 Task: Find and add a laptop to your cart on Amazon.
Action: Mouse moved to (326, 68)
Screenshot: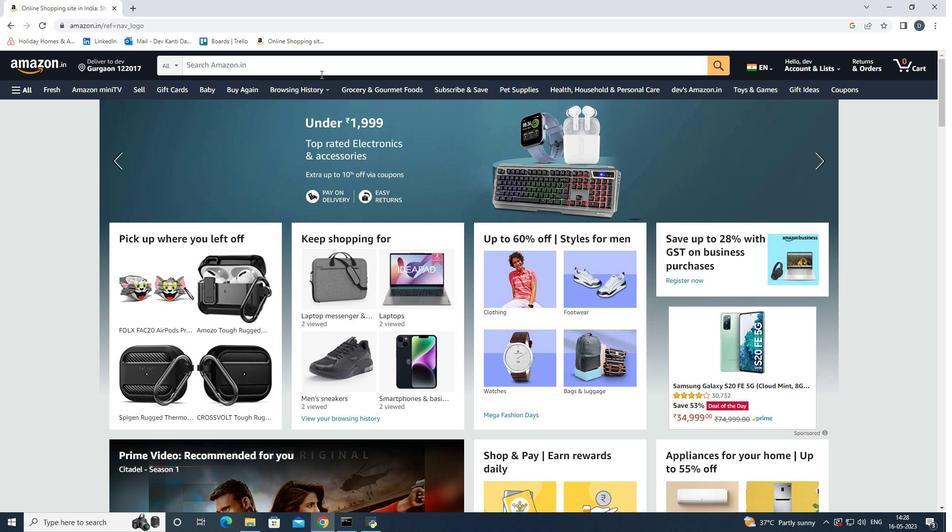 
Action: Mouse pressed left at (326, 68)
Screenshot: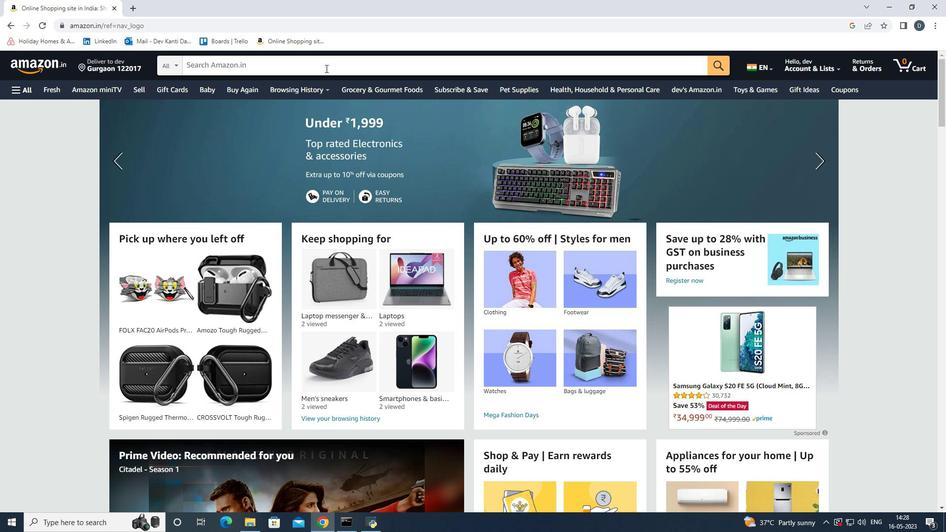 
Action: Key pressed <Key.down><Key.enter>
Screenshot: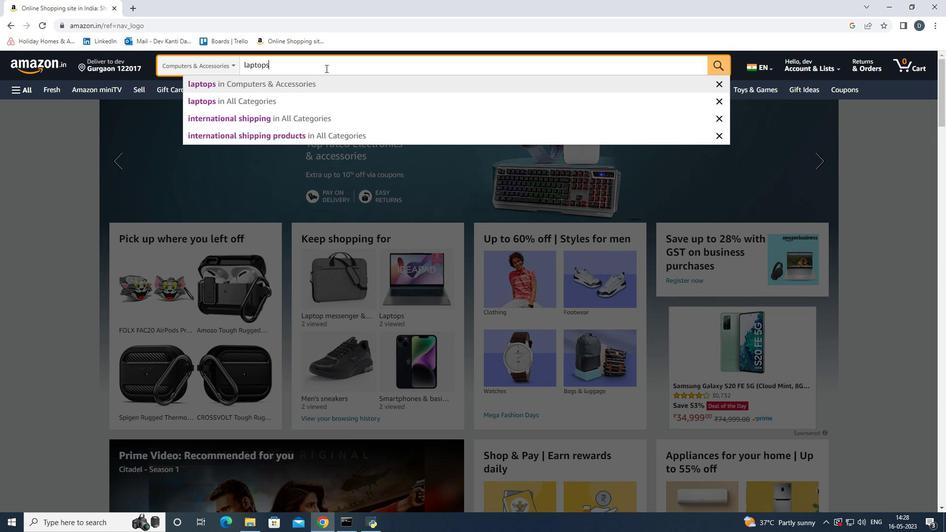 
Action: Mouse moved to (824, 297)
Screenshot: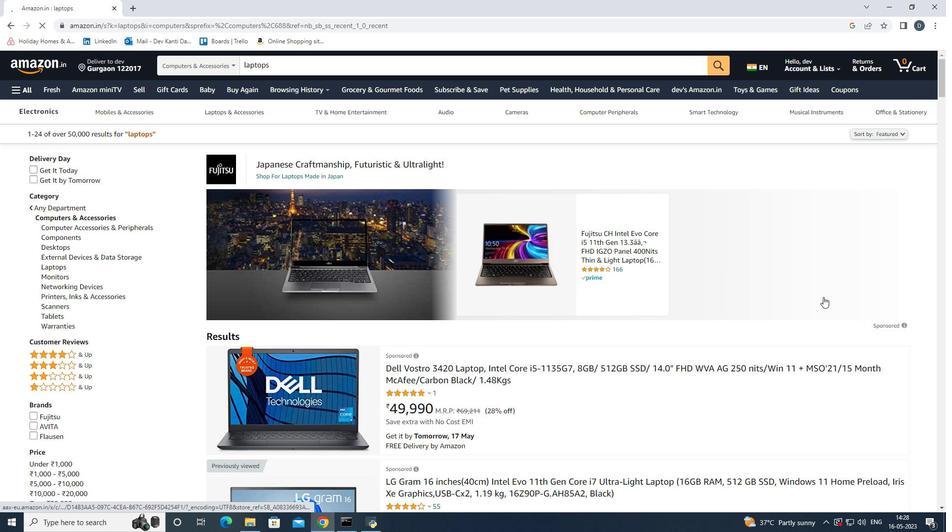 
Action: Mouse scrolled (824, 297) with delta (0, 0)
Screenshot: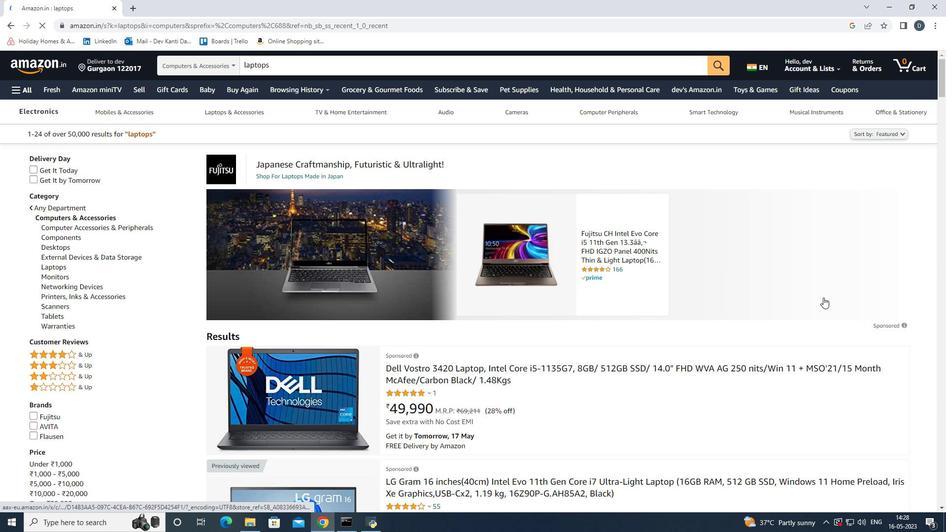 
Action: Mouse scrolled (824, 297) with delta (0, 0)
Screenshot: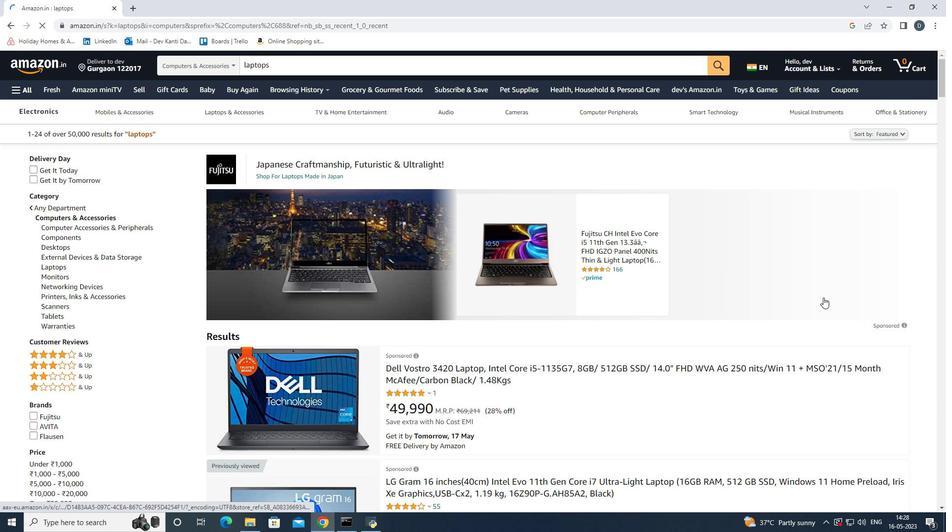 
Action: Mouse scrolled (824, 297) with delta (0, 0)
Screenshot: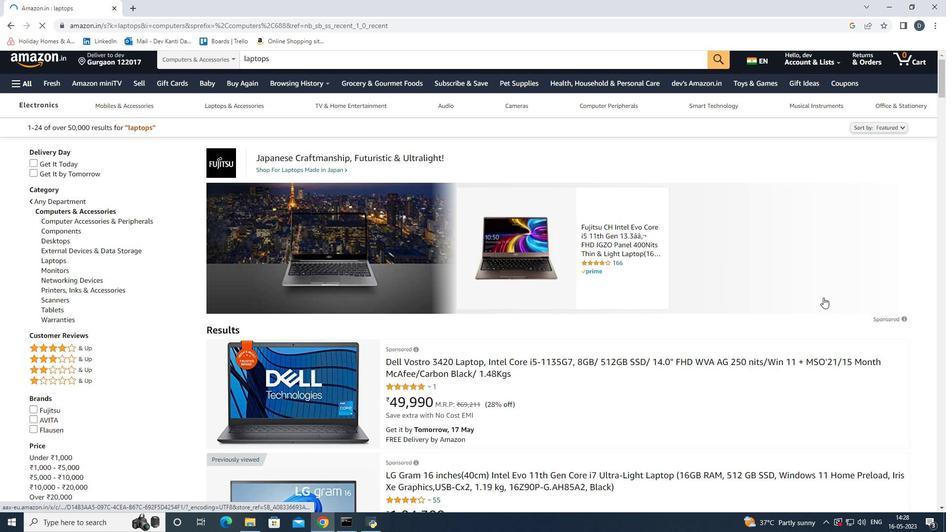 
Action: Mouse scrolled (824, 297) with delta (0, 0)
Screenshot: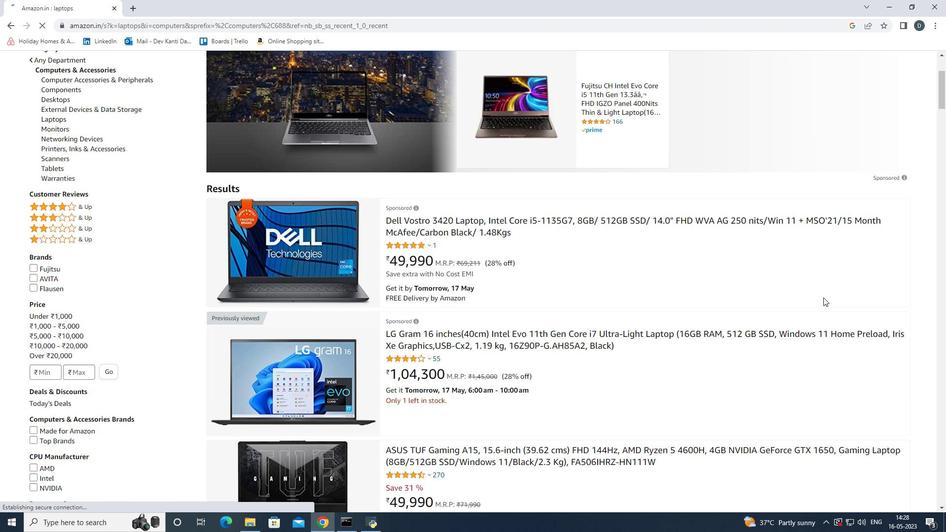 
Action: Mouse scrolled (824, 297) with delta (0, 0)
Screenshot: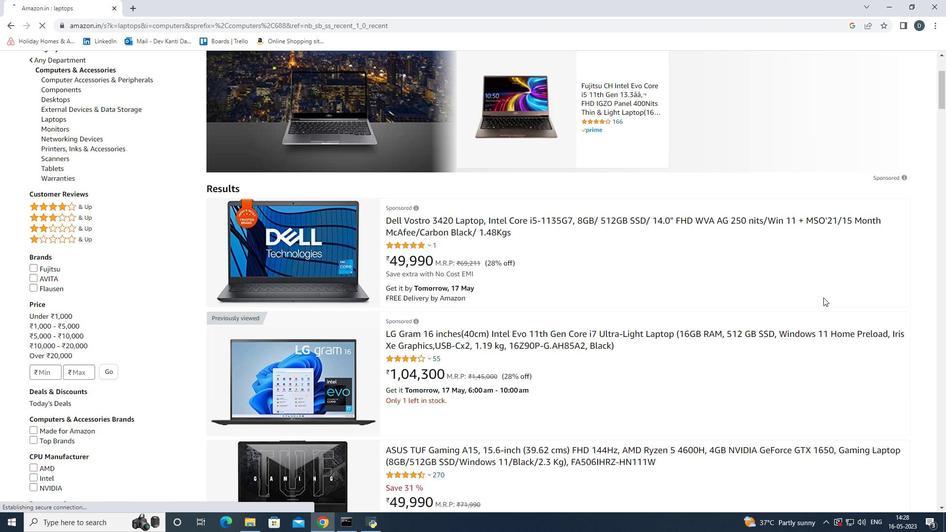 
Action: Mouse scrolled (824, 297) with delta (0, 0)
Screenshot: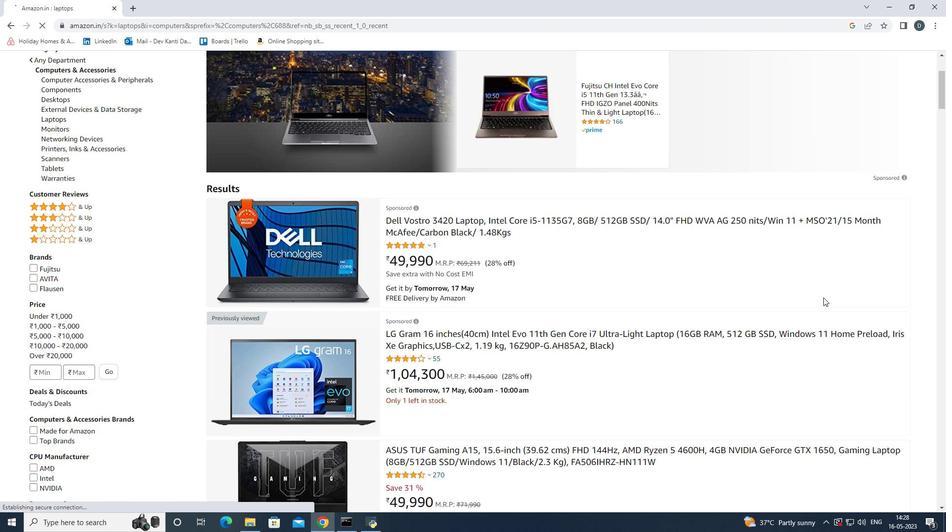 
Action: Mouse scrolled (824, 297) with delta (0, 0)
Screenshot: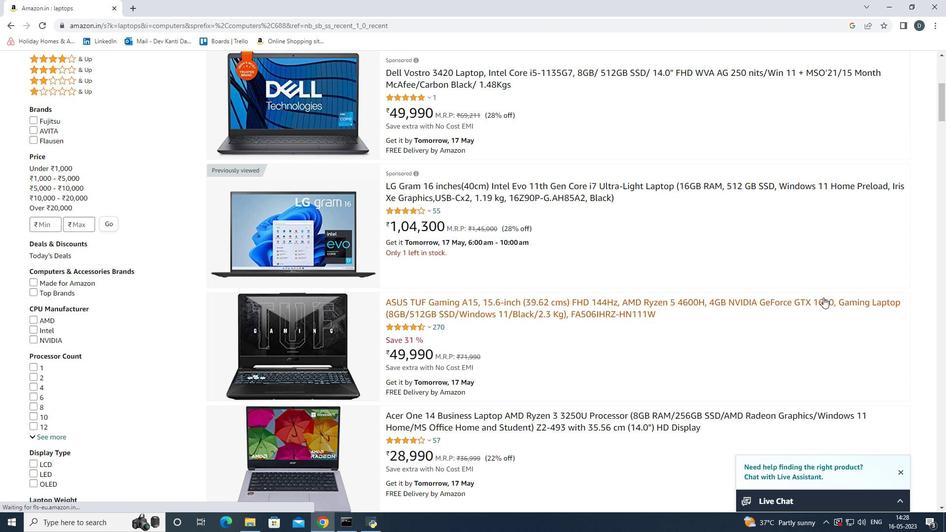 
Action: Mouse scrolled (824, 297) with delta (0, 0)
Screenshot: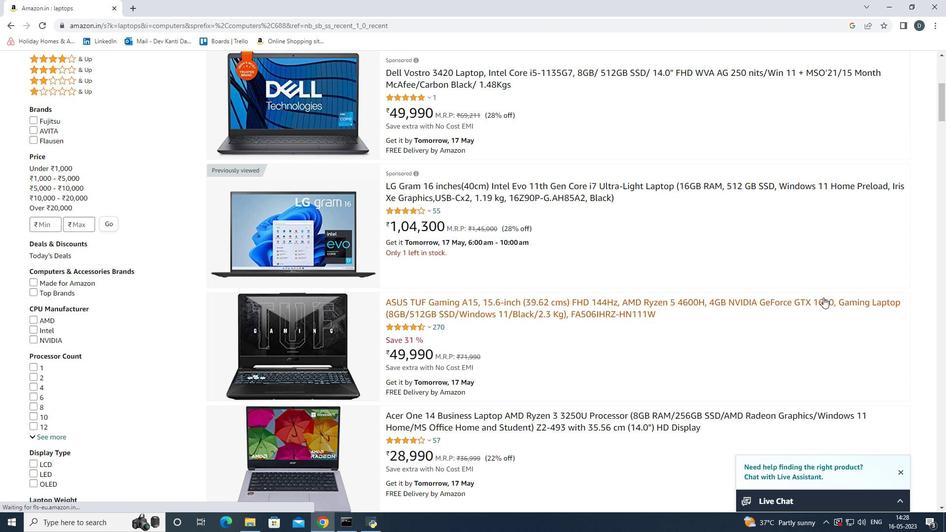 
Action: Mouse scrolled (824, 297) with delta (0, 0)
Screenshot: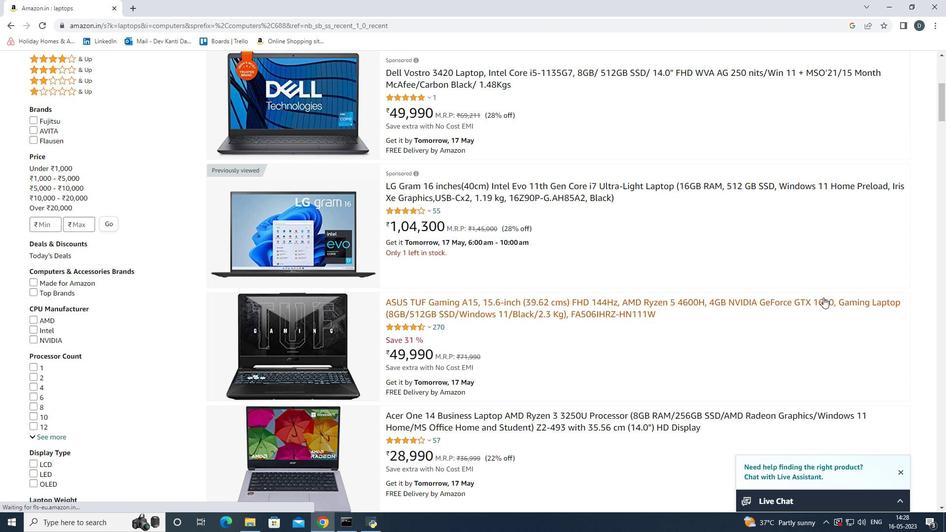 
Action: Mouse scrolled (824, 297) with delta (0, 0)
Screenshot: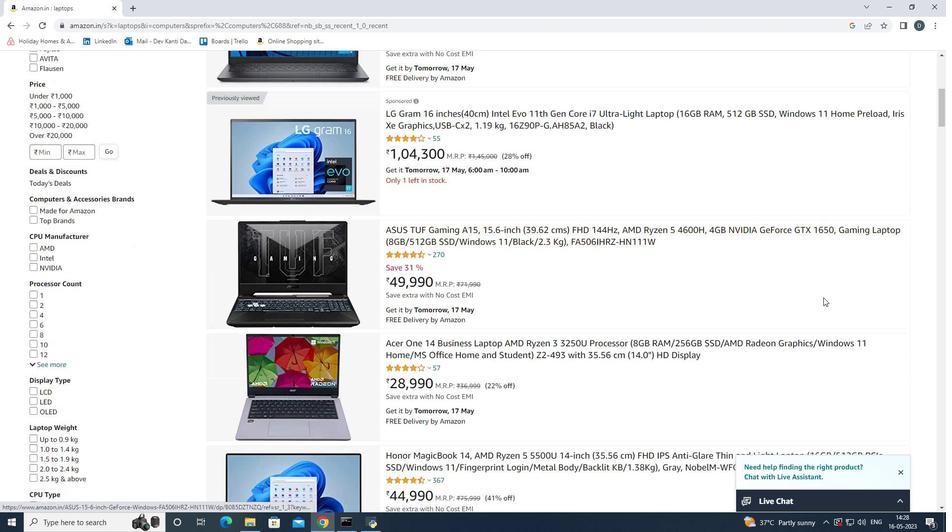 
Action: Mouse scrolled (824, 297) with delta (0, 0)
Screenshot: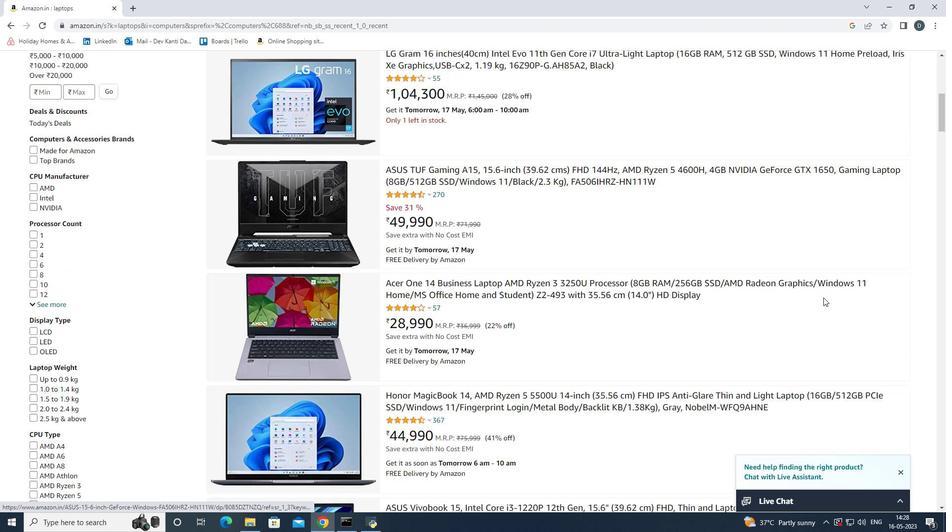 
Action: Mouse scrolled (824, 297) with delta (0, 0)
Screenshot: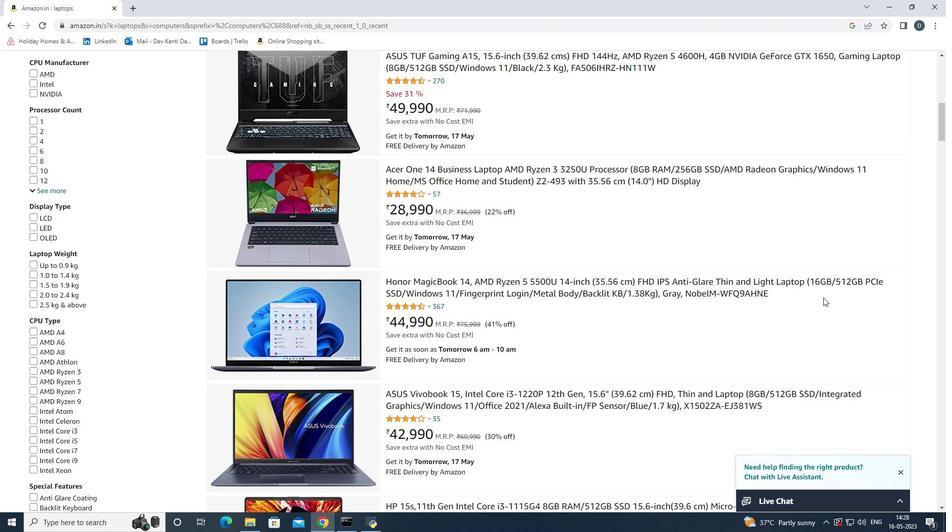 
Action: Mouse scrolled (824, 297) with delta (0, 0)
Screenshot: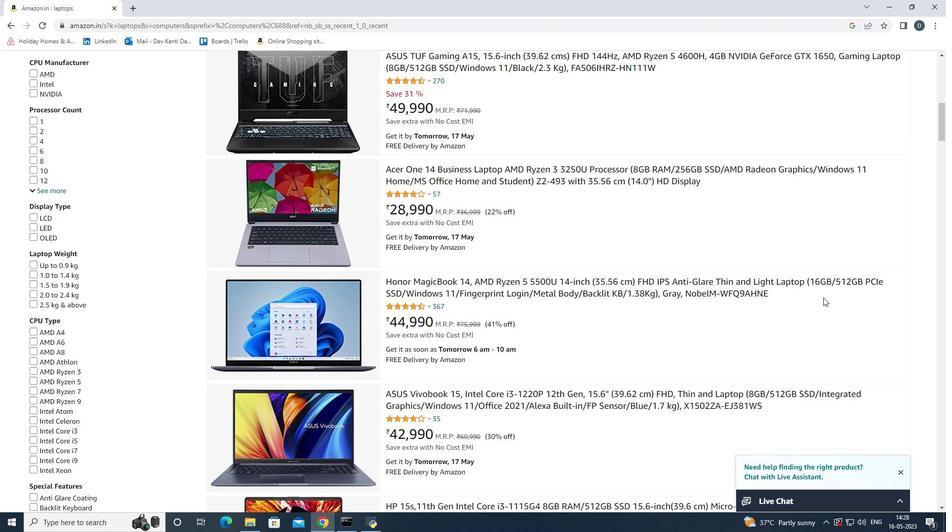 
Action: Mouse scrolled (824, 297) with delta (0, 0)
Screenshot: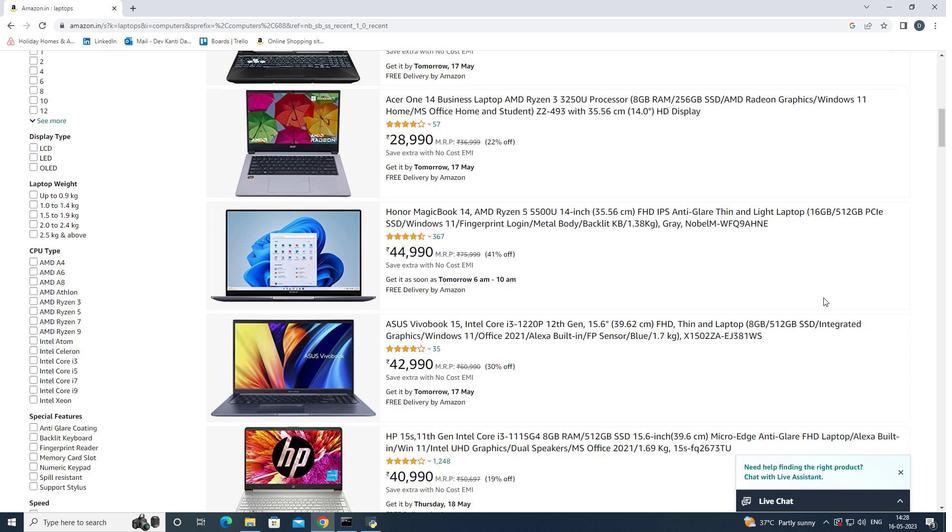 
Action: Mouse scrolled (824, 297) with delta (0, 0)
Screenshot: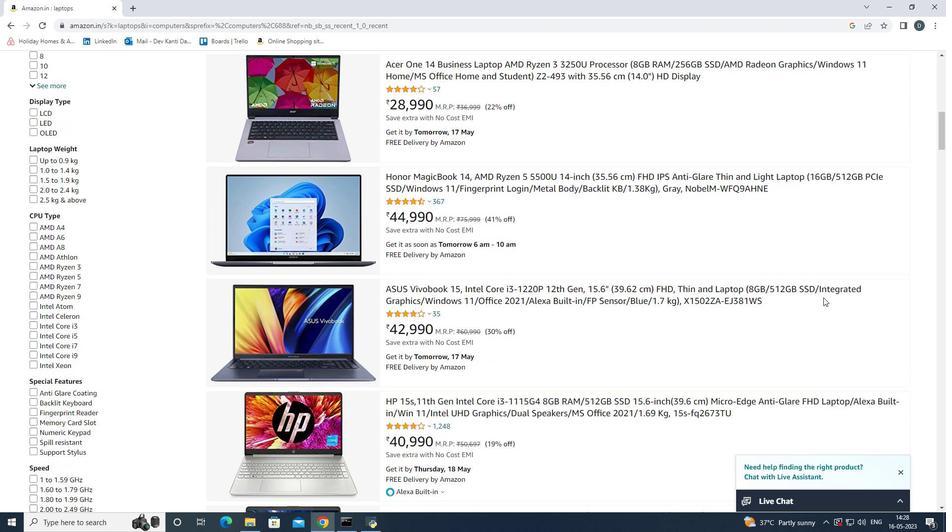 
Action: Mouse scrolled (824, 297) with delta (0, 0)
Screenshot: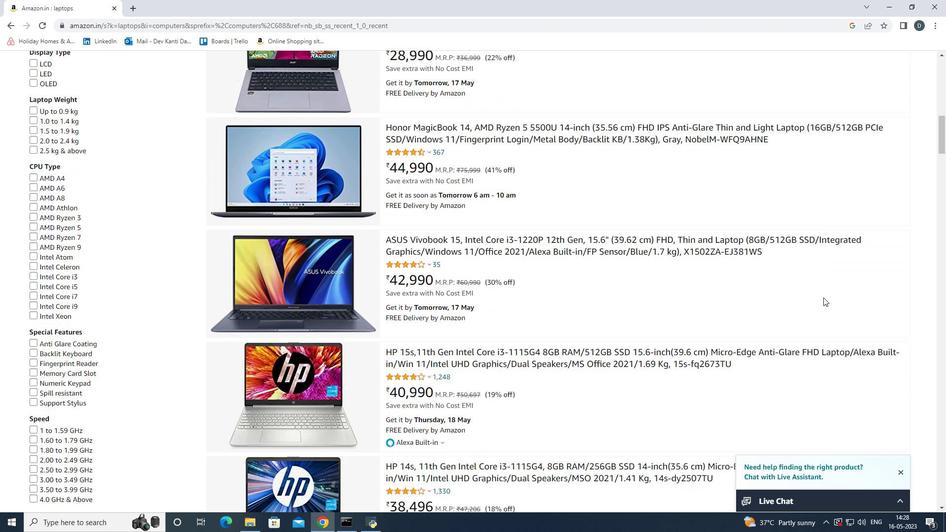 
Action: Mouse scrolled (824, 298) with delta (0, 0)
Screenshot: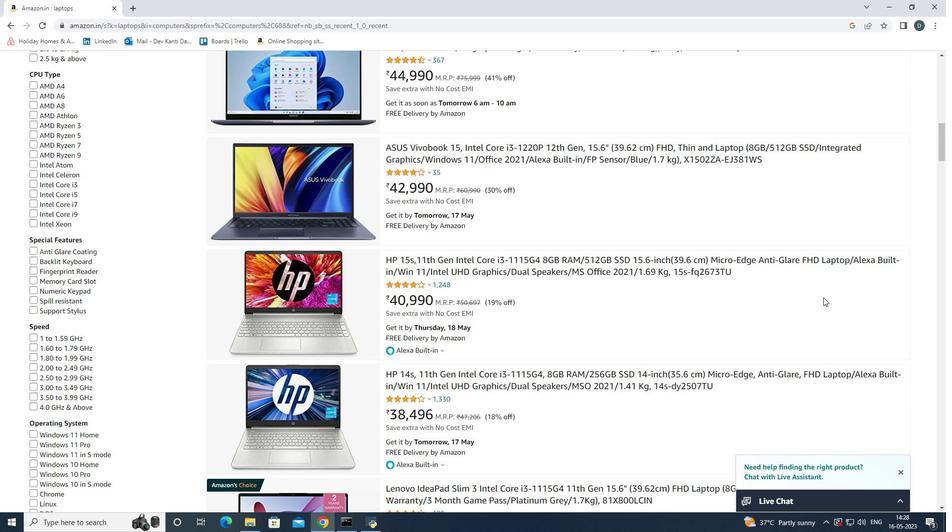 
Action: Mouse scrolled (824, 298) with delta (0, 0)
Screenshot: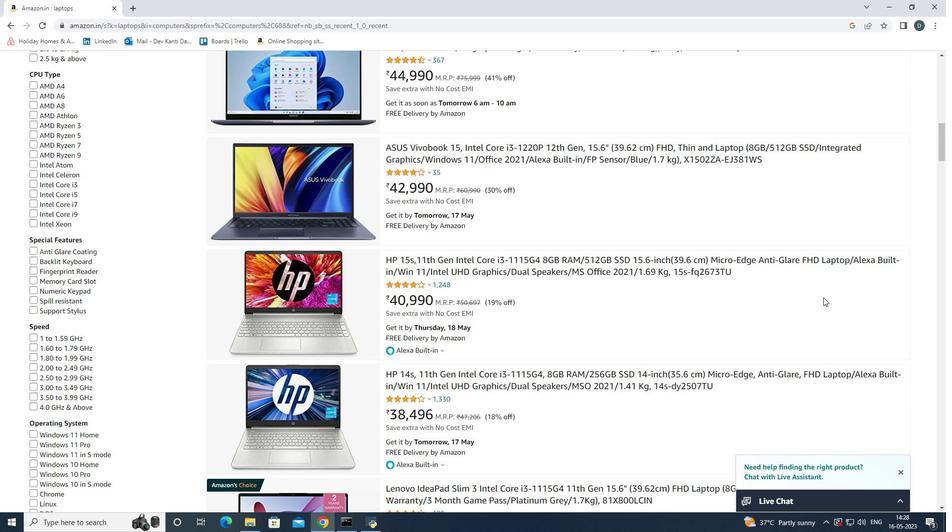 
Action: Mouse scrolled (824, 298) with delta (0, 0)
Screenshot: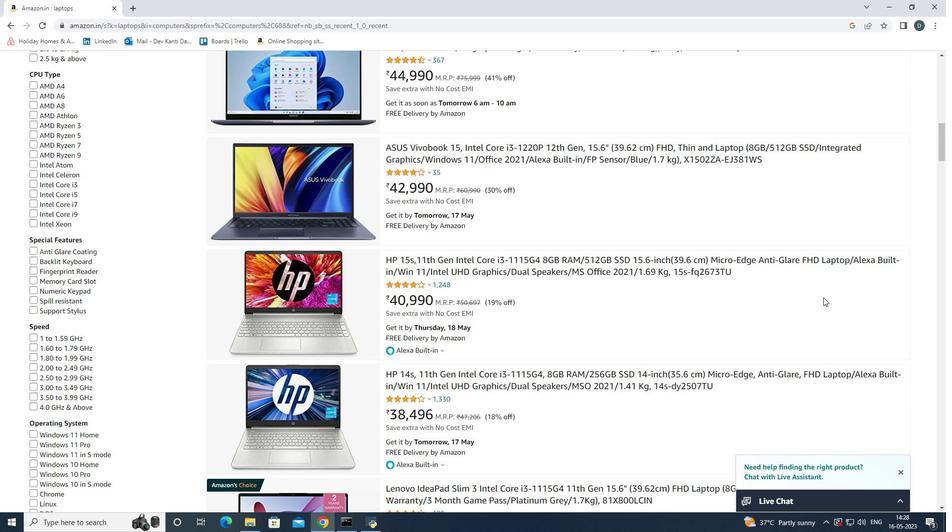 
Action: Mouse scrolled (824, 298) with delta (0, 0)
Screenshot: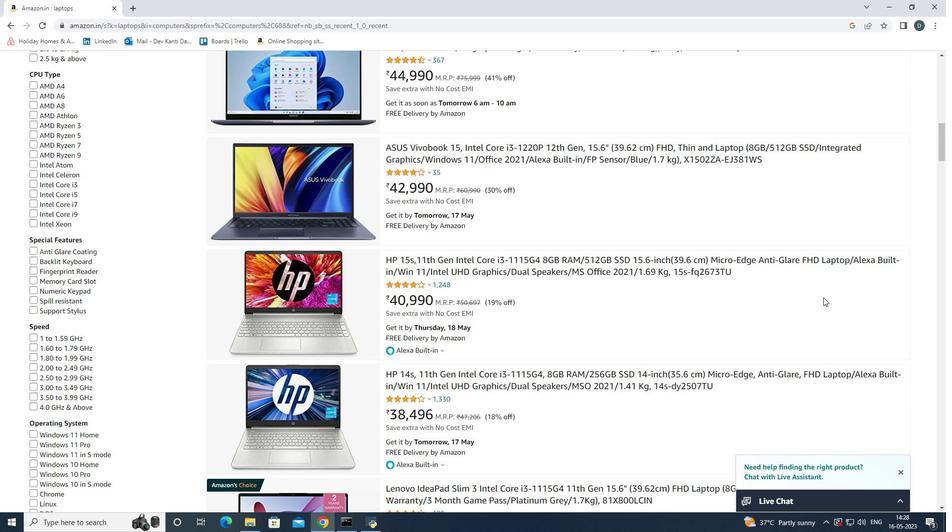 
Action: Mouse scrolled (824, 298) with delta (0, 0)
Screenshot: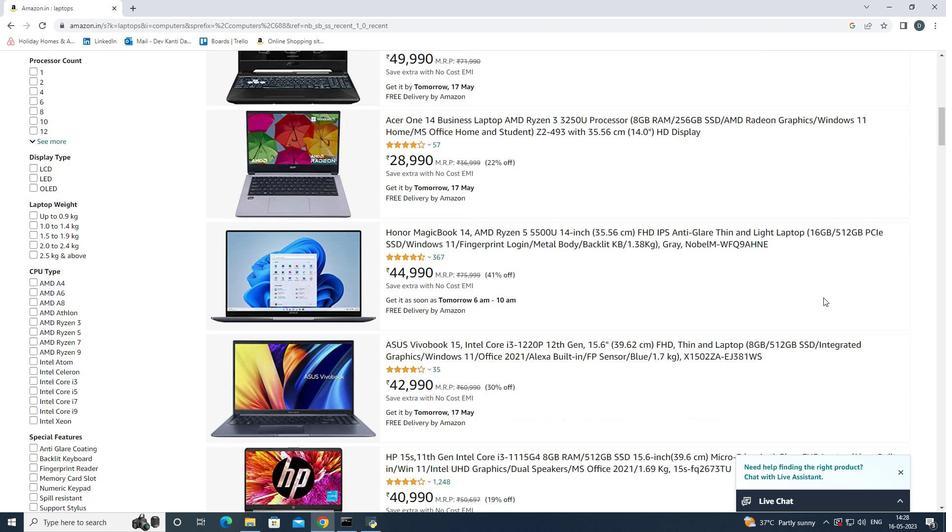 
Action: Mouse scrolled (824, 298) with delta (0, 0)
Screenshot: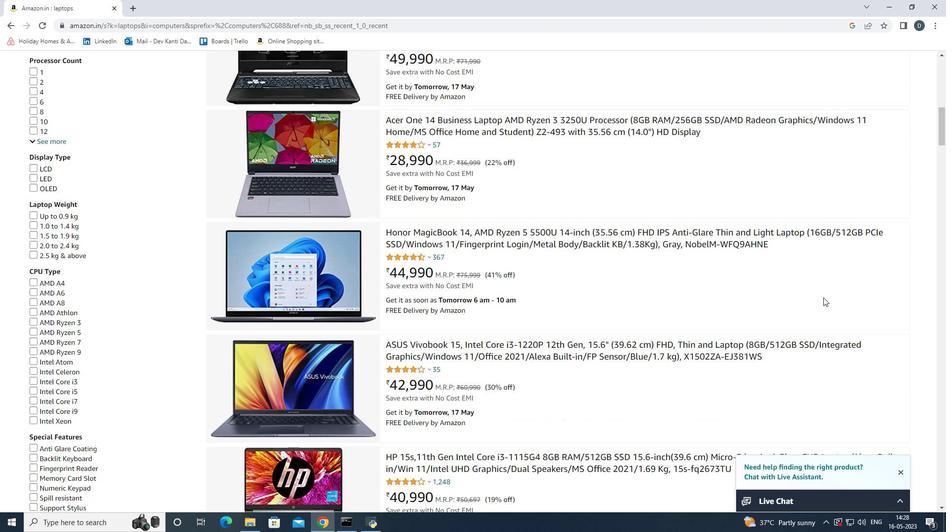 
Action: Mouse scrolled (824, 298) with delta (0, 0)
Screenshot: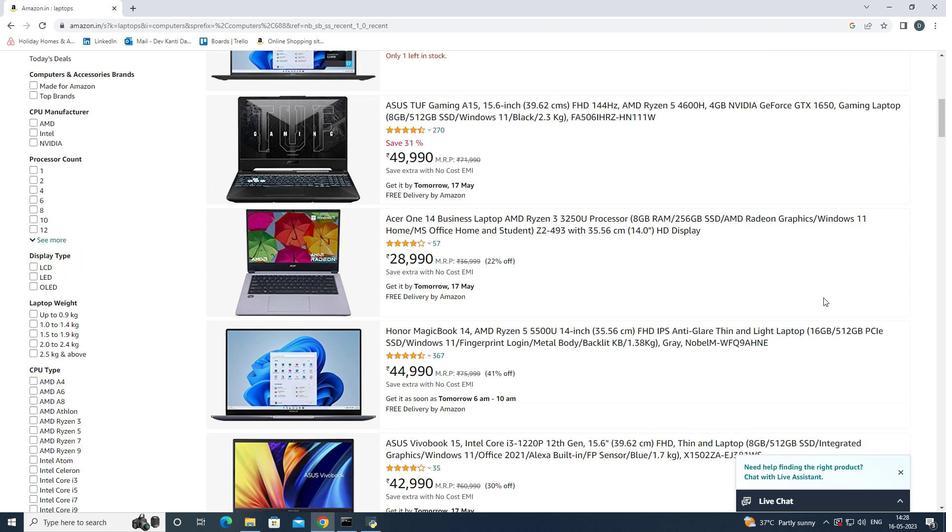 
Action: Mouse scrolled (824, 298) with delta (0, 0)
Screenshot: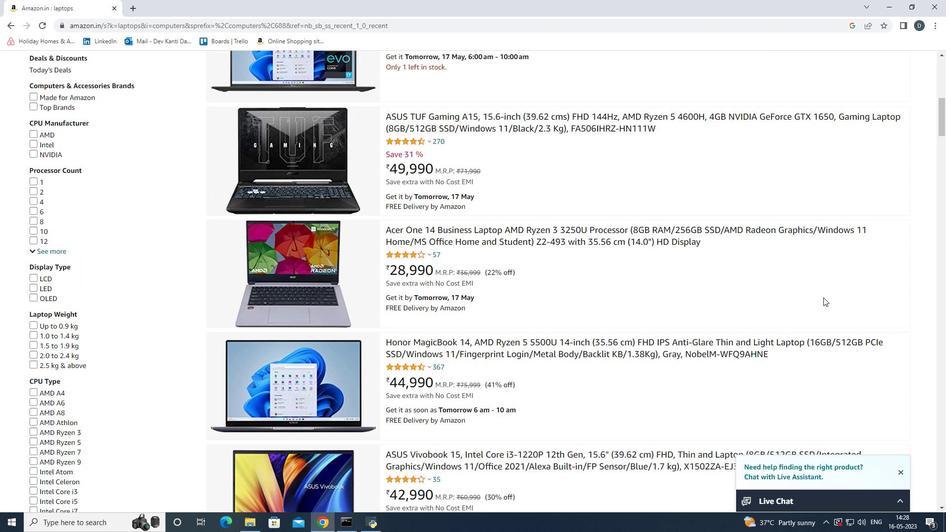 
Action: Mouse scrolled (824, 298) with delta (0, 0)
Screenshot: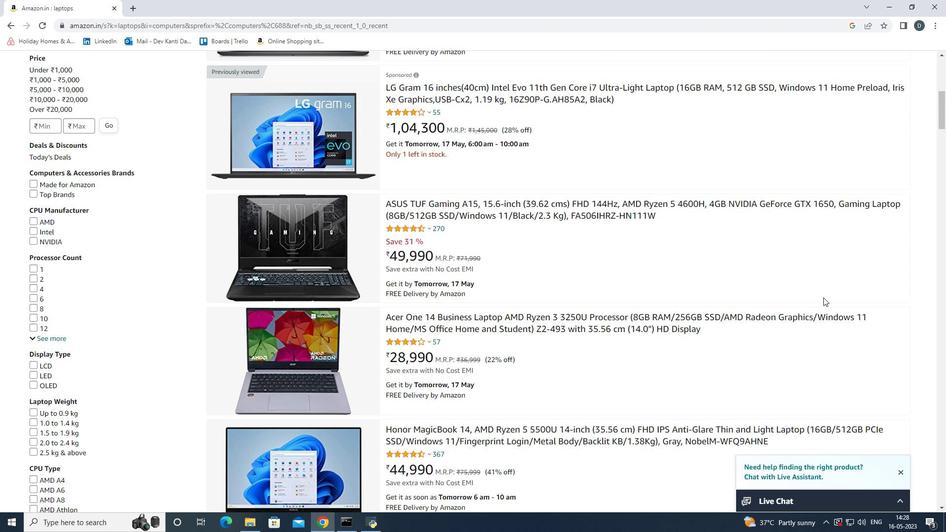 
Action: Mouse scrolled (824, 298) with delta (0, 0)
Screenshot: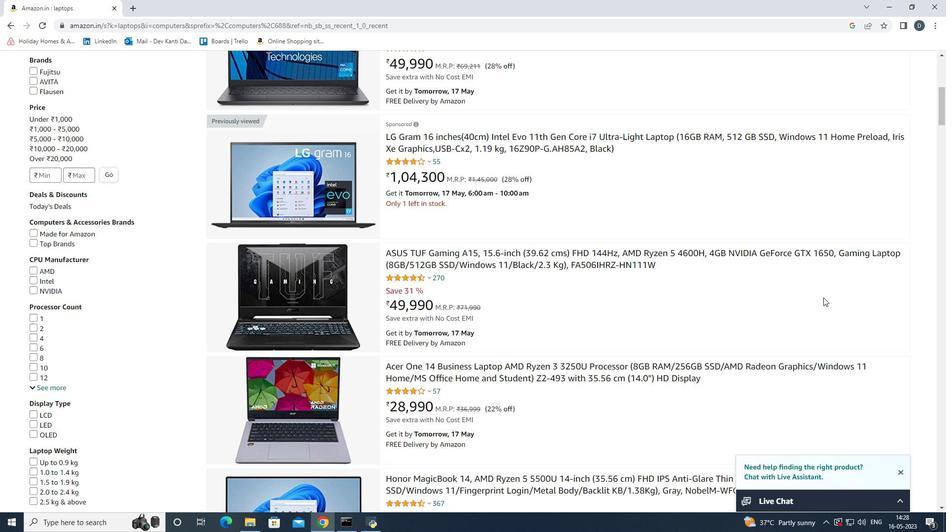 
Action: Mouse scrolled (824, 298) with delta (0, 0)
Screenshot: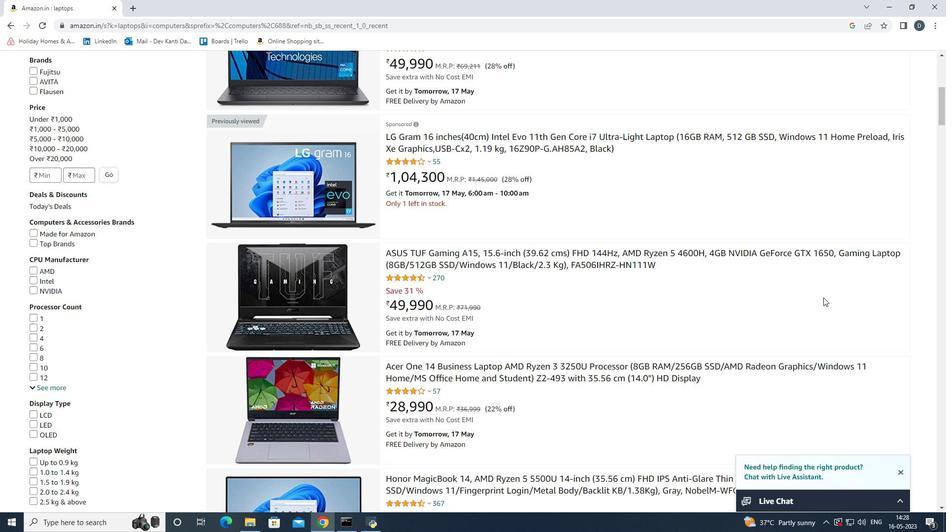 
Action: Mouse moved to (56, 307)
Screenshot: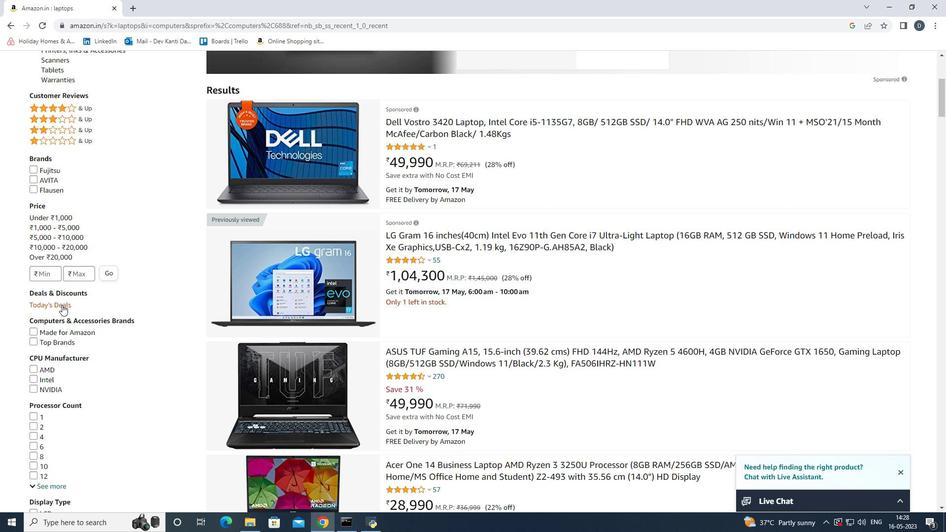 
Action: Mouse pressed left at (56, 307)
Screenshot: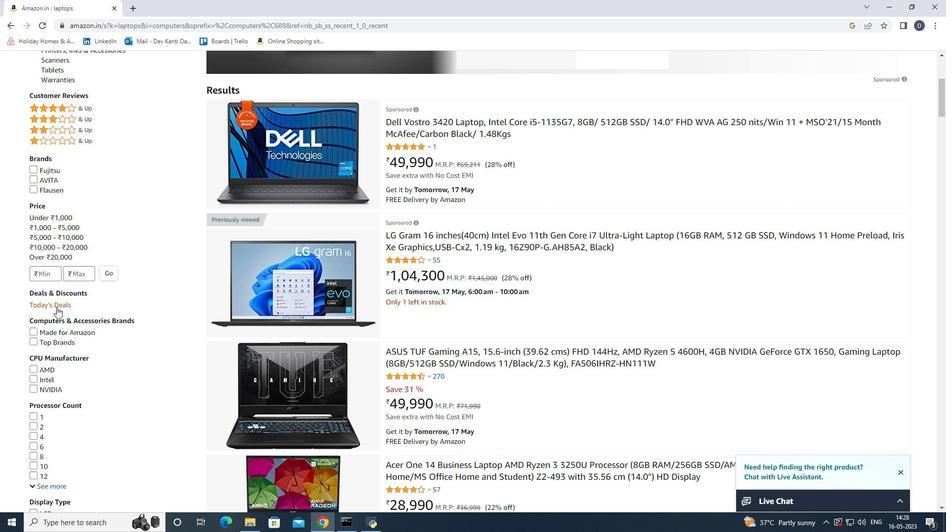 
Action: Mouse moved to (786, 340)
Screenshot: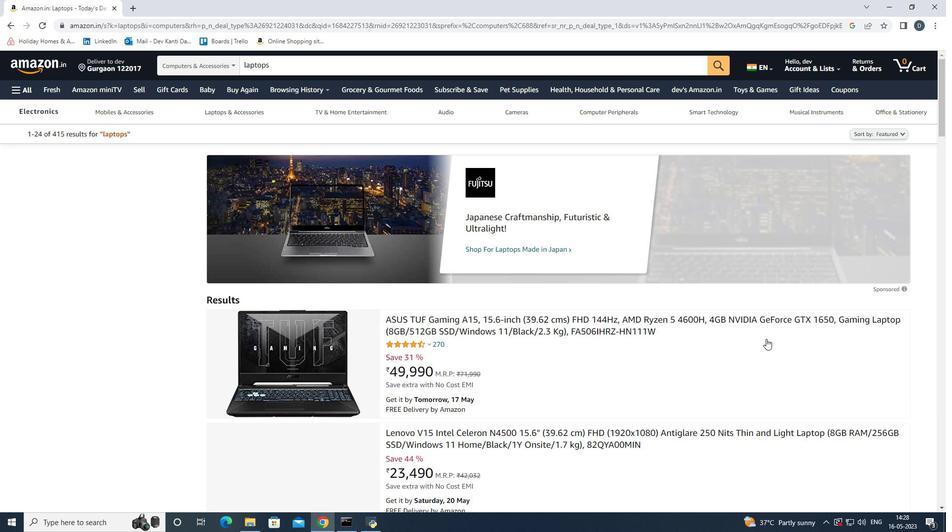 
Action: Mouse scrolled (786, 340) with delta (0, 0)
Screenshot: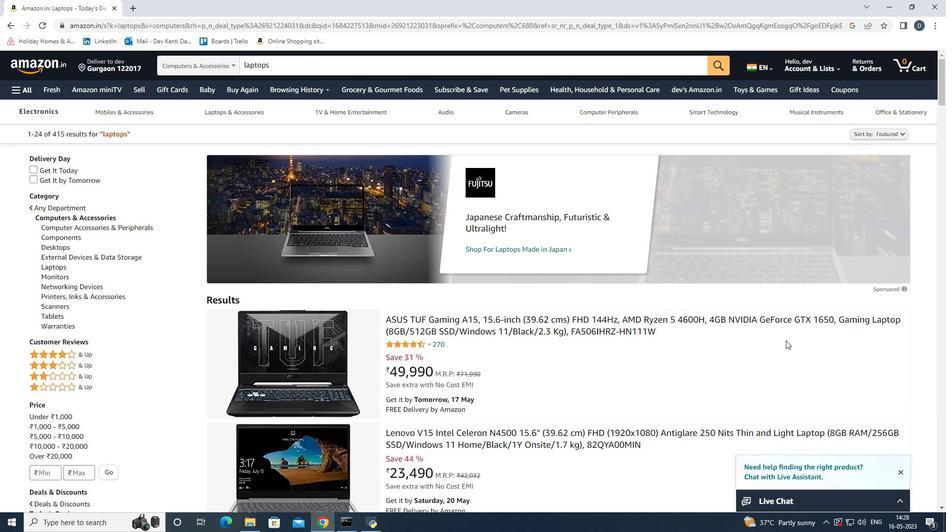 
Action: Mouse scrolled (786, 340) with delta (0, 0)
Screenshot: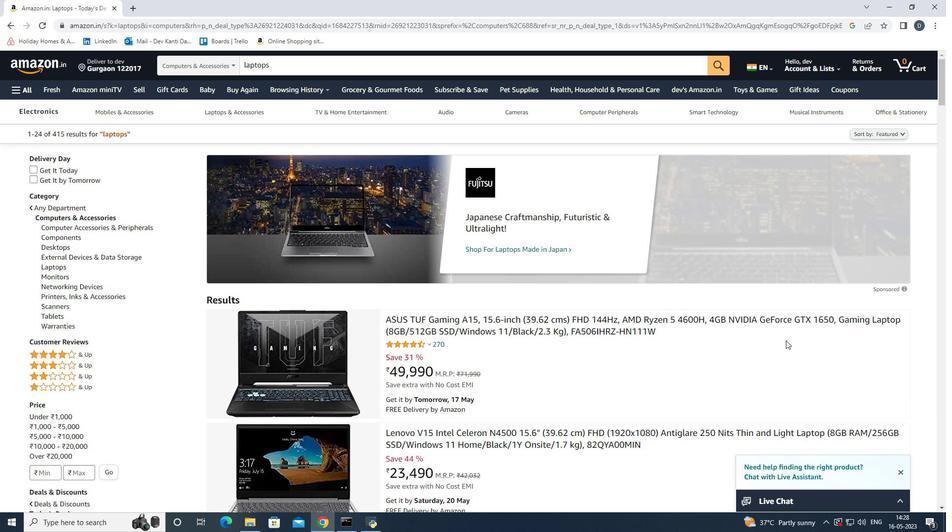 
Action: Mouse scrolled (786, 340) with delta (0, 0)
Screenshot: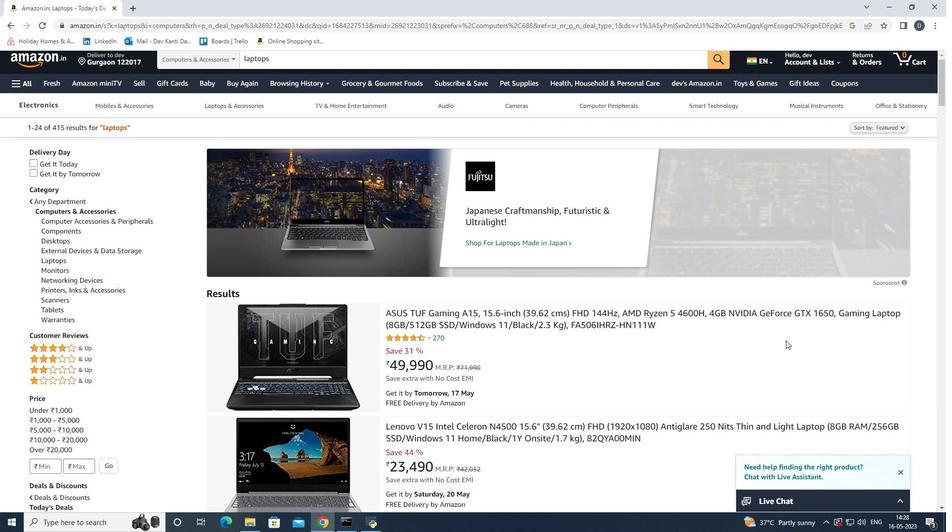 
Action: Mouse scrolled (786, 340) with delta (0, 0)
Screenshot: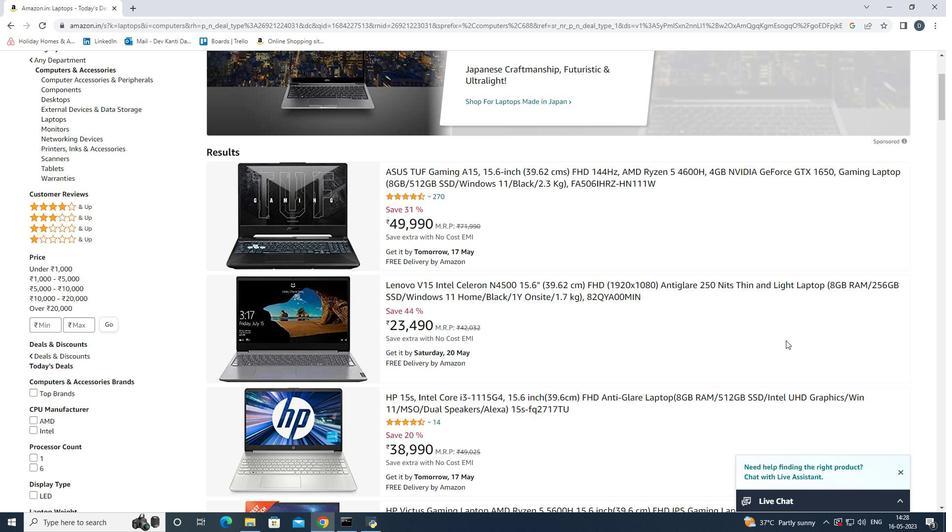 
Action: Mouse scrolled (786, 340) with delta (0, 0)
Screenshot: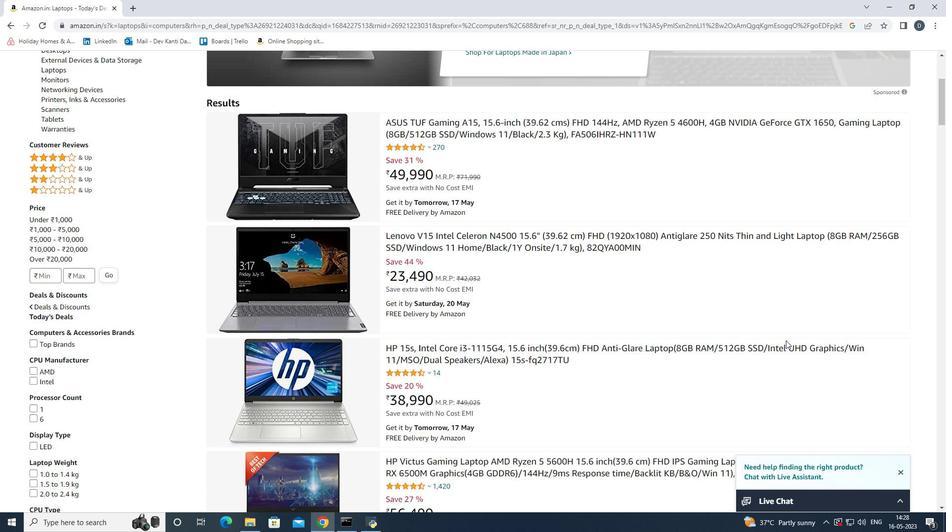 
Action: Mouse scrolled (786, 341) with delta (0, 0)
Screenshot: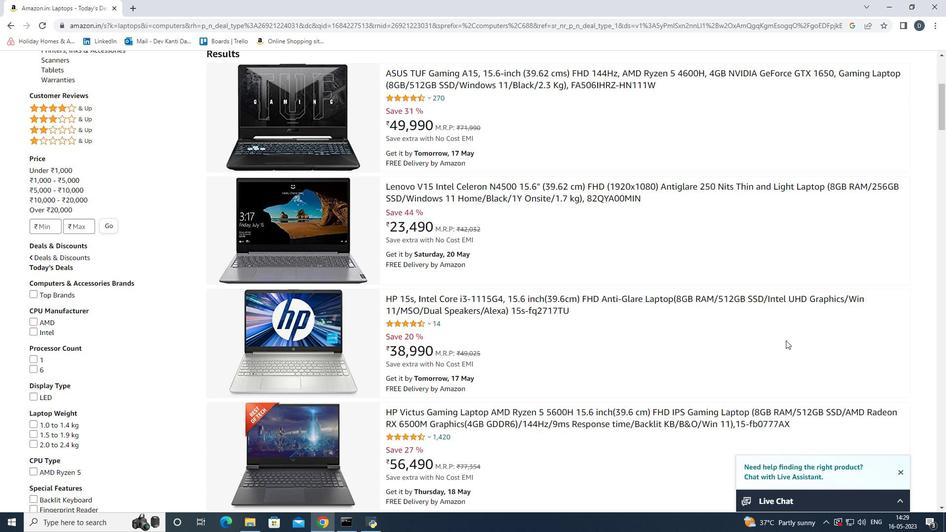 
Action: Mouse moved to (786, 340)
Screenshot: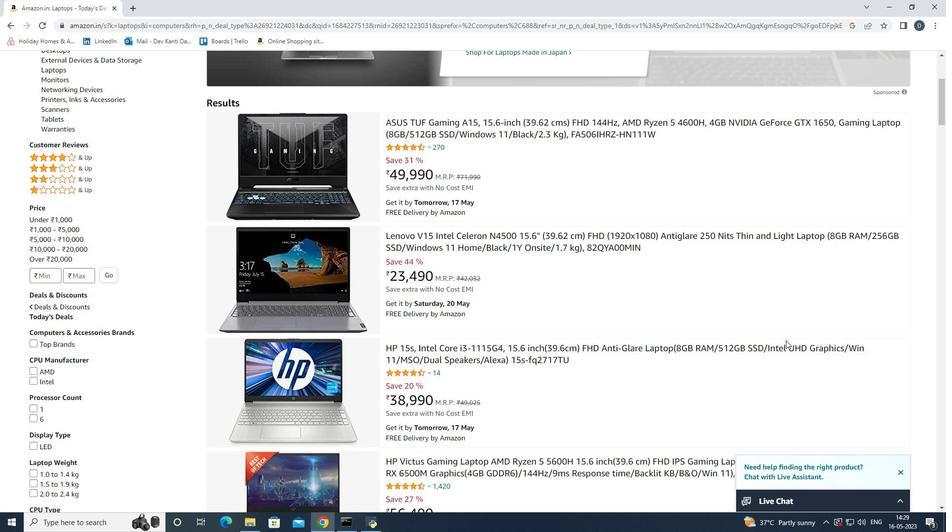 
Action: Mouse scrolled (786, 340) with delta (0, 0)
Screenshot: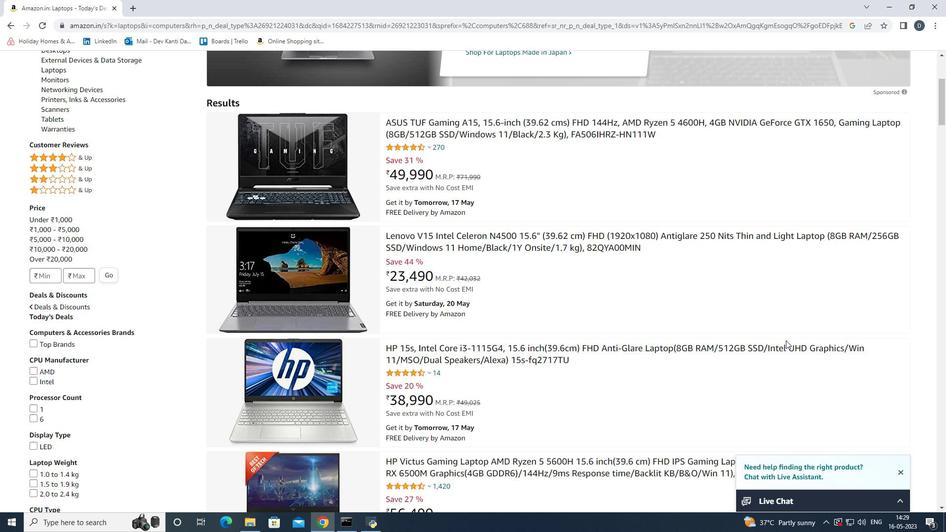 
Action: Mouse scrolled (786, 340) with delta (0, 0)
Screenshot: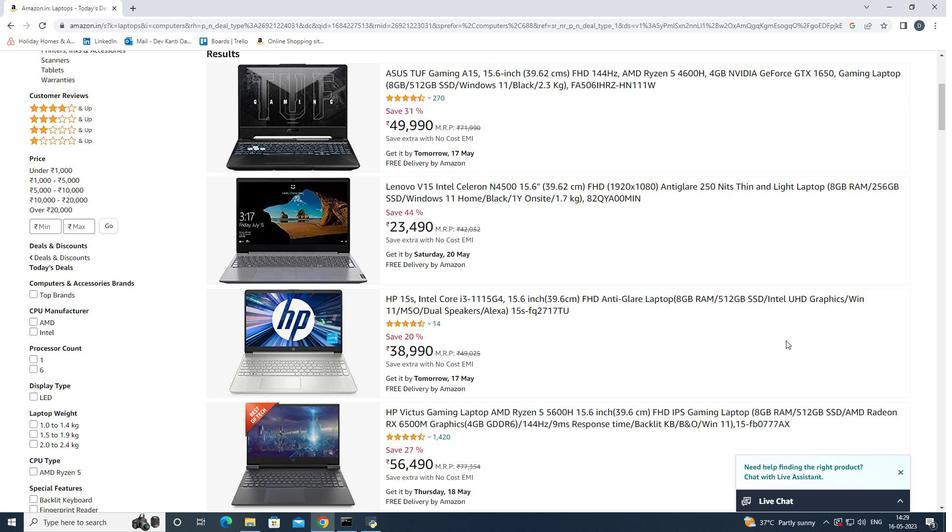 
Action: Mouse scrolled (786, 341) with delta (0, 0)
Screenshot: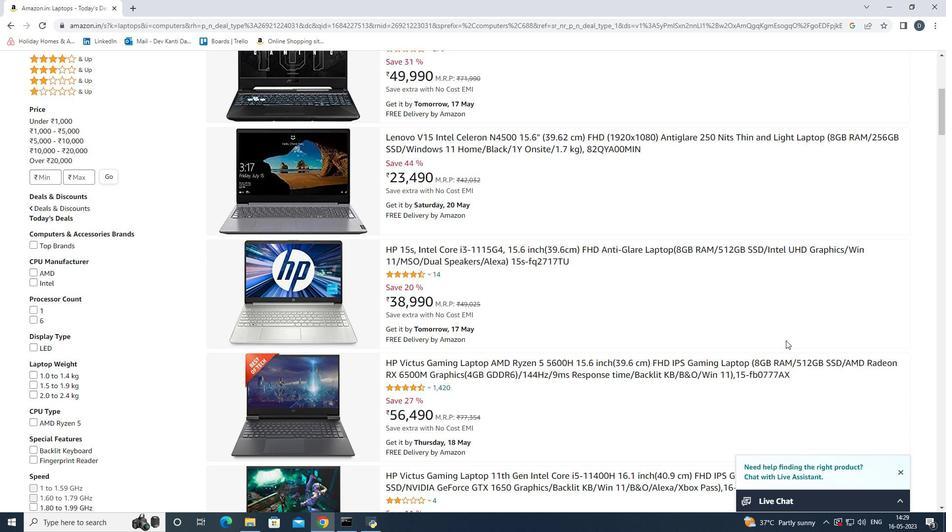 
Action: Mouse moved to (601, 126)
Screenshot: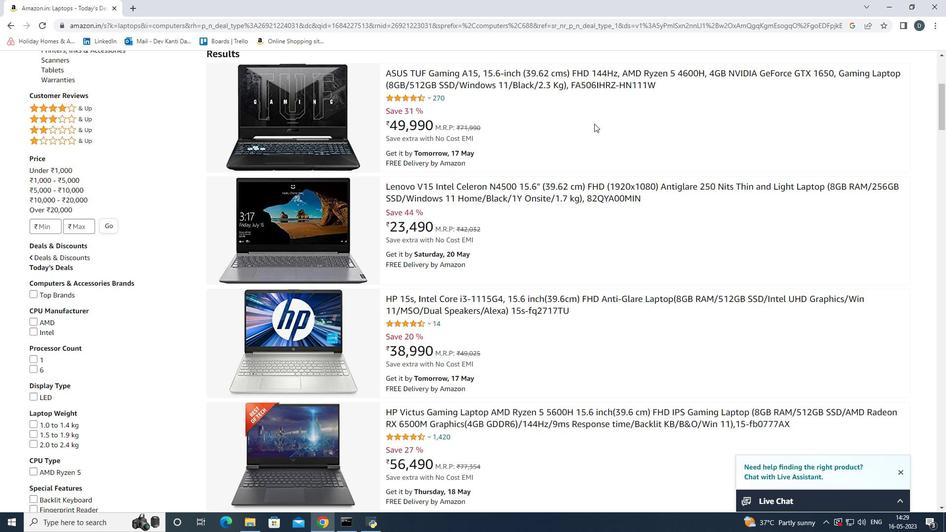 
Action: Mouse scrolled (601, 125) with delta (0, 0)
Screenshot: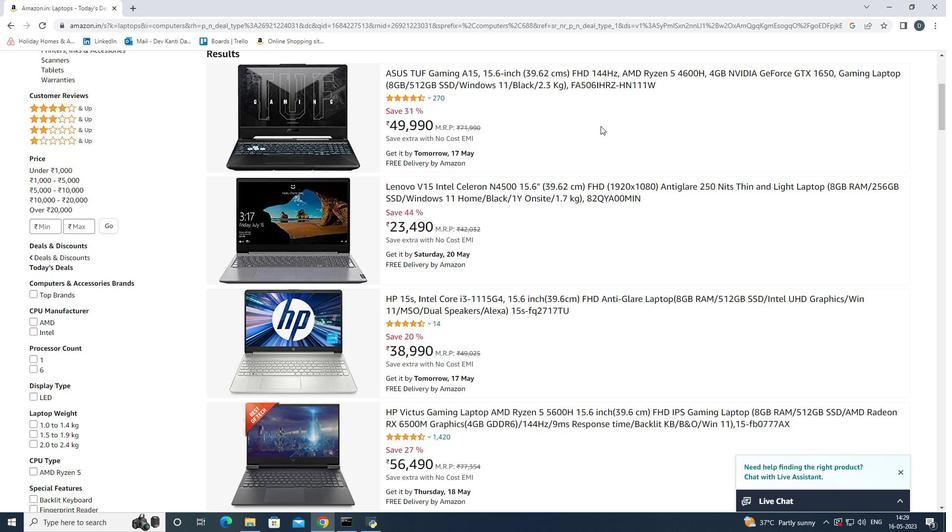 
Action: Mouse moved to (600, 154)
Screenshot: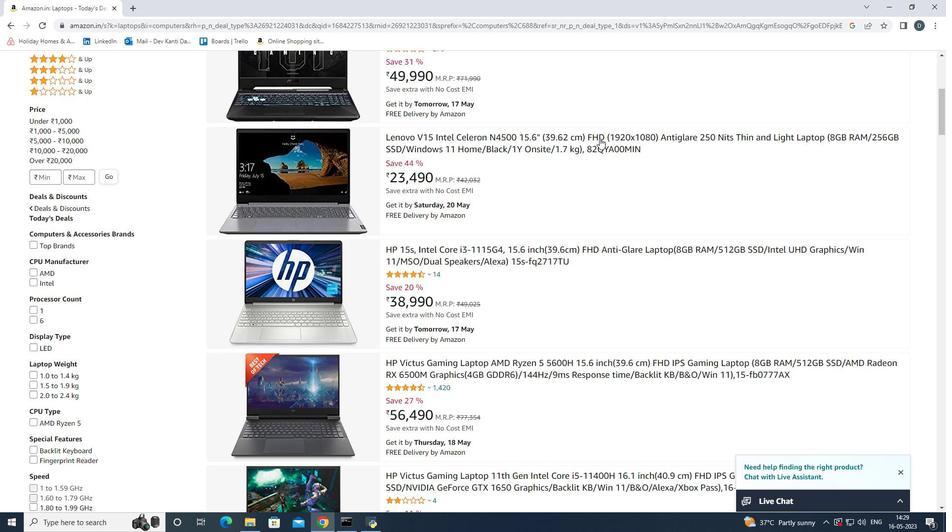 
Action: Mouse scrolled (600, 153) with delta (0, 0)
Screenshot: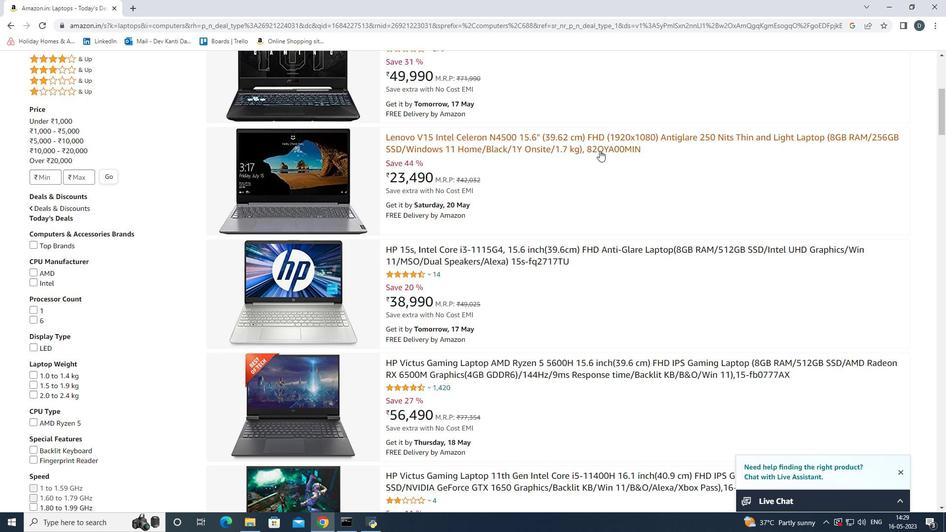 
Action: Mouse scrolled (600, 153) with delta (0, 0)
Screenshot: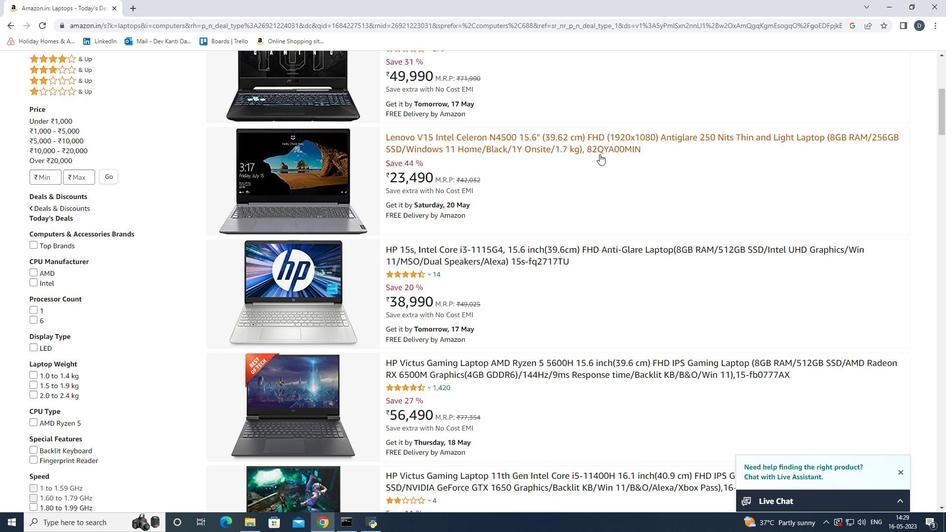 
Action: Mouse moved to (600, 175)
Screenshot: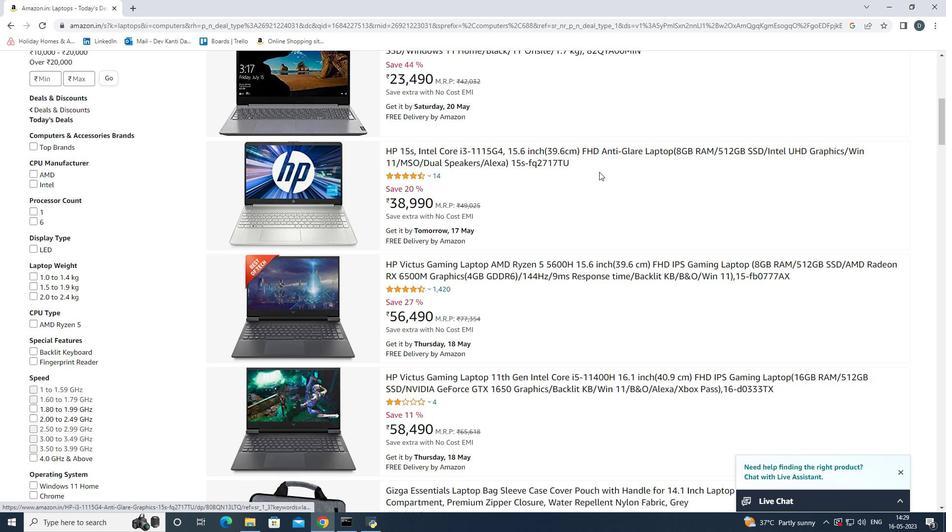 
Action: Mouse scrolled (600, 174) with delta (0, 0)
Screenshot: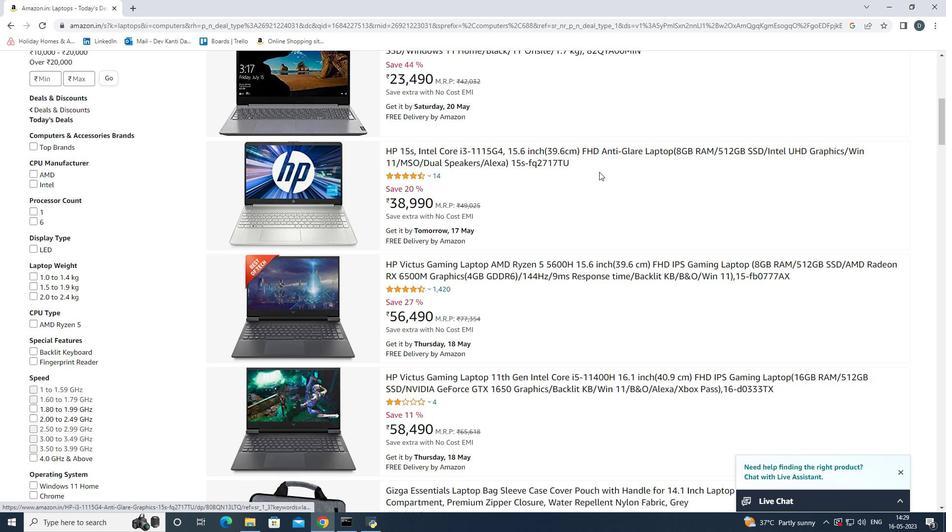 
Action: Mouse moved to (600, 176)
Screenshot: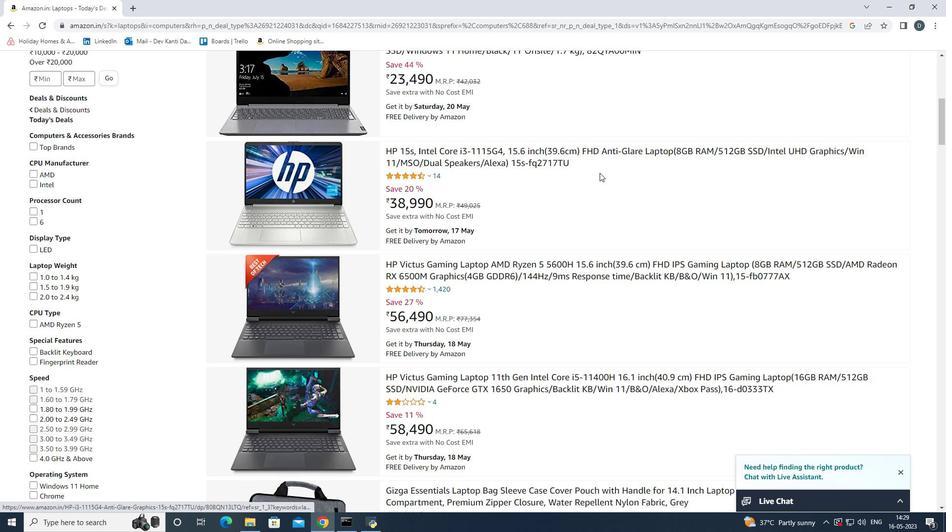 
Action: Mouse scrolled (600, 175) with delta (0, 0)
Screenshot: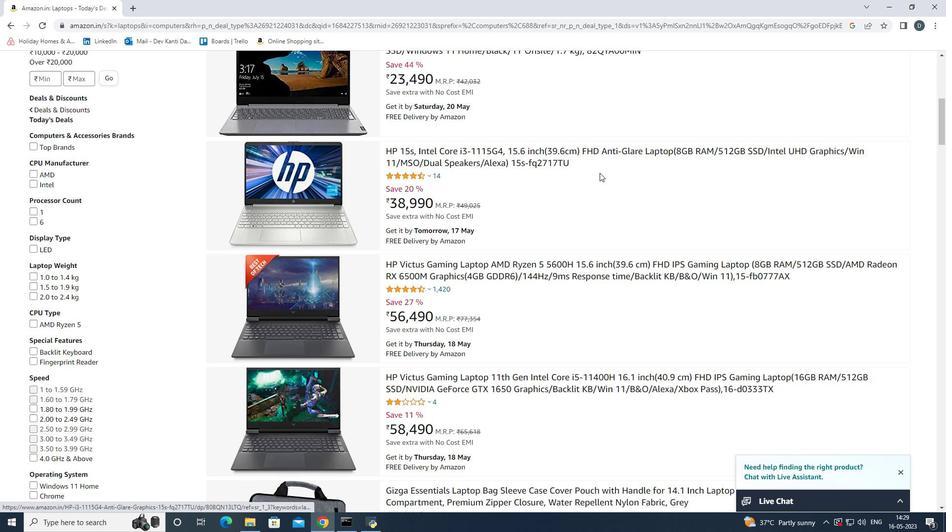 
Action: Mouse moved to (600, 176)
Screenshot: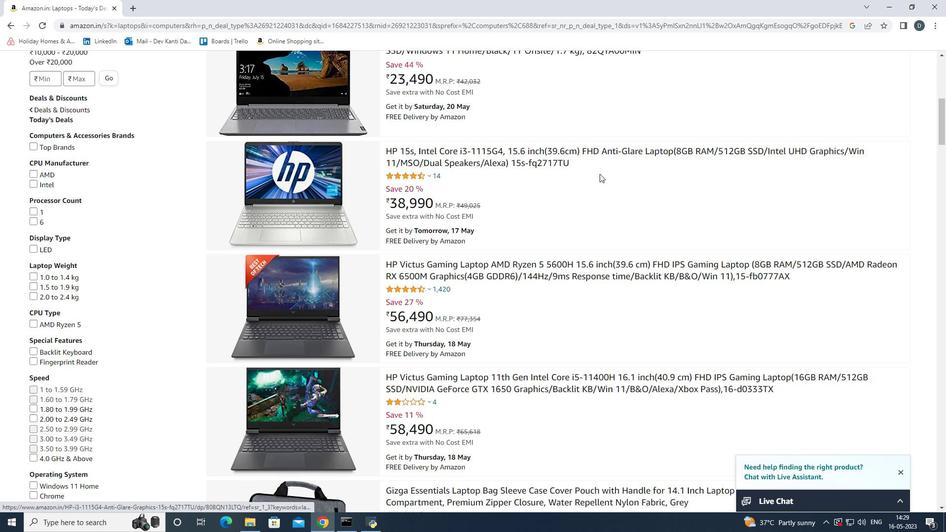 
Action: Mouse scrolled (600, 176) with delta (0, 0)
Screenshot: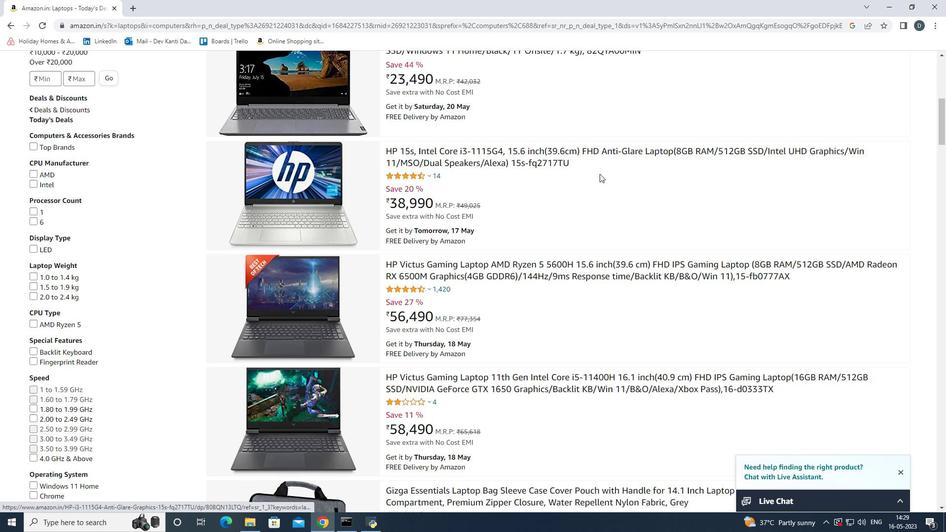 
Action: Mouse moved to (521, 171)
Screenshot: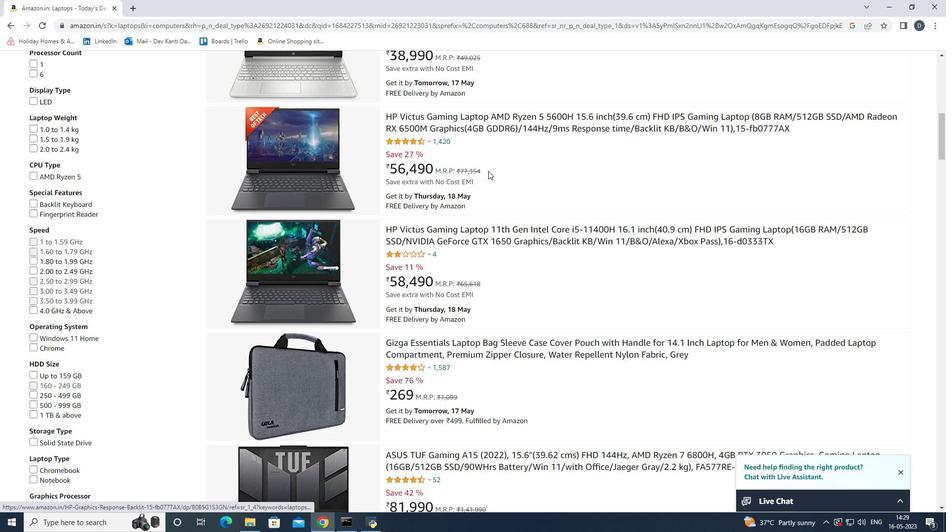 
Action: Mouse scrolled (521, 171) with delta (0, 0)
Screenshot: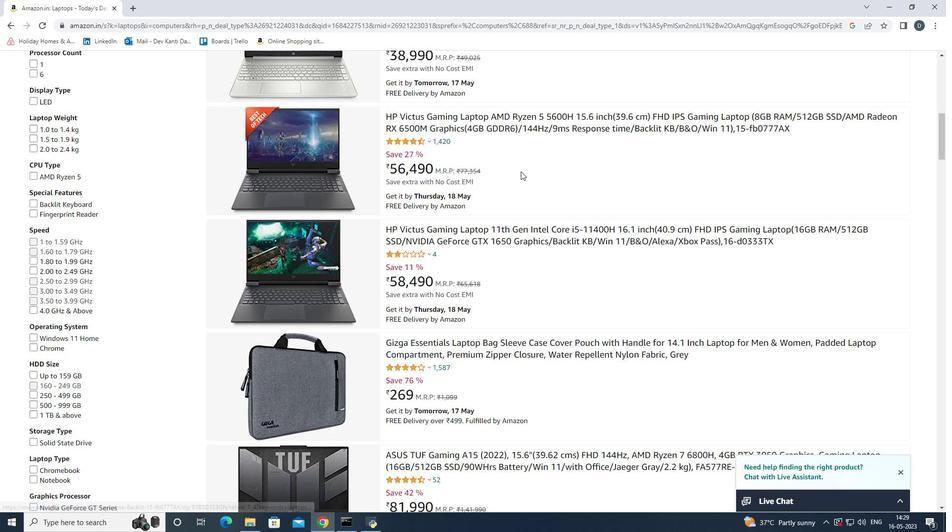 
Action: Mouse scrolled (521, 171) with delta (0, 0)
Screenshot: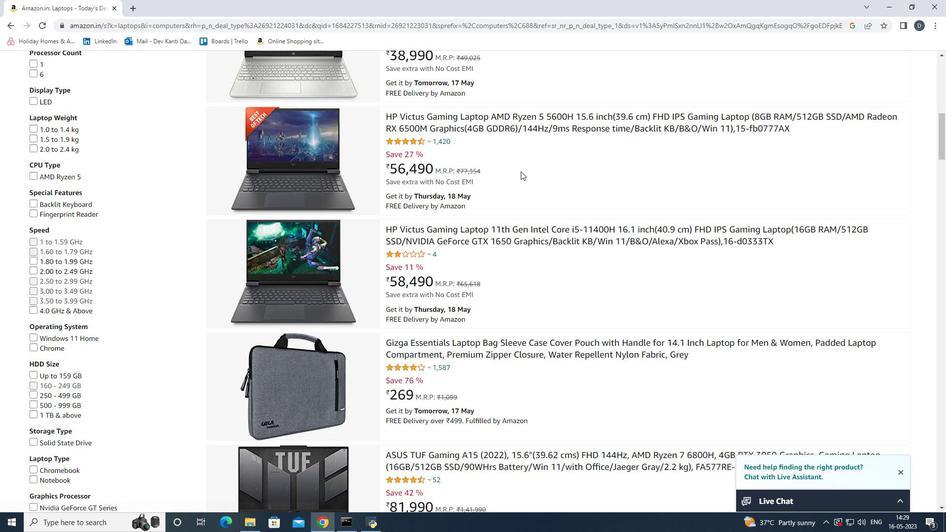 
Action: Mouse scrolled (521, 171) with delta (0, 0)
Screenshot: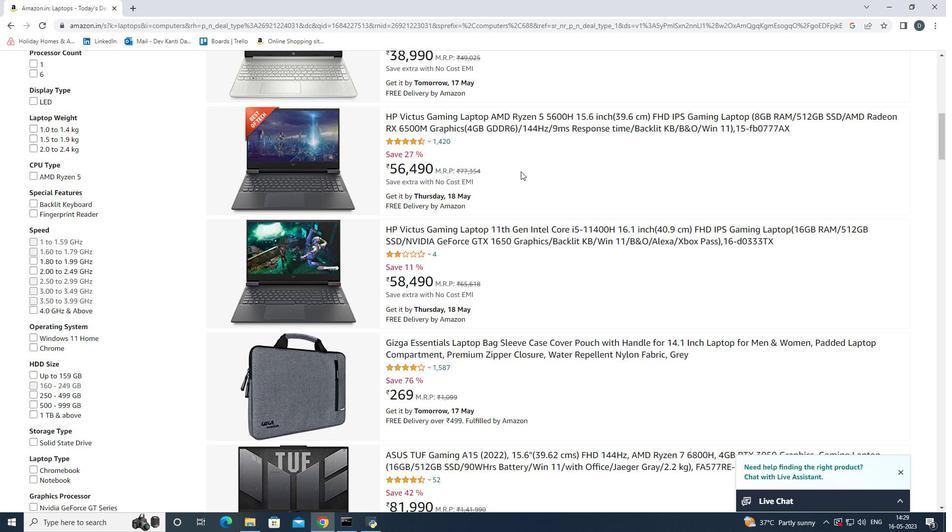 
Action: Mouse scrolled (521, 171) with delta (0, 0)
Screenshot: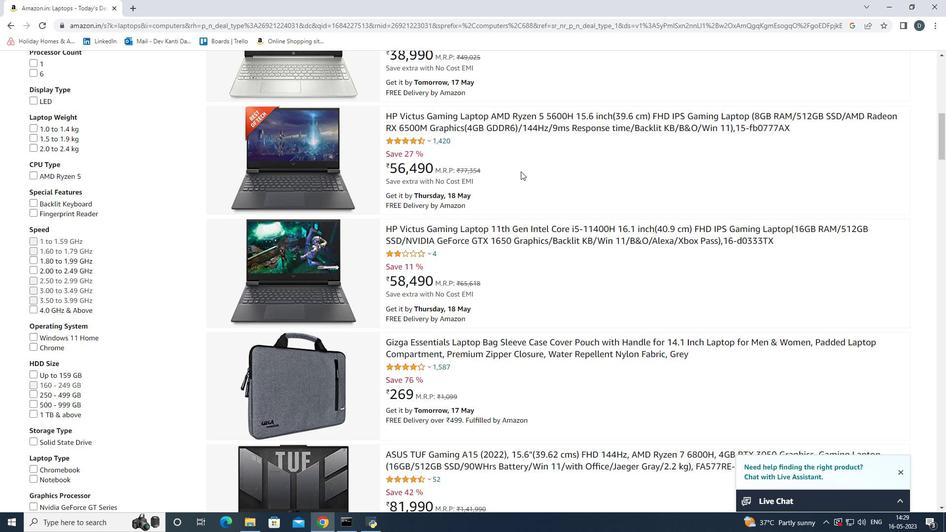 
Action: Mouse scrolled (521, 171) with delta (0, 0)
Screenshot: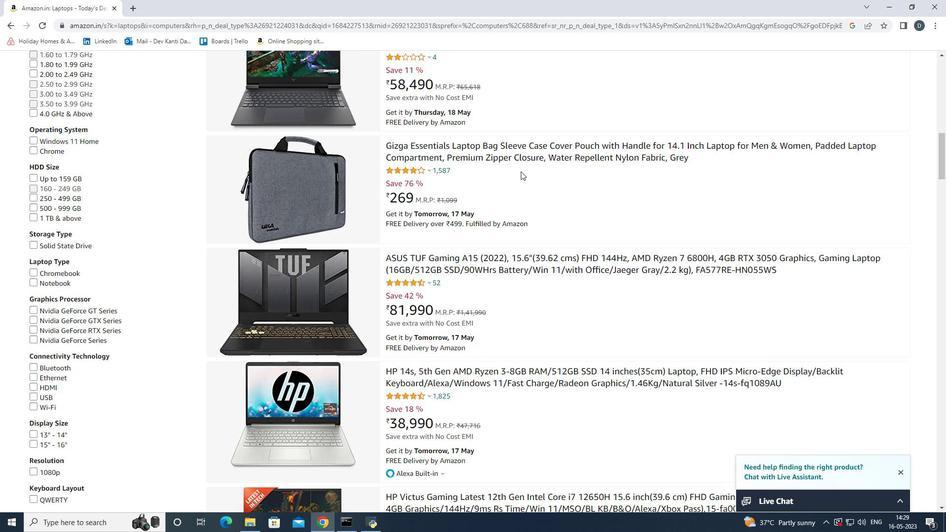 
Action: Mouse scrolled (521, 171) with delta (0, 0)
Screenshot: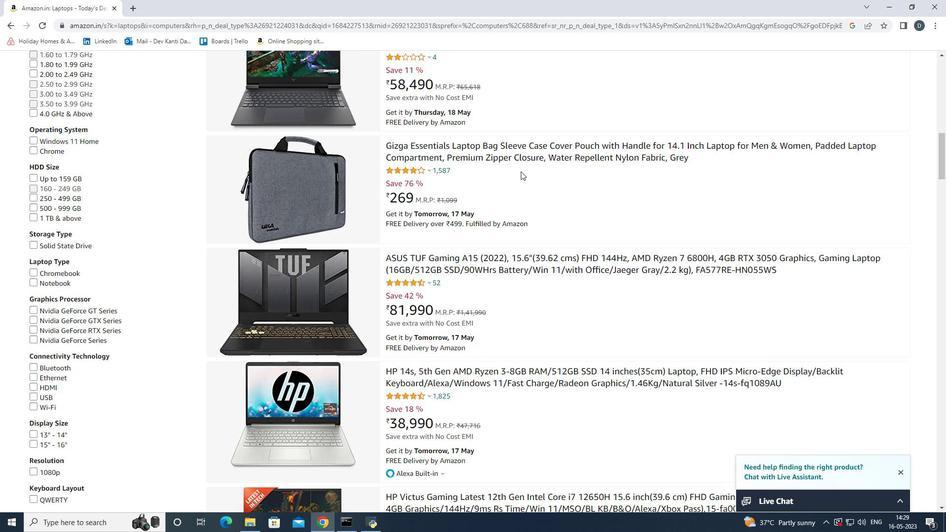 
Action: Mouse scrolled (521, 171) with delta (0, 0)
Screenshot: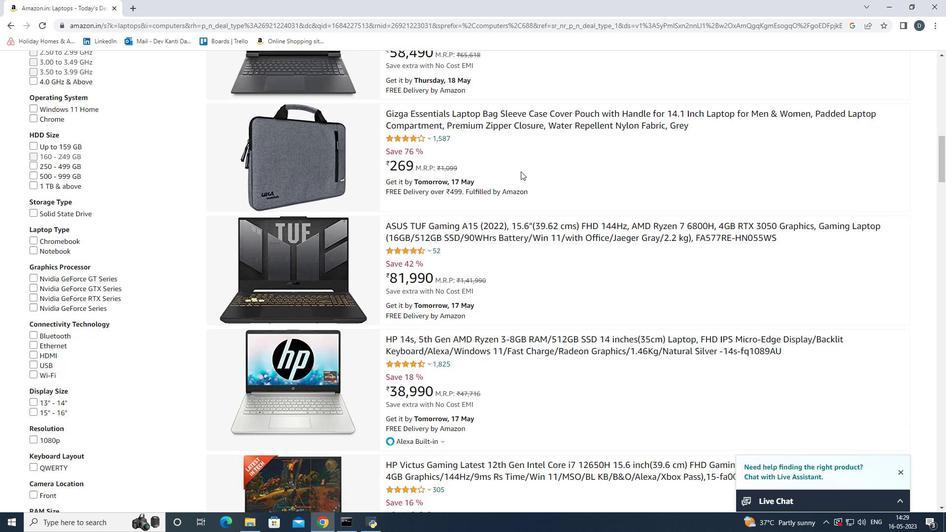 
Action: Mouse scrolled (521, 171) with delta (0, 0)
Screenshot: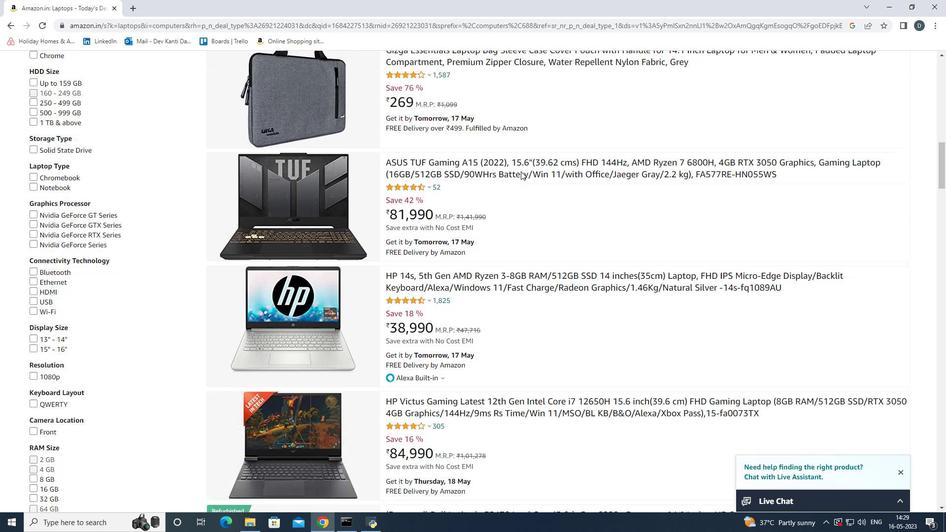
Action: Mouse scrolled (521, 172) with delta (0, 0)
Screenshot: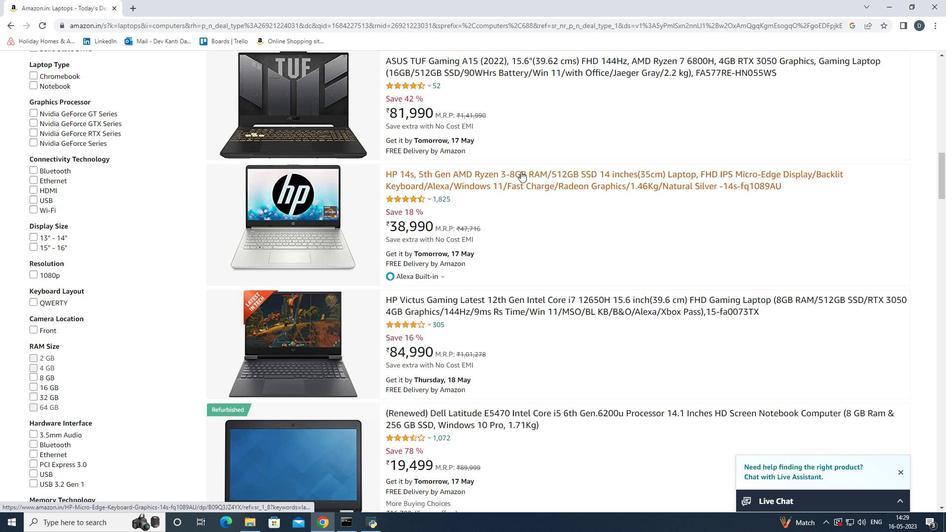 
Action: Mouse moved to (883, 191)
Screenshot: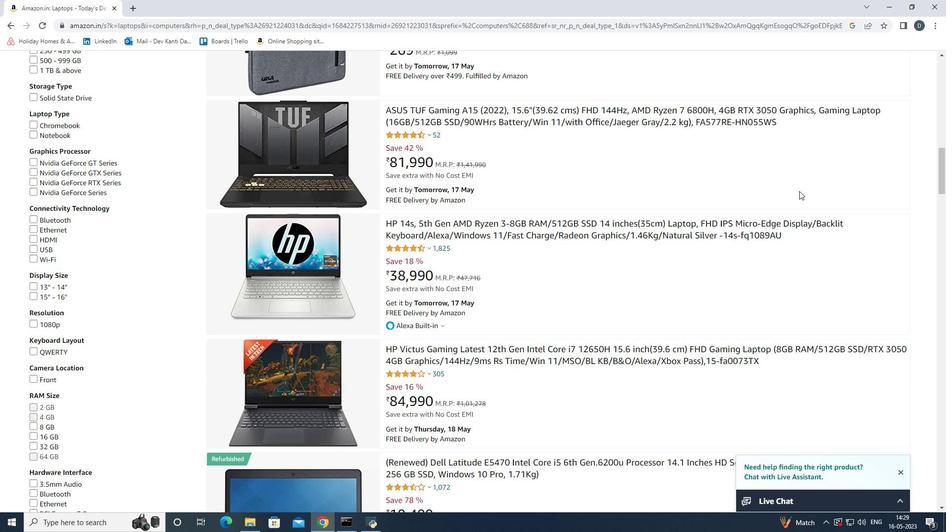 
Action: Mouse scrolled (883, 190) with delta (0, 0)
Screenshot: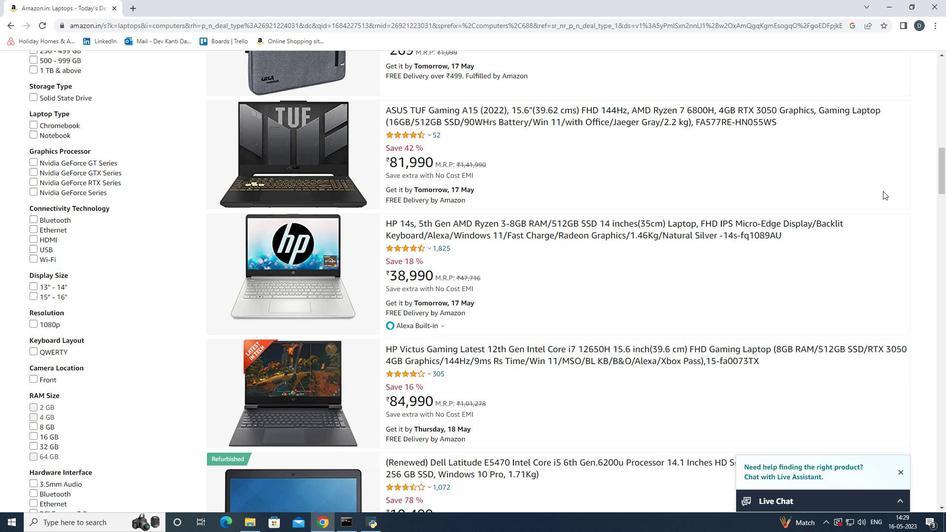 
Action: Mouse scrolled (883, 190) with delta (0, 0)
Screenshot: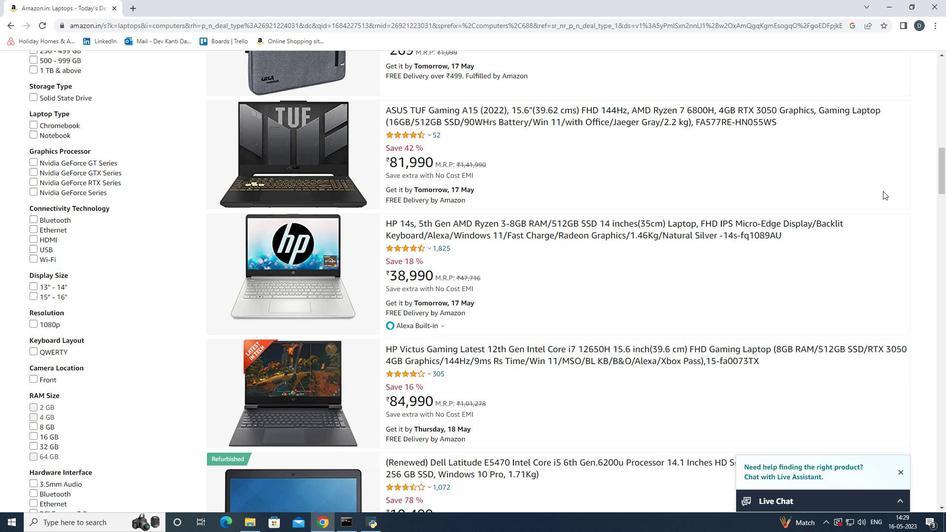 
Action: Mouse moved to (881, 193)
Screenshot: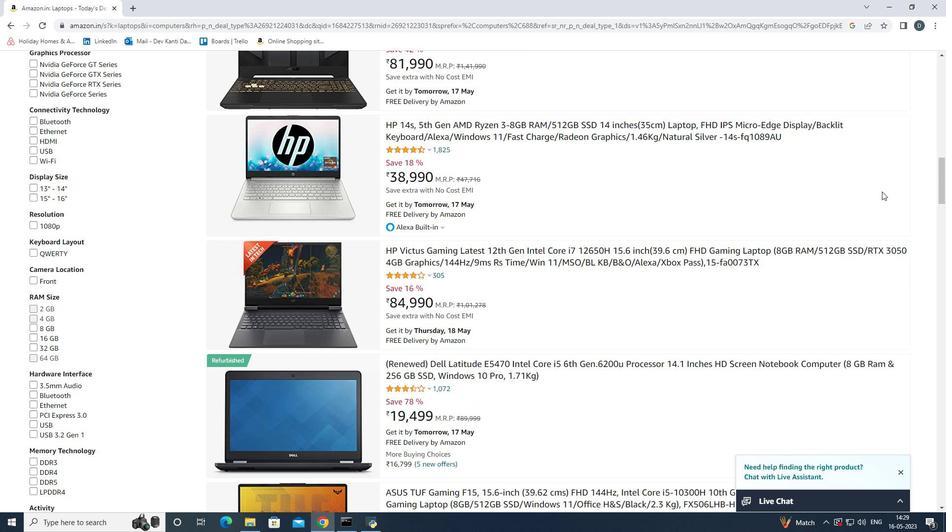 
Action: Mouse scrolled (881, 192) with delta (0, 0)
Screenshot: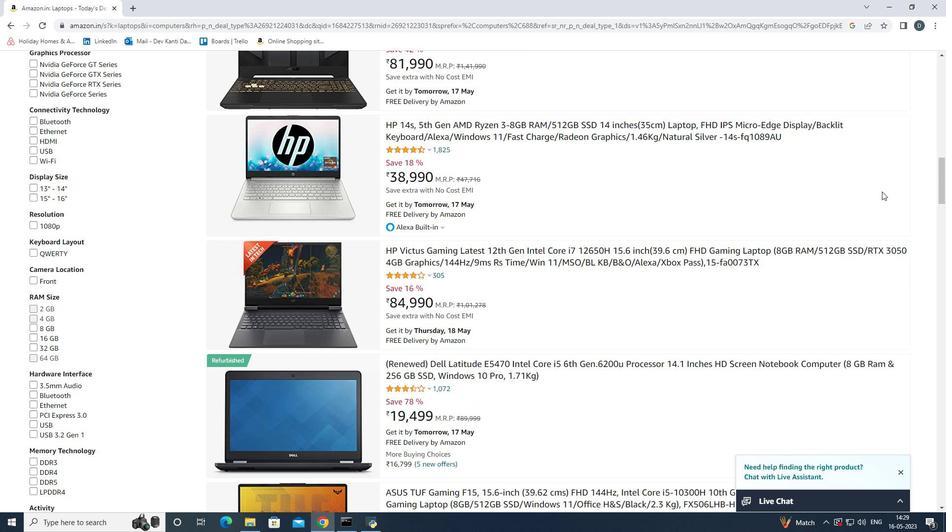 
Action: Mouse moved to (881, 193)
Screenshot: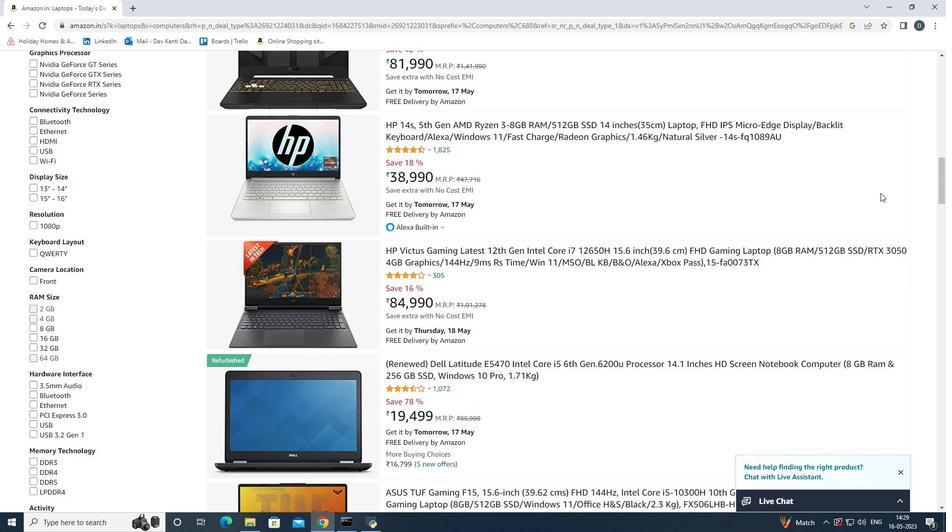 
Action: Mouse scrolled (881, 193) with delta (0, 0)
Screenshot: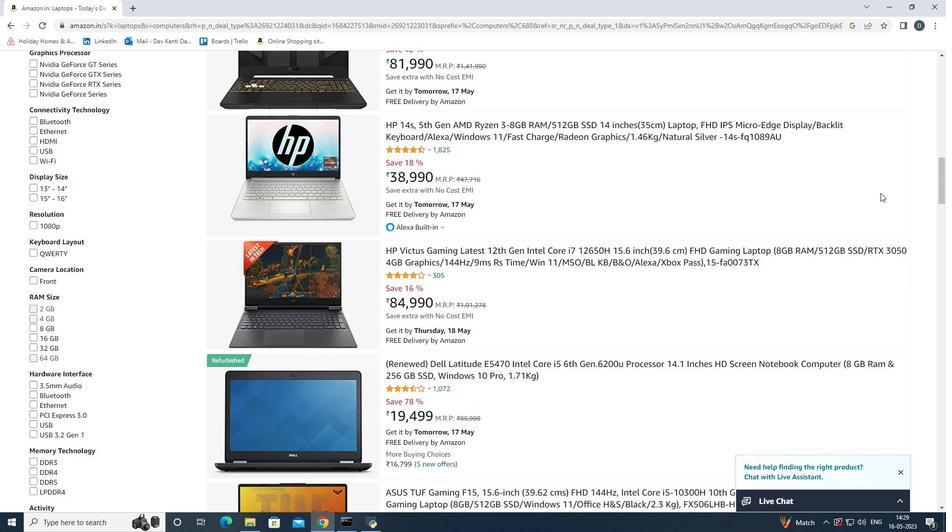 
Action: Mouse moved to (879, 194)
Screenshot: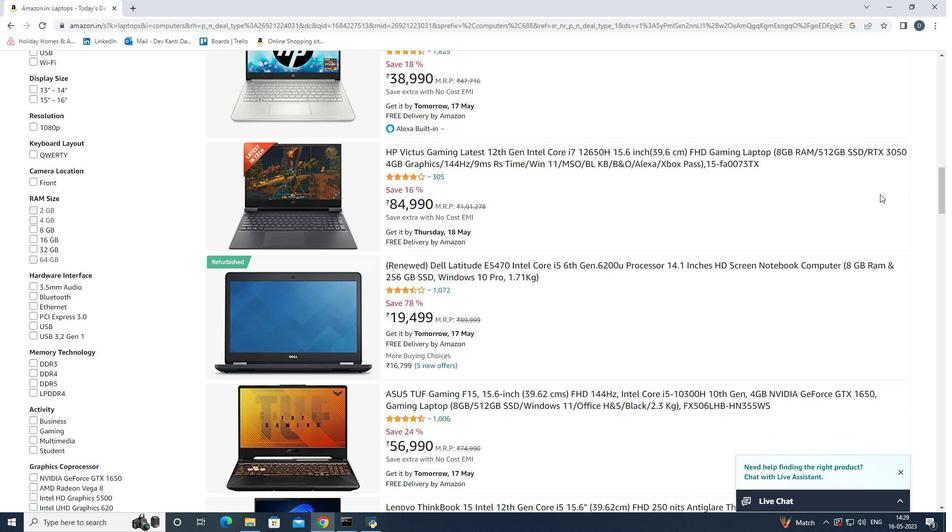 
Action: Mouse scrolled (879, 194) with delta (0, 0)
Screenshot: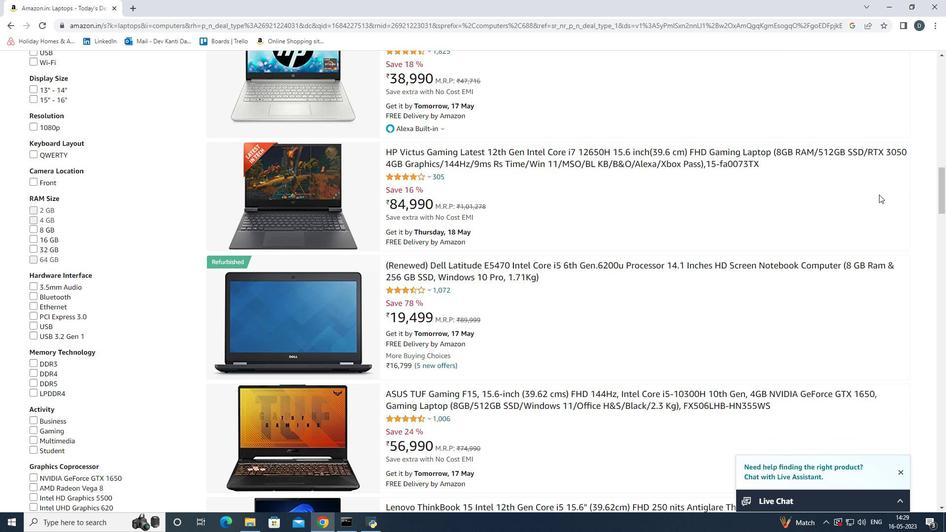 
Action: Mouse scrolled (879, 194) with delta (0, 0)
Screenshot: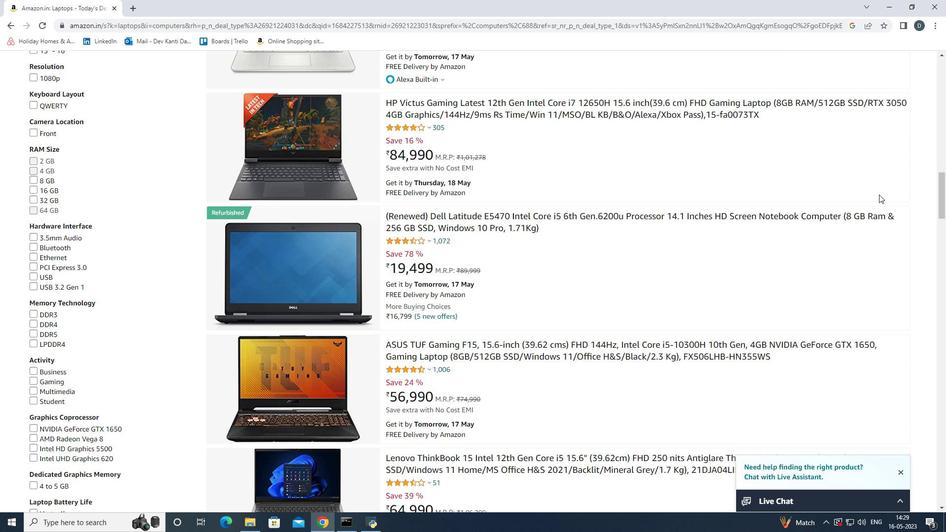 
Action: Mouse scrolled (879, 194) with delta (0, 0)
Screenshot: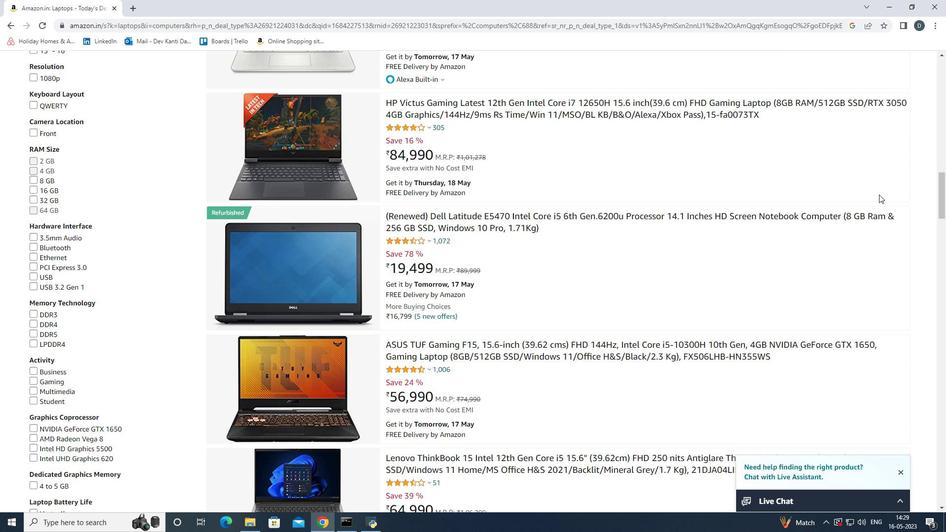 
Action: Mouse scrolled (879, 194) with delta (0, 0)
Screenshot: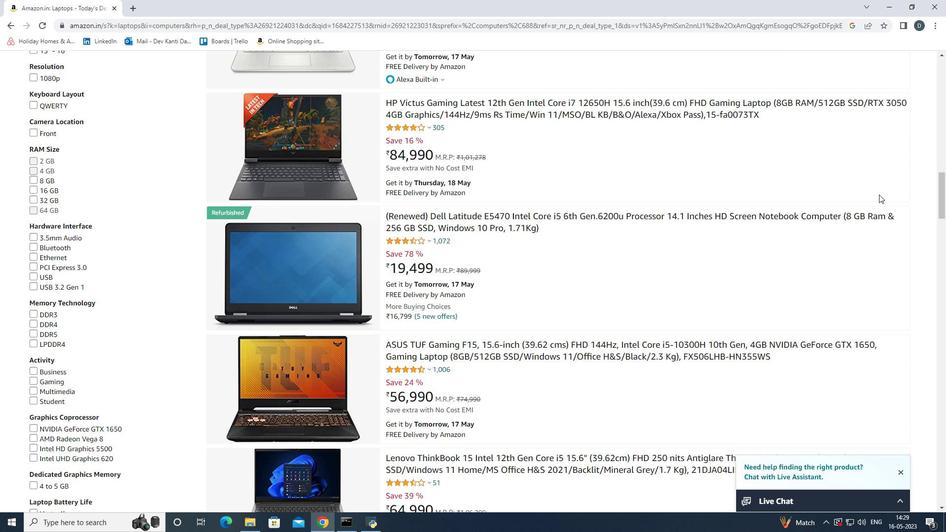 
Action: Mouse scrolled (879, 194) with delta (0, 0)
Screenshot: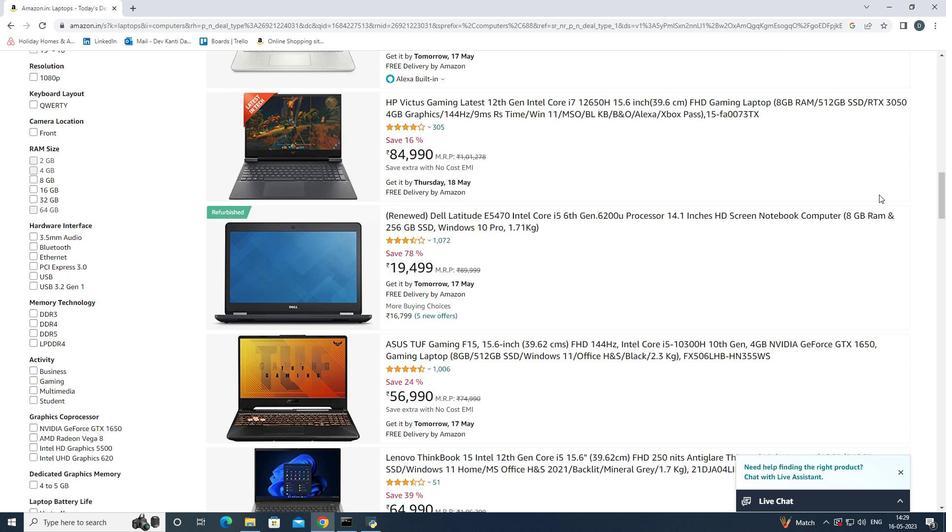 
Action: Mouse moved to (878, 197)
Screenshot: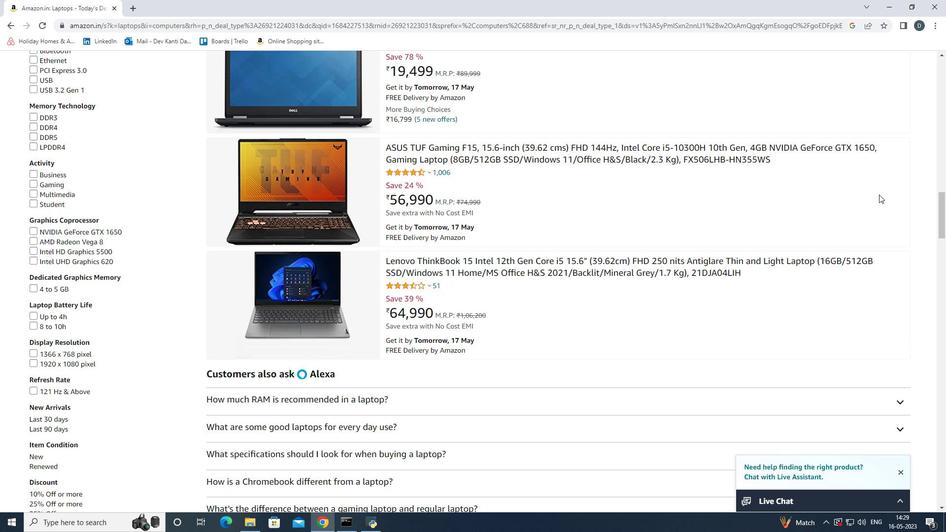 
Action: Mouse scrolled (878, 197) with delta (0, 0)
Screenshot: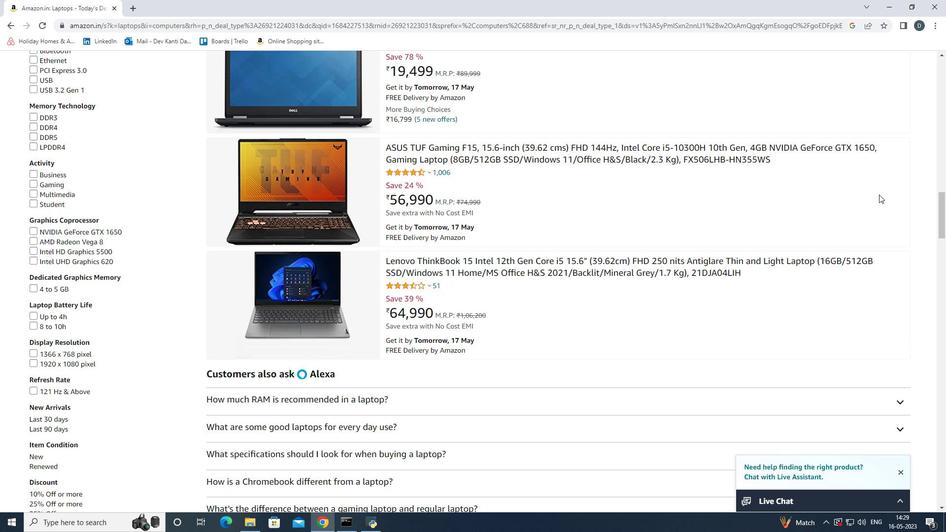
Action: Mouse scrolled (878, 197) with delta (0, 0)
Screenshot: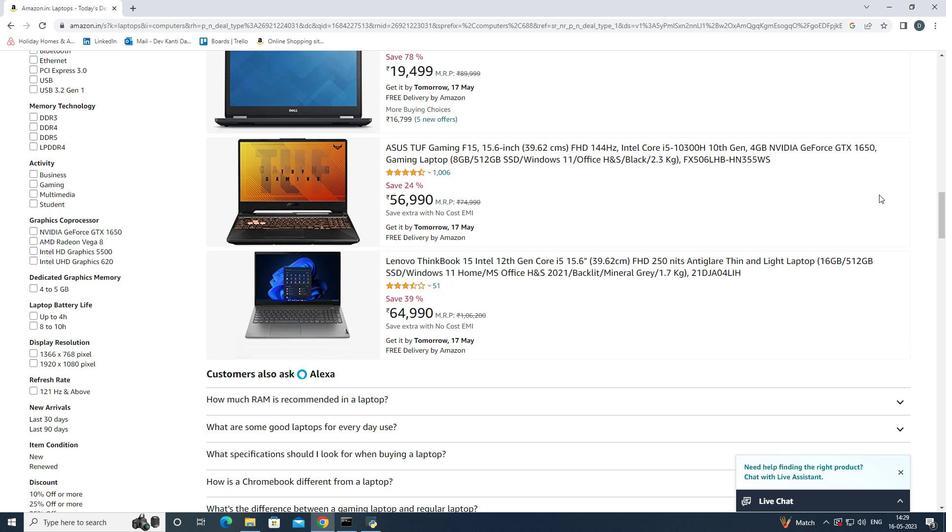 
Action: Mouse scrolled (878, 197) with delta (0, 0)
Screenshot: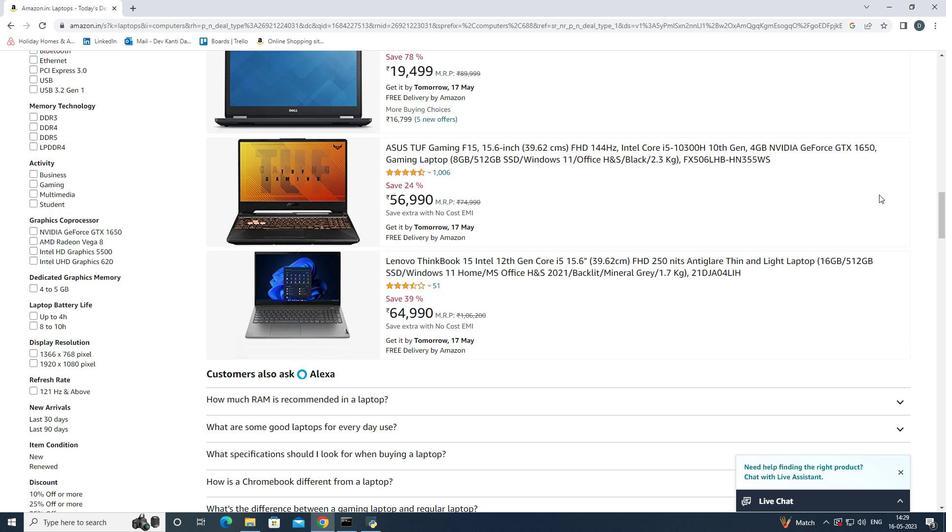 
Action: Mouse scrolled (878, 197) with delta (0, 0)
Screenshot: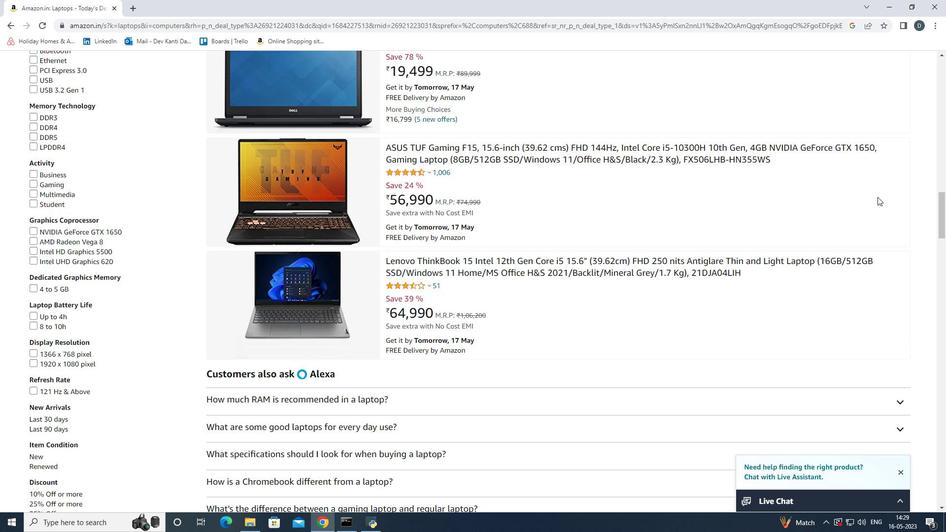
Action: Mouse scrolled (878, 197) with delta (0, 0)
Screenshot: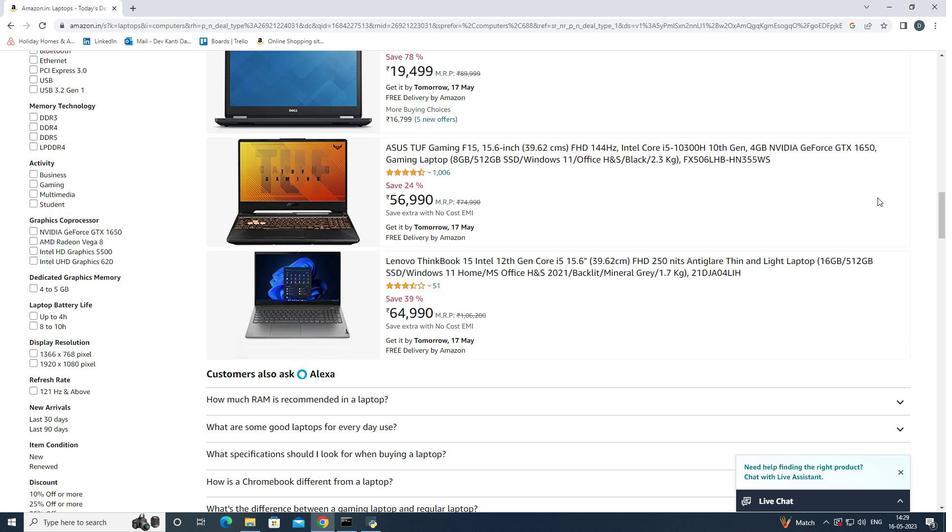 
Action: Mouse scrolled (878, 197) with delta (0, 0)
Screenshot: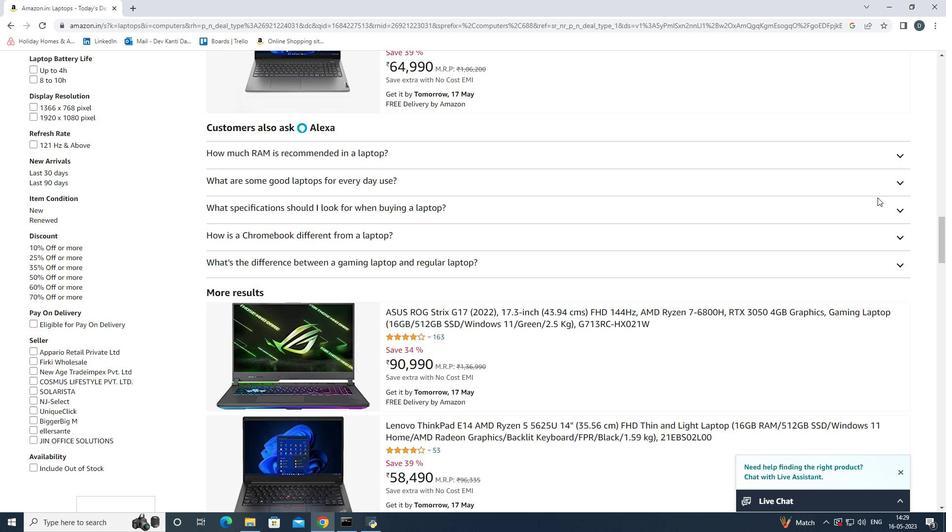 
Action: Mouse scrolled (878, 197) with delta (0, 0)
Screenshot: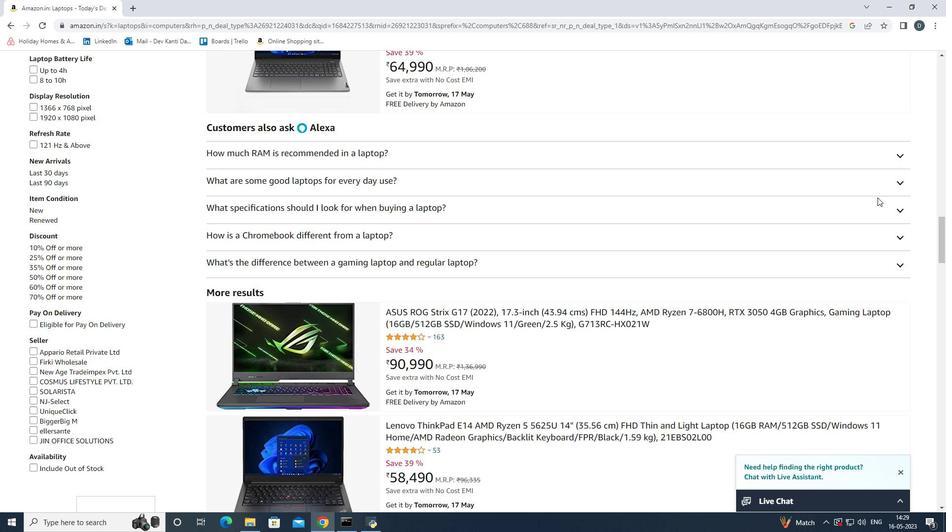
Action: Mouse scrolled (878, 197) with delta (0, 0)
Screenshot: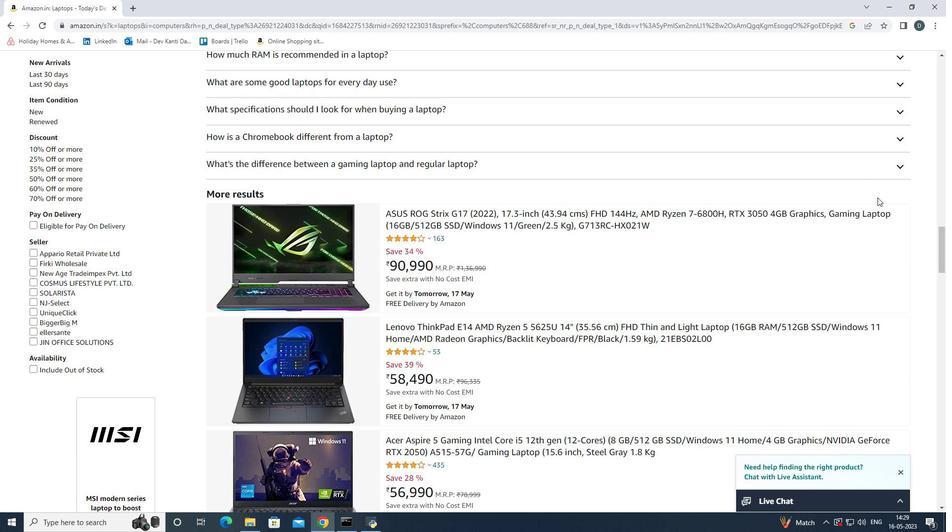 
Action: Mouse moved to (877, 197)
Screenshot: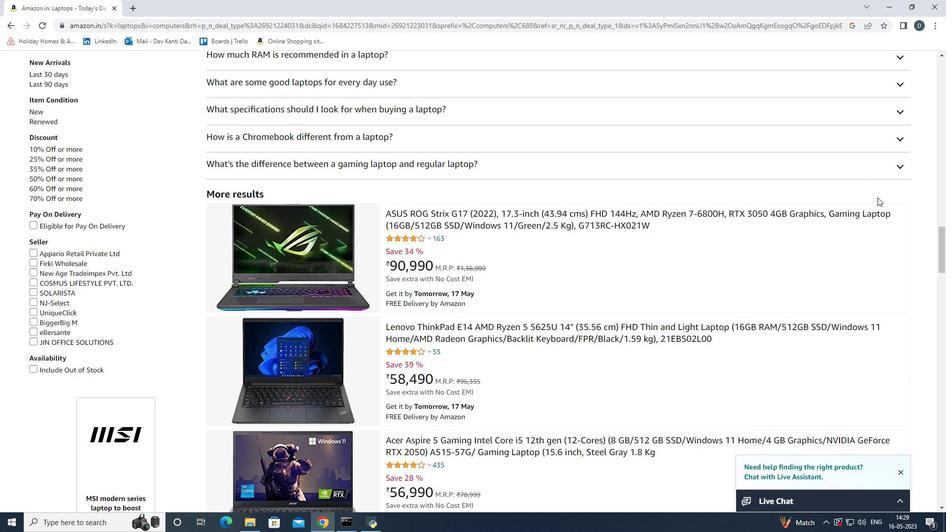 
Action: Mouse scrolled (877, 197) with delta (0, 0)
Screenshot: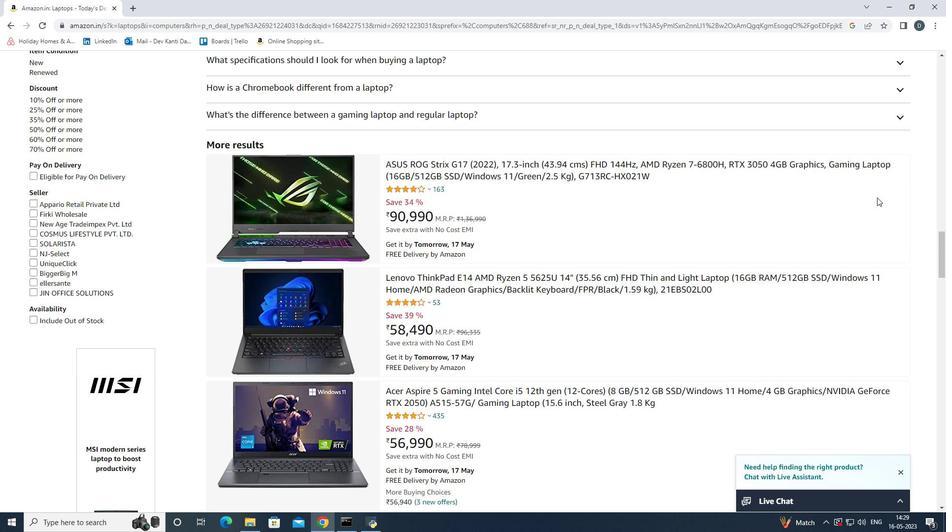 
Action: Mouse scrolled (877, 197) with delta (0, 0)
Screenshot: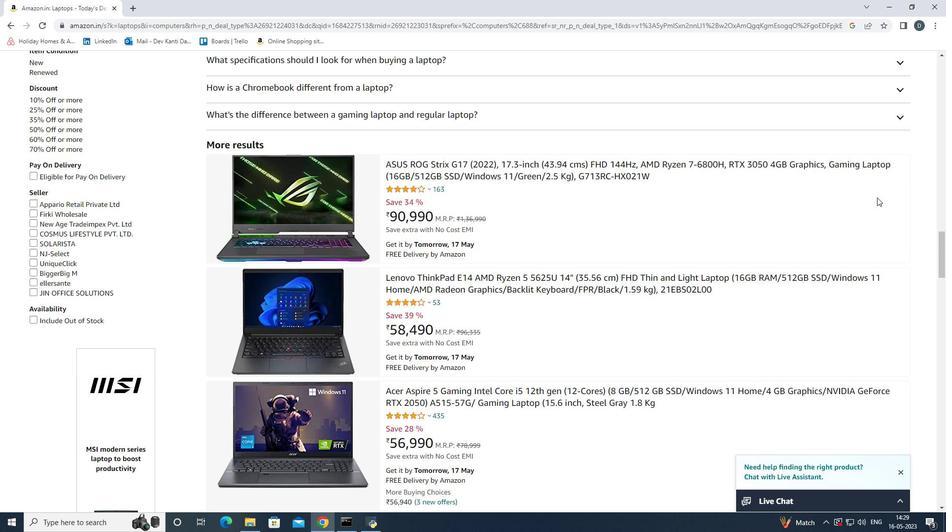 
Action: Mouse scrolled (877, 197) with delta (0, 0)
Screenshot: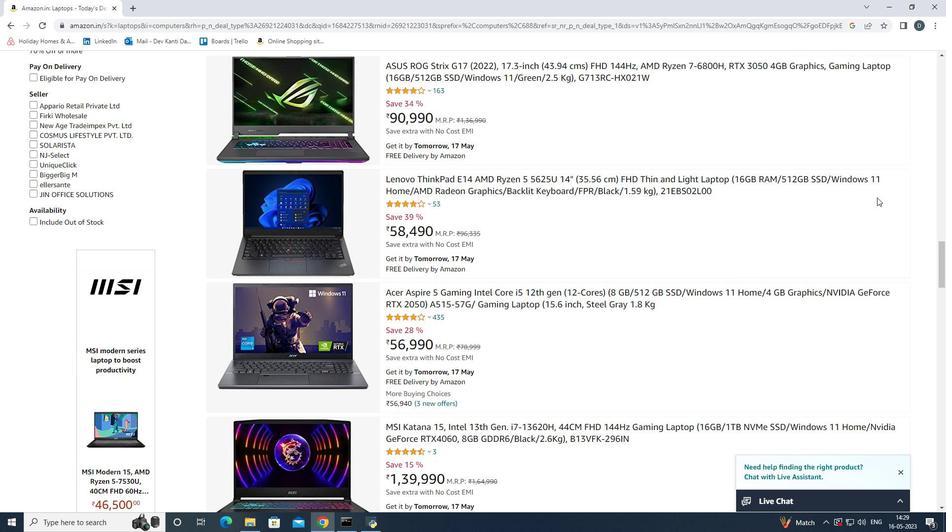 
Action: Mouse scrolled (877, 197) with delta (0, 0)
Screenshot: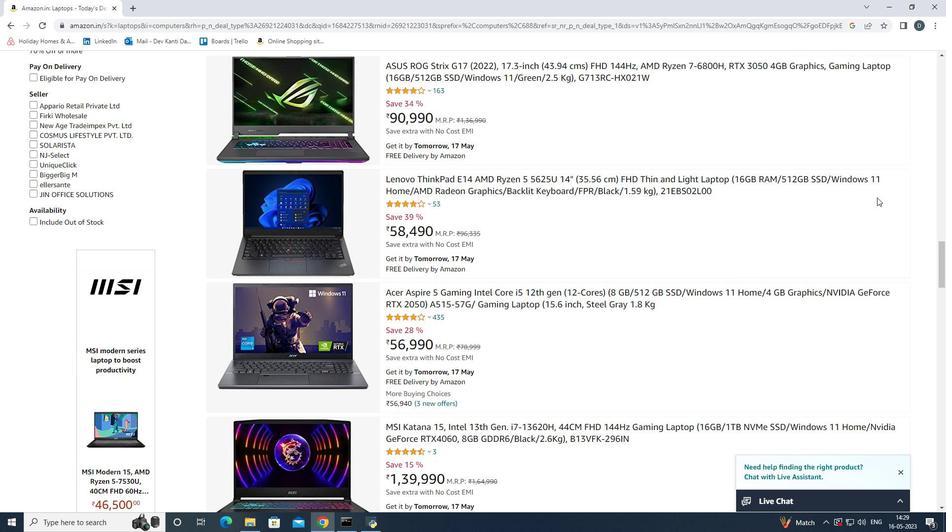 
Action: Mouse scrolled (877, 197) with delta (0, 0)
Screenshot: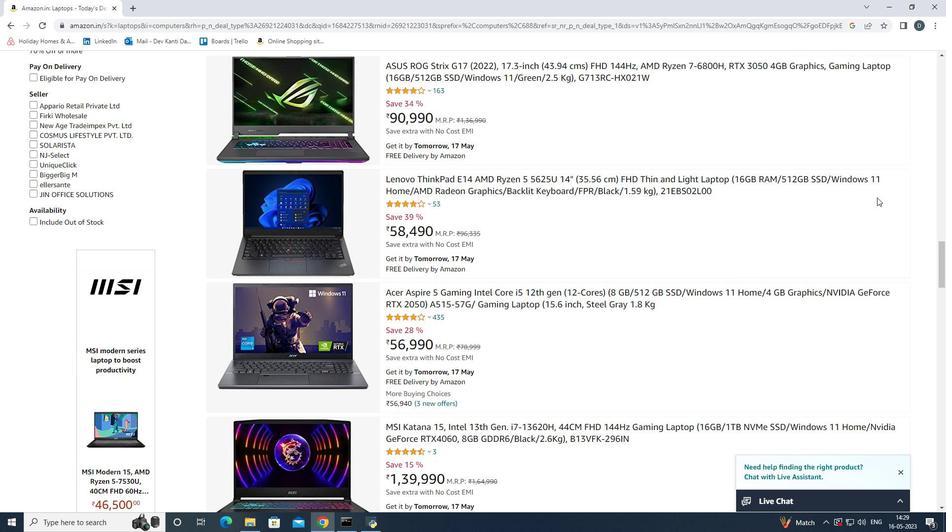 
Action: Mouse scrolled (877, 197) with delta (0, 0)
Screenshot: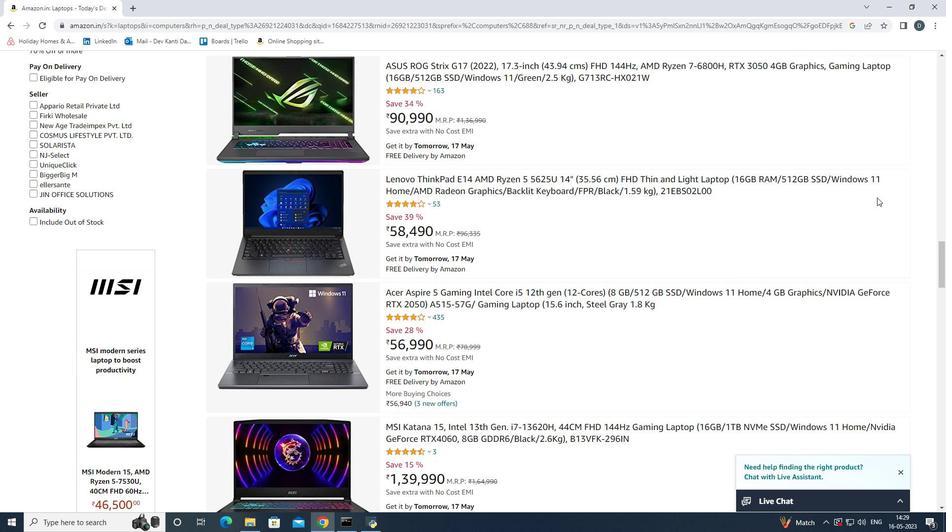 
Action: Mouse scrolled (877, 197) with delta (0, 0)
Screenshot: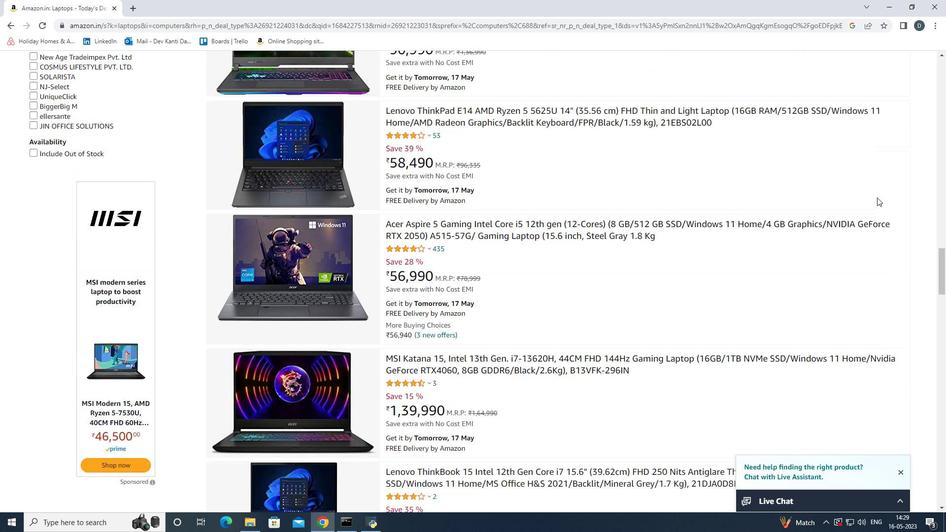 
Action: Mouse scrolled (877, 197) with delta (0, 0)
Screenshot: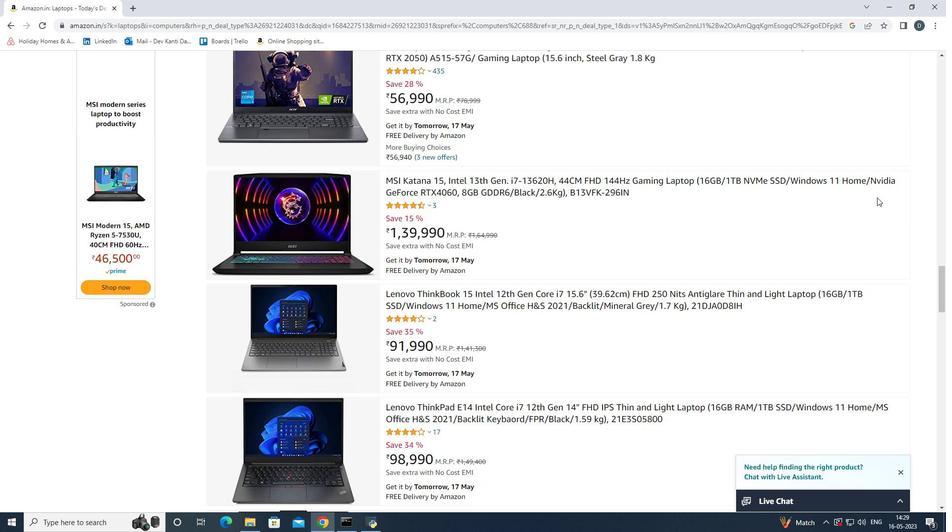 
Action: Mouse scrolled (877, 197) with delta (0, 0)
Screenshot: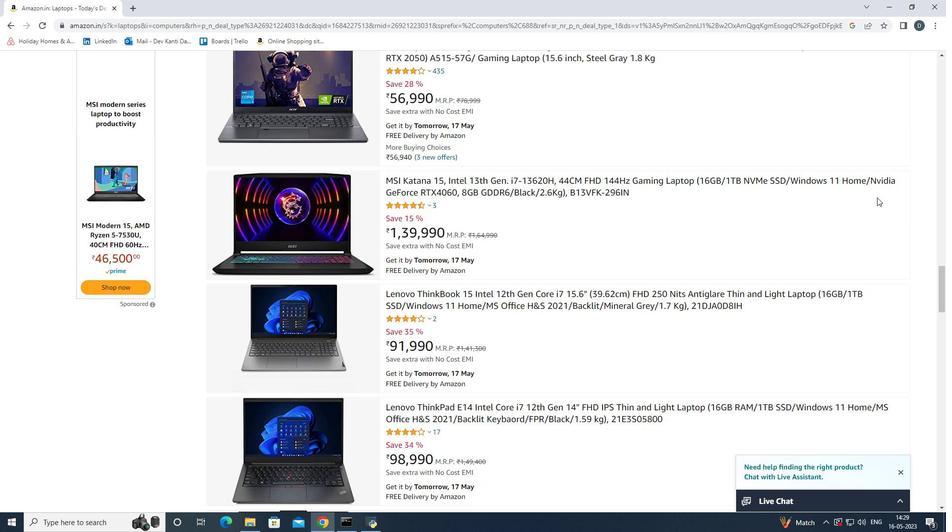 
Action: Mouse scrolled (877, 197) with delta (0, 0)
Screenshot: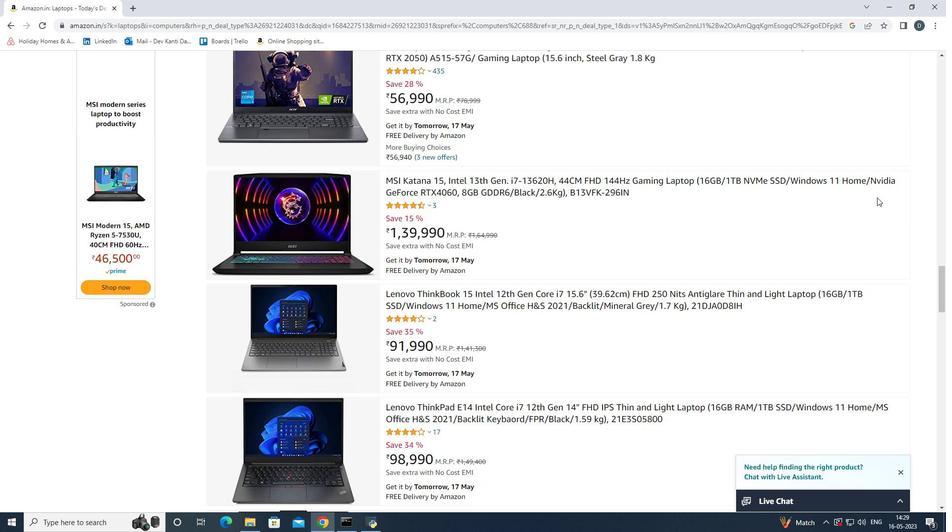
Action: Mouse scrolled (877, 197) with delta (0, 0)
Screenshot: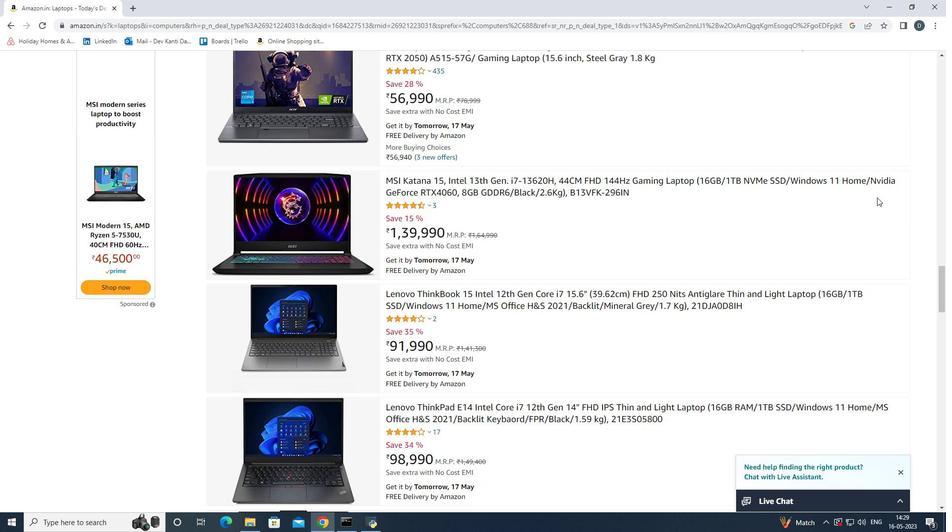 
Action: Mouse scrolled (877, 197) with delta (0, 0)
Screenshot: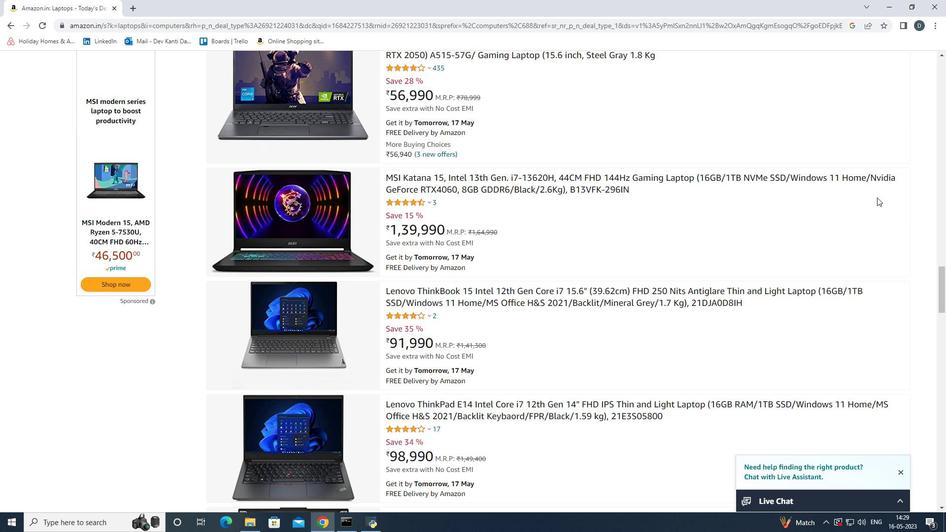 
Action: Mouse scrolled (877, 197) with delta (0, 0)
Screenshot: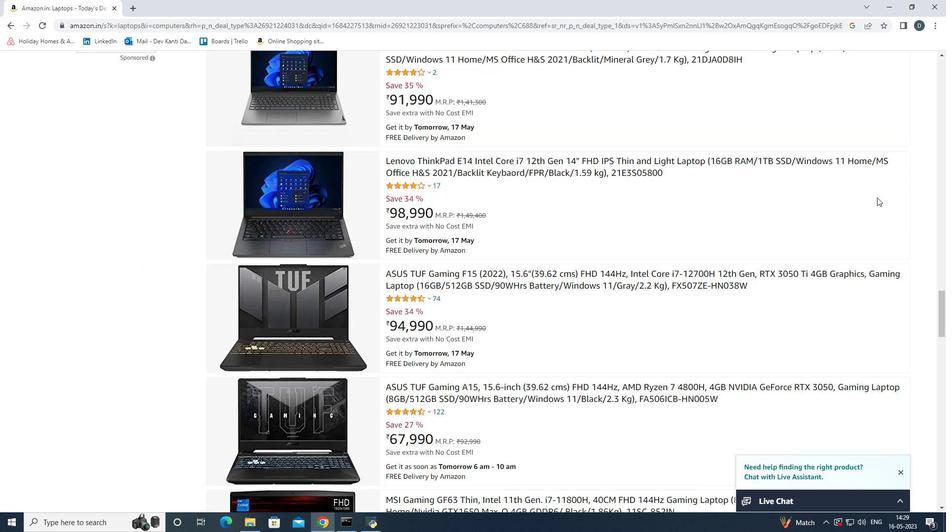
Action: Mouse scrolled (877, 197) with delta (0, 0)
Screenshot: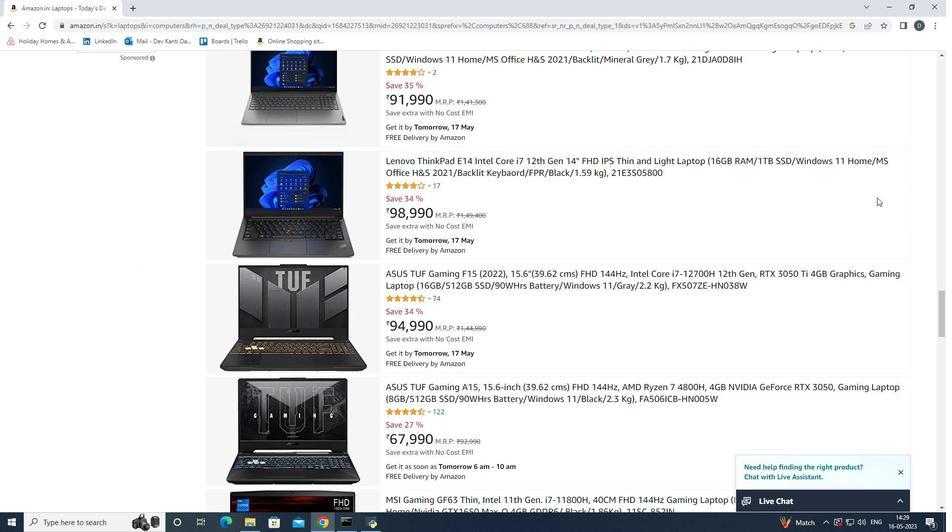 
Action: Mouse scrolled (877, 197) with delta (0, 0)
Screenshot: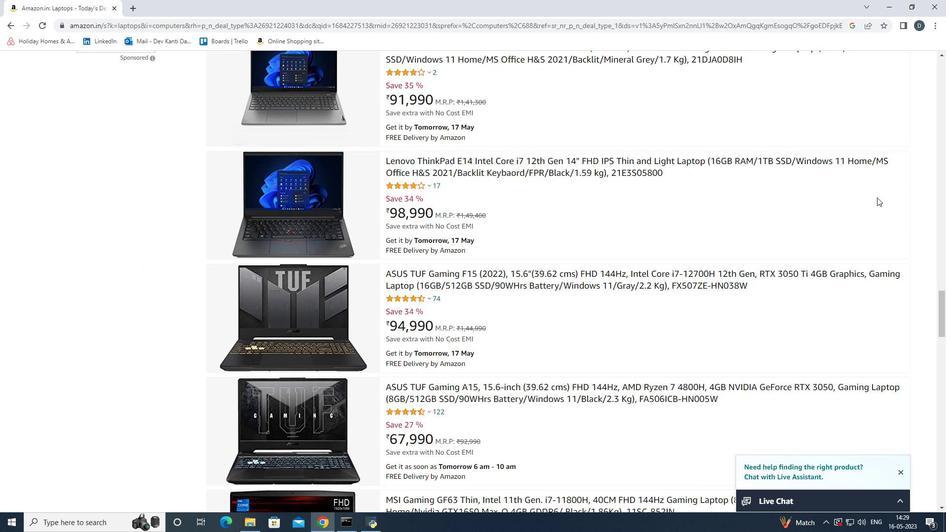 
Action: Mouse scrolled (877, 197) with delta (0, 0)
Screenshot: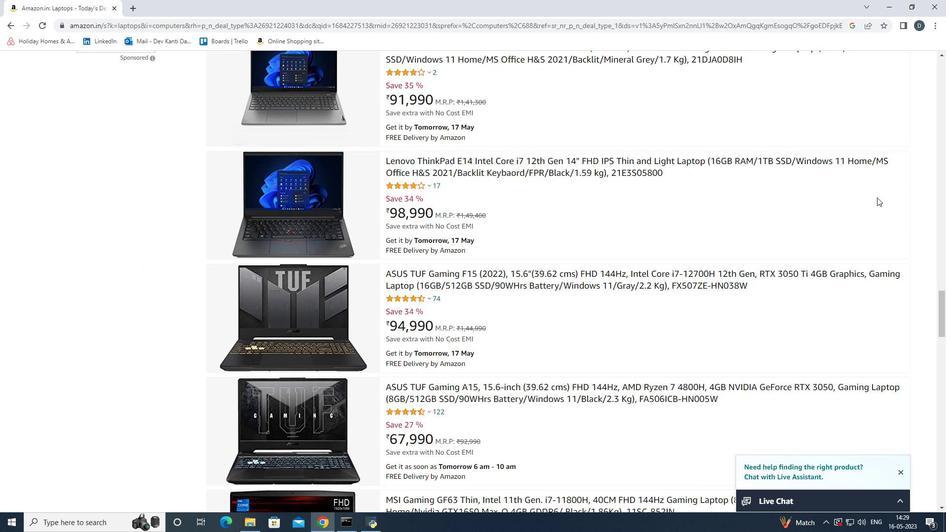 
Action: Mouse scrolled (877, 197) with delta (0, 0)
Screenshot: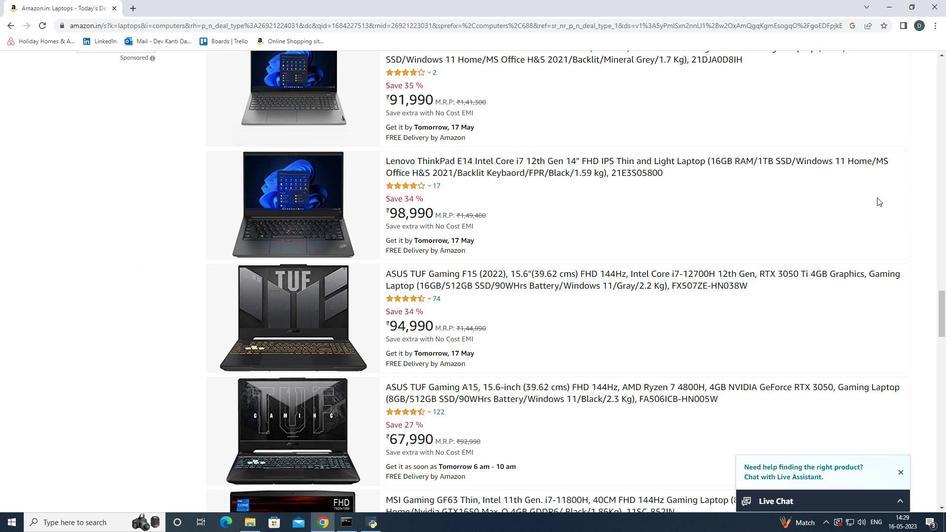 
Action: Mouse scrolled (877, 197) with delta (0, 0)
Screenshot: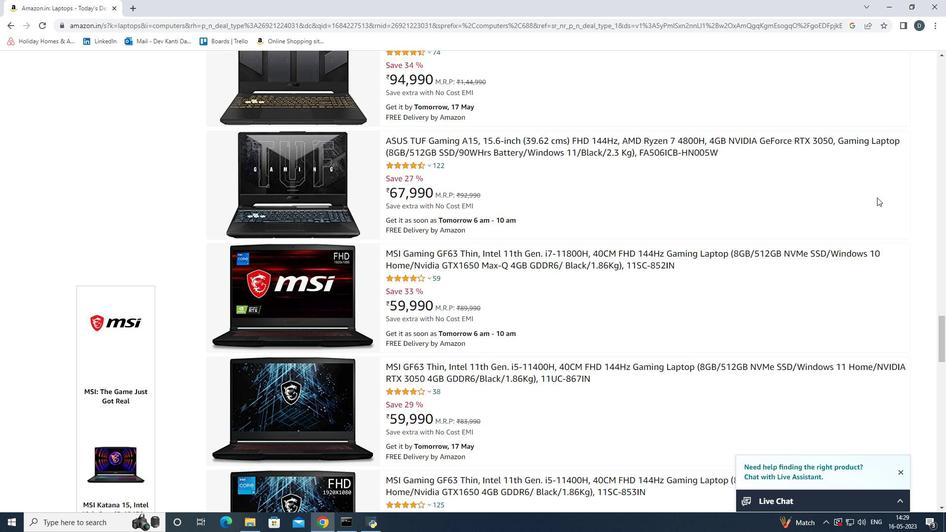 
Action: Mouse scrolled (877, 197) with delta (0, 0)
Screenshot: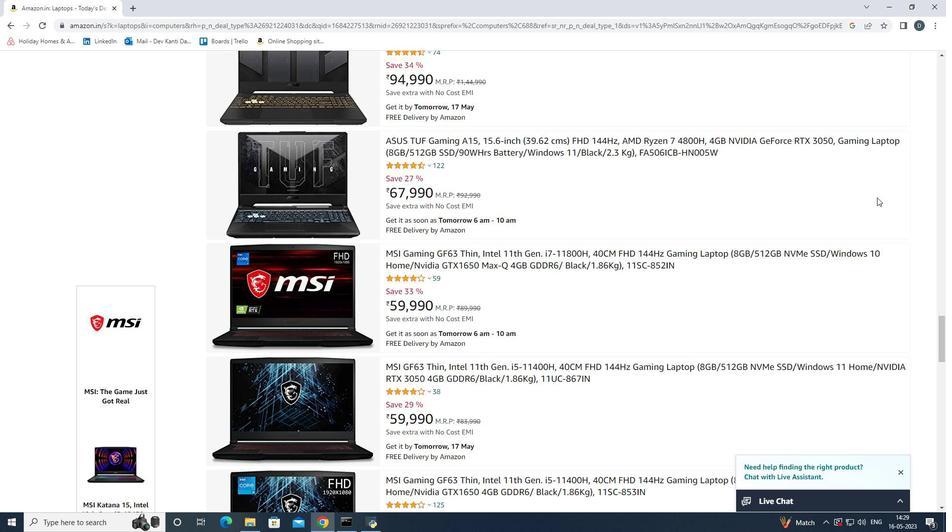 
Action: Mouse scrolled (877, 197) with delta (0, 0)
Screenshot: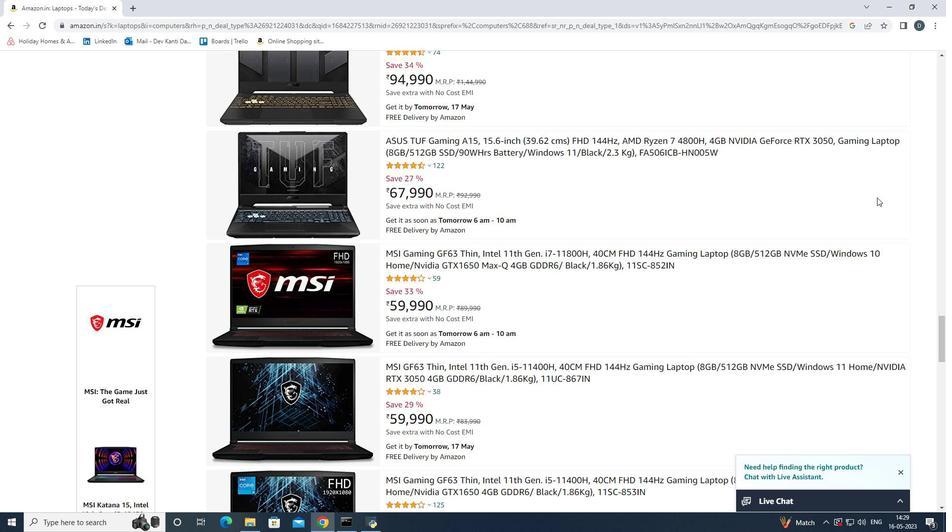 
Action: Mouse scrolled (877, 197) with delta (0, 0)
Screenshot: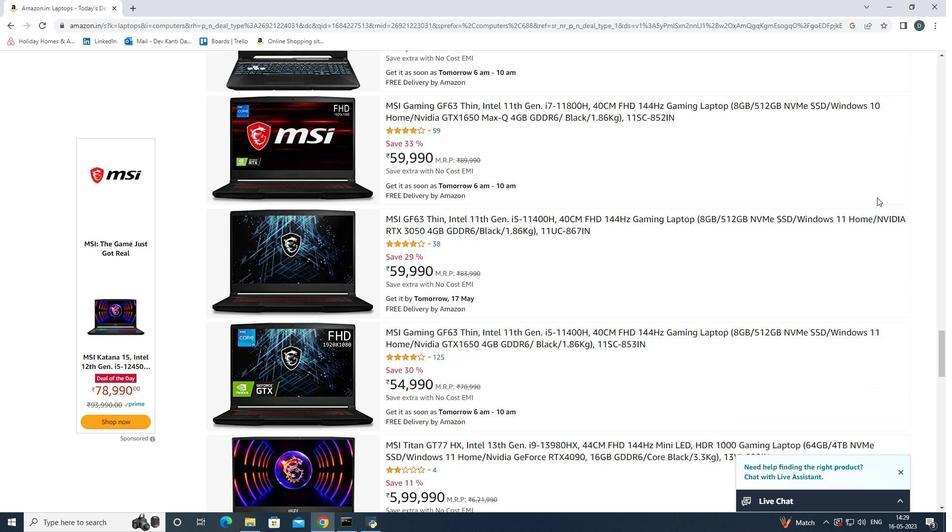 
Action: Mouse scrolled (877, 197) with delta (0, 0)
Screenshot: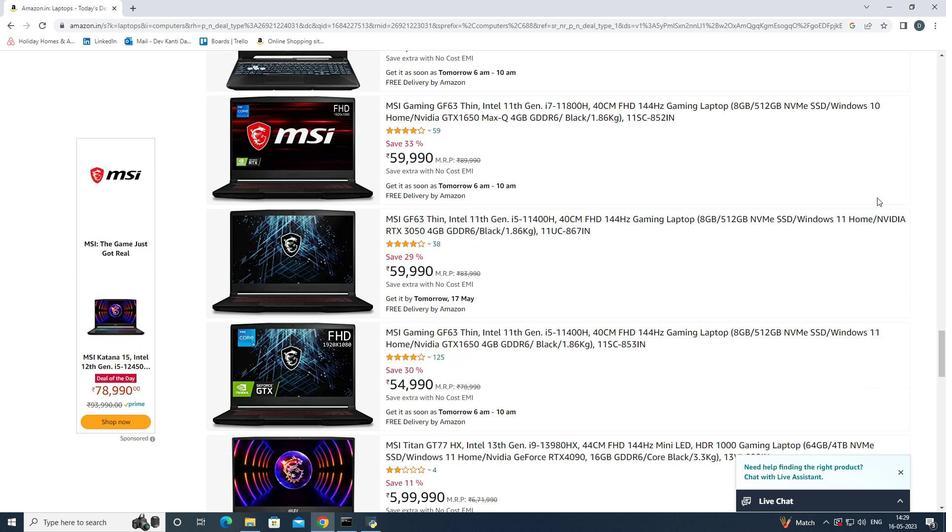 
Action: Mouse moved to (877, 198)
Screenshot: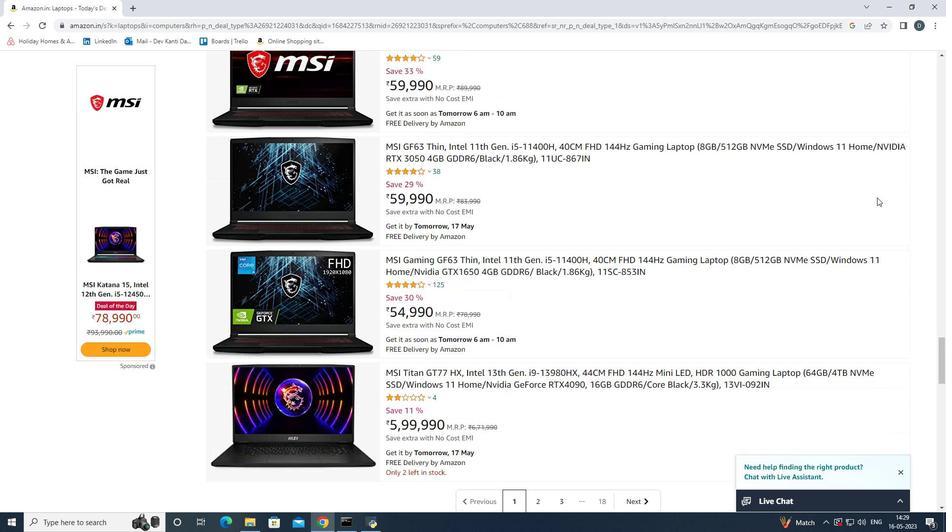 
Action: Mouse scrolled (877, 197) with delta (0, 0)
Screenshot: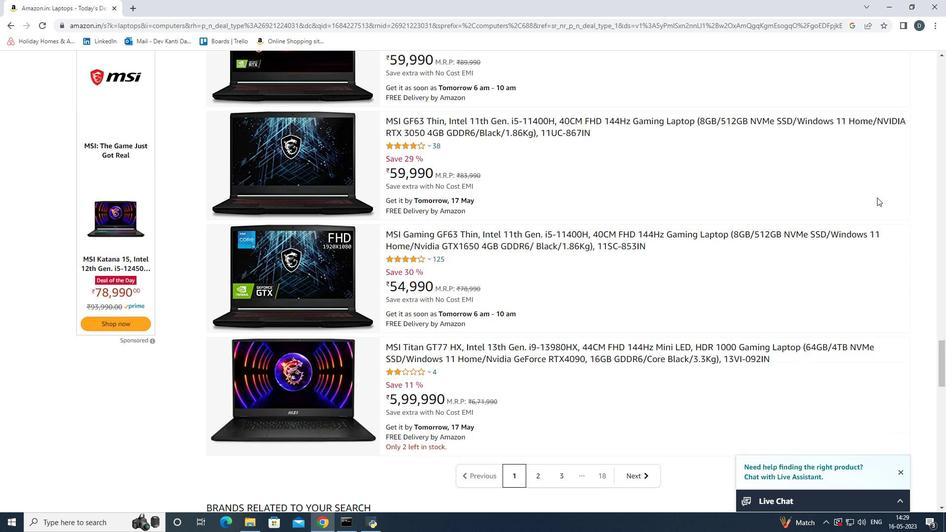 
Action: Mouse moved to (875, 200)
Screenshot: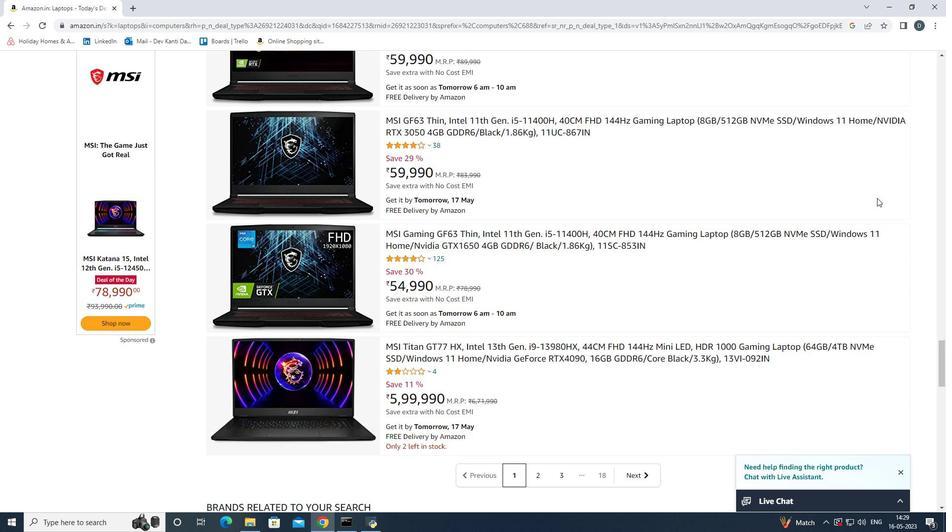 
Action: Mouse scrolled (875, 201) with delta (0, 0)
Screenshot: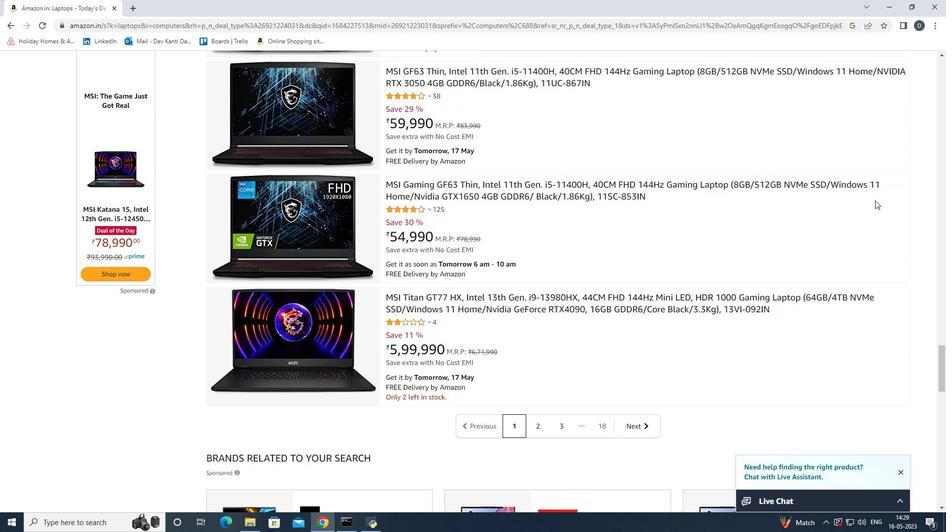 
Action: Mouse scrolled (875, 201) with delta (0, 0)
Screenshot: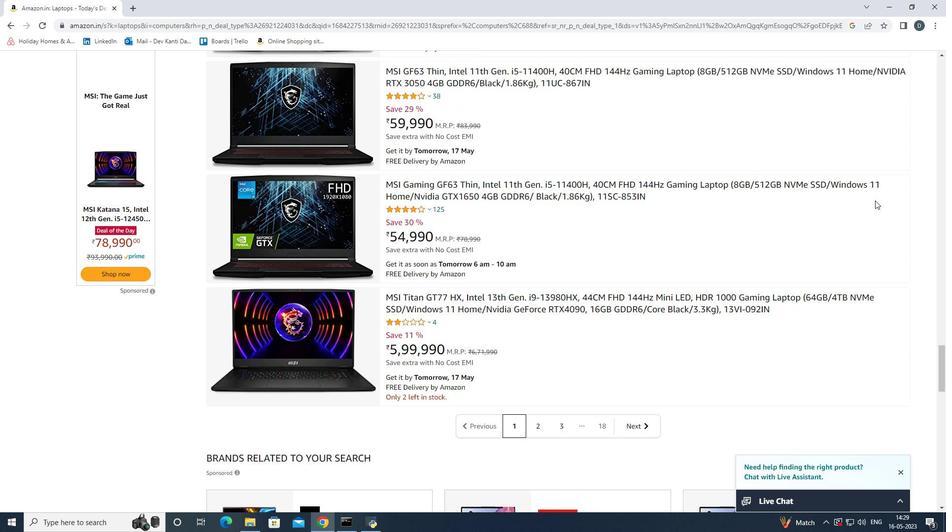 
Action: Mouse scrolled (875, 201) with delta (0, 0)
Screenshot: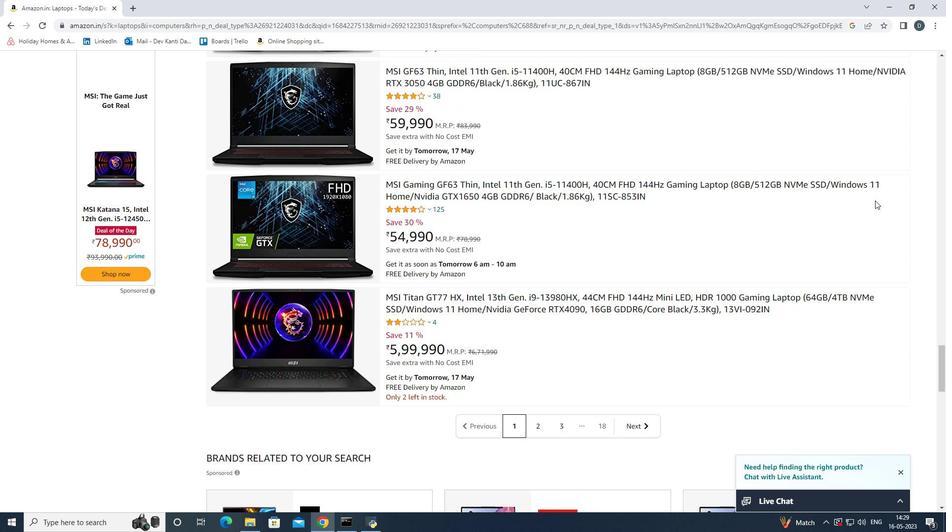
Action: Mouse scrolled (875, 201) with delta (0, 0)
Screenshot: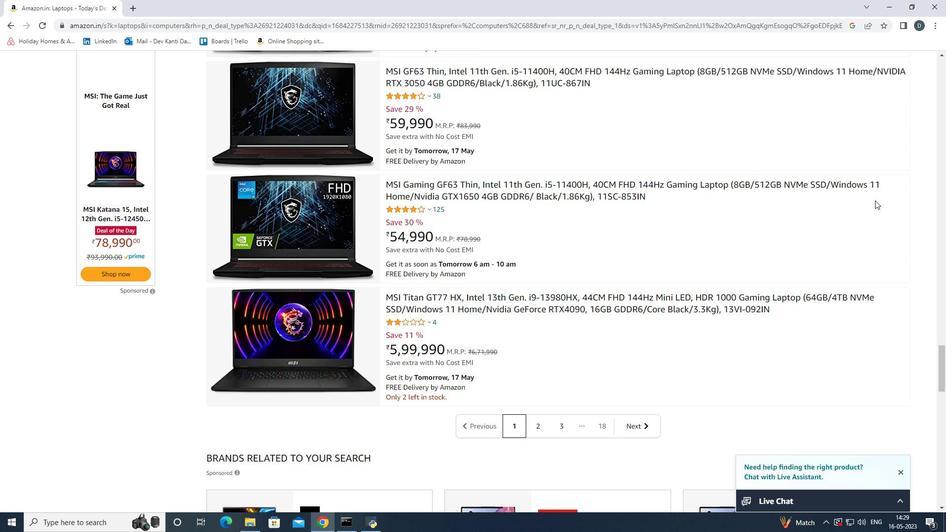 
Action: Mouse moved to (874, 201)
Screenshot: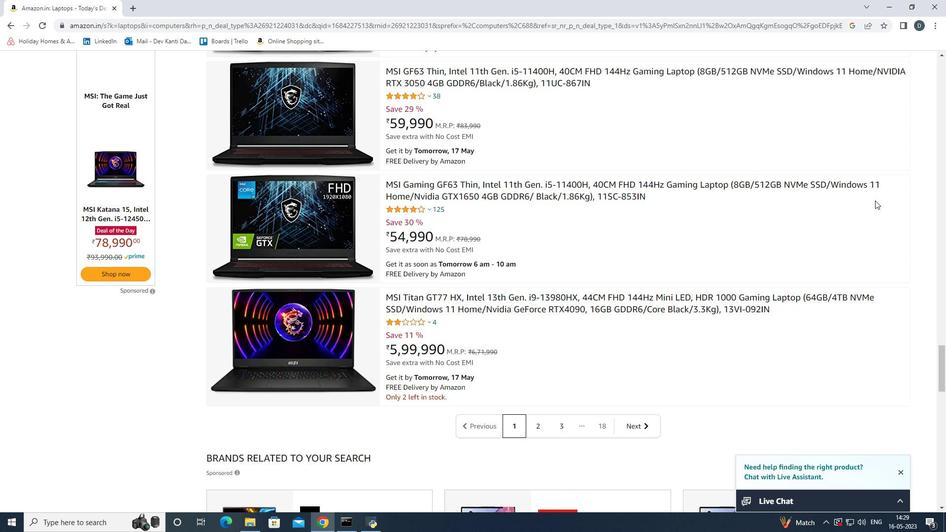
Action: Mouse scrolled (874, 201) with delta (0, 0)
Screenshot: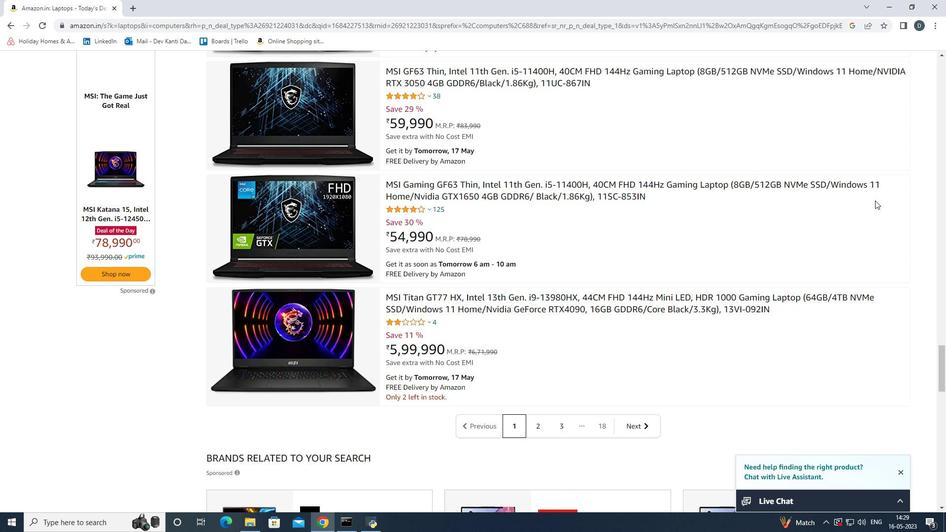 
Action: Mouse scrolled (874, 201) with delta (0, 0)
Screenshot: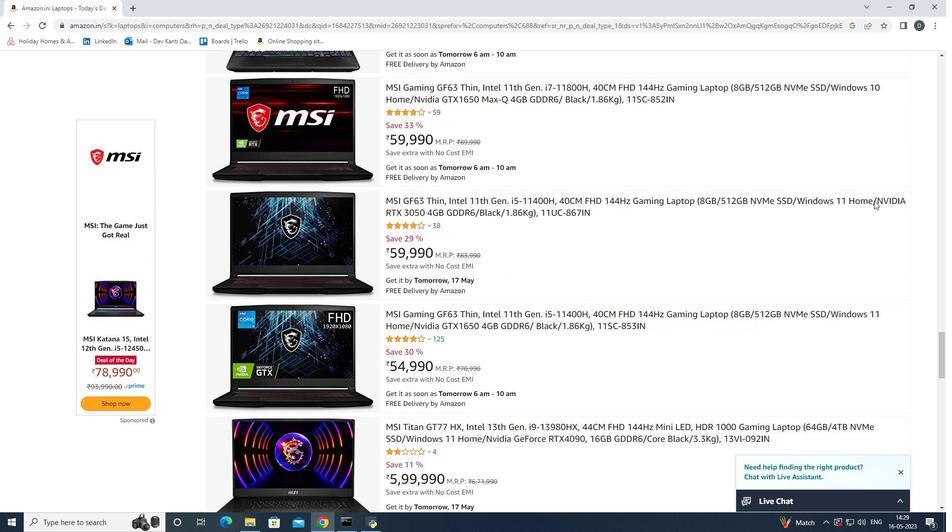 
Action: Mouse scrolled (874, 201) with delta (0, 0)
Screenshot: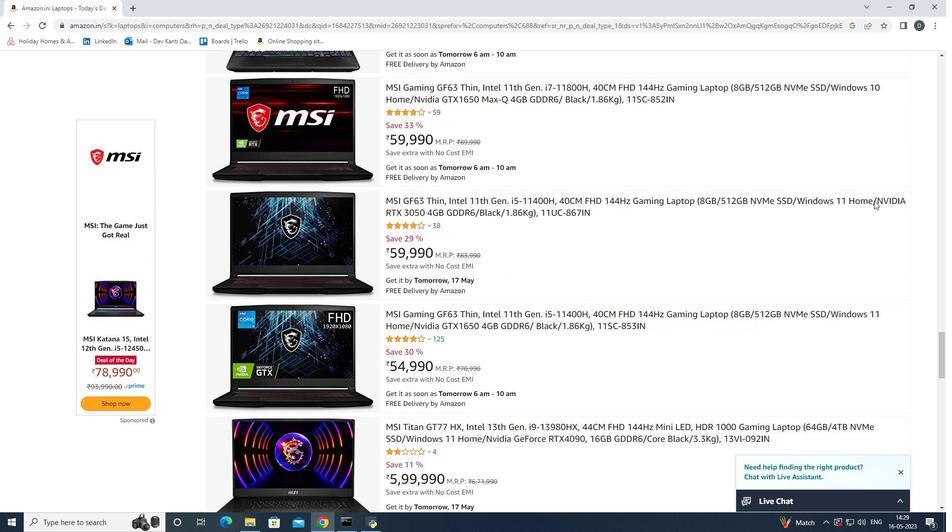 
Action: Mouse scrolled (874, 201) with delta (0, 0)
Screenshot: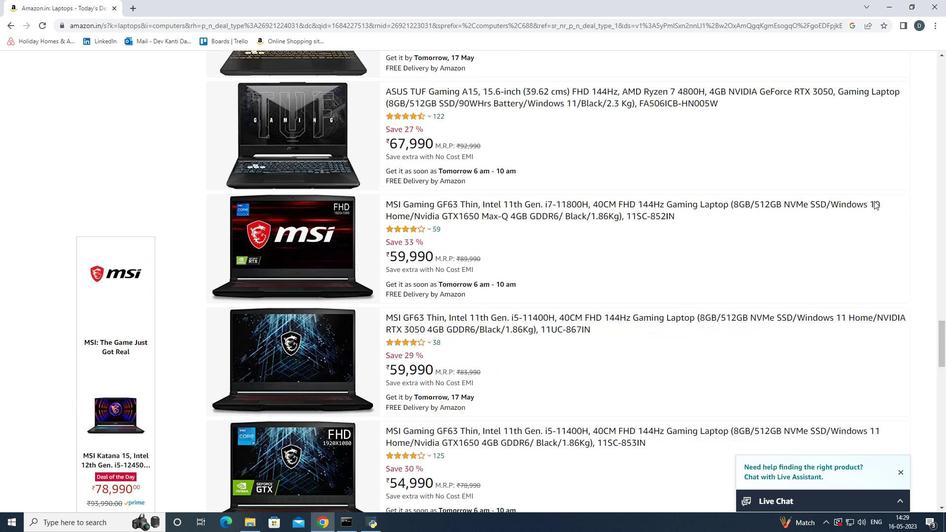 
Action: Mouse scrolled (874, 201) with delta (0, 0)
Screenshot: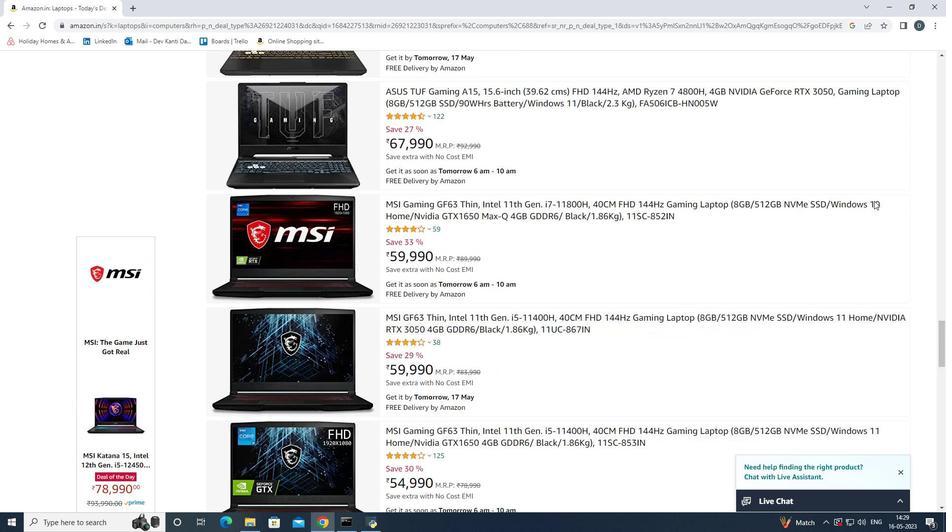 
Action: Mouse scrolled (874, 201) with delta (0, 0)
Screenshot: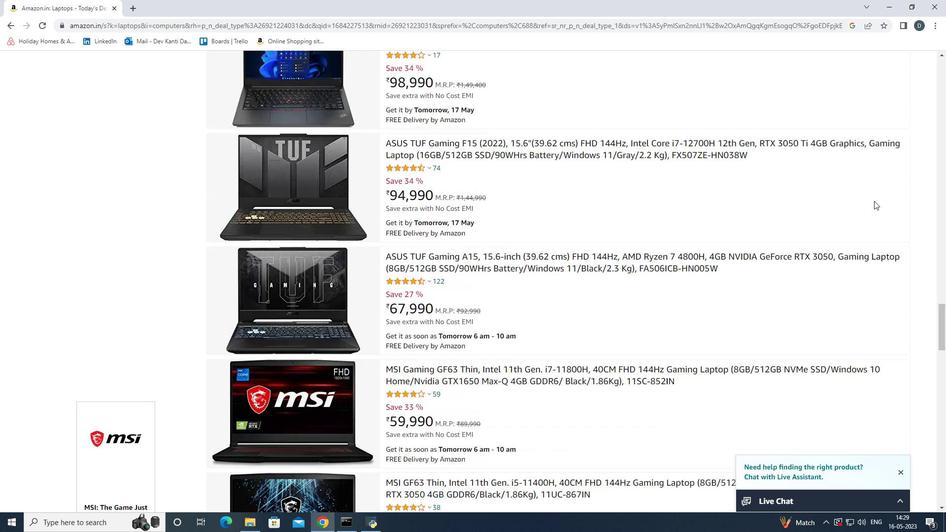 
Action: Mouse scrolled (874, 201) with delta (0, 0)
Screenshot: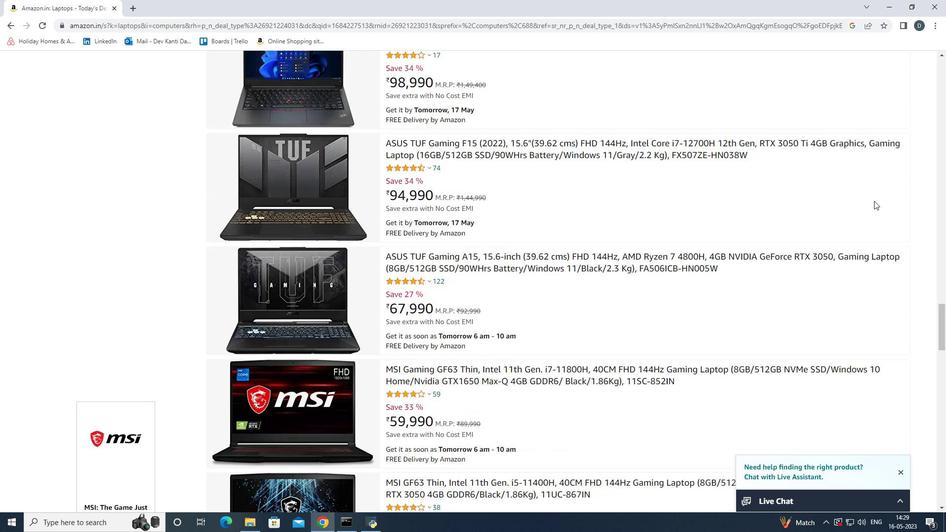 
Action: Mouse scrolled (874, 201) with delta (0, 0)
Screenshot: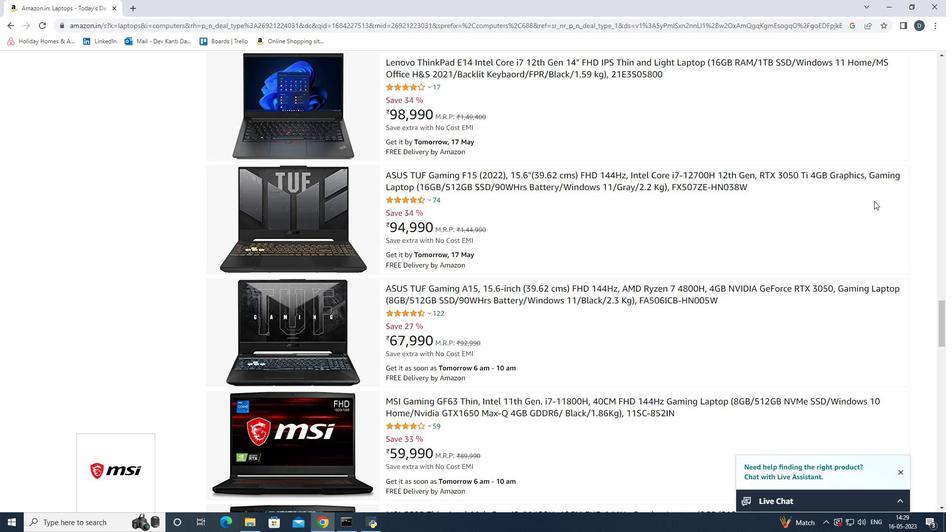 
Action: Mouse scrolled (874, 201) with delta (0, 0)
Screenshot: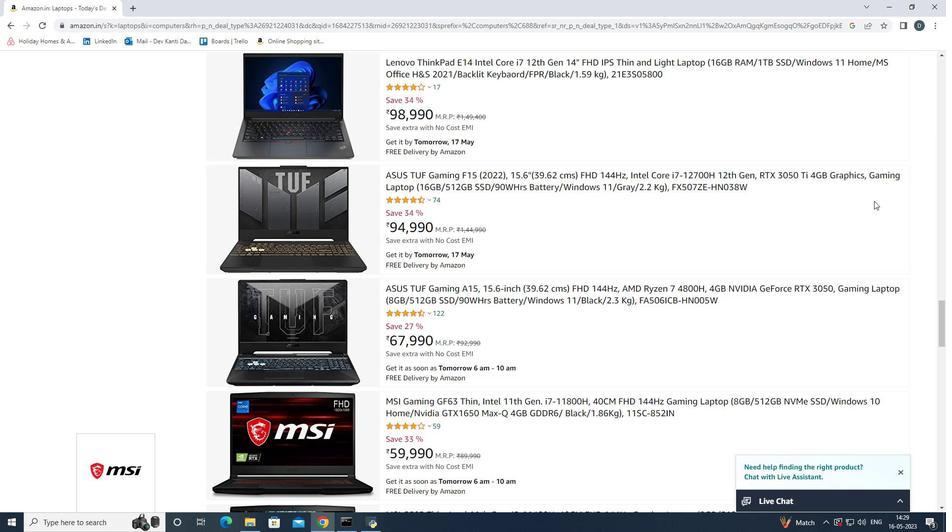 
Action: Mouse moved to (874, 201)
Screenshot: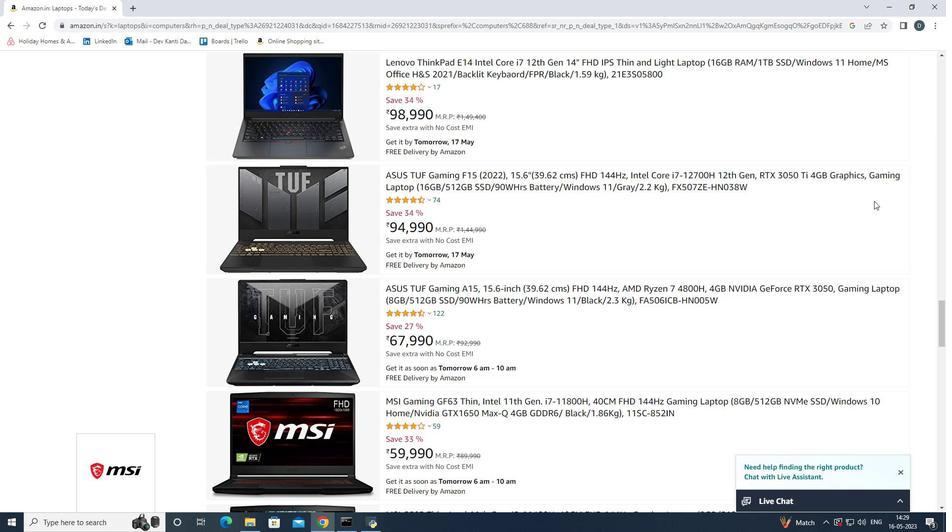 
Action: Mouse scrolled (874, 201) with delta (0, 0)
Screenshot: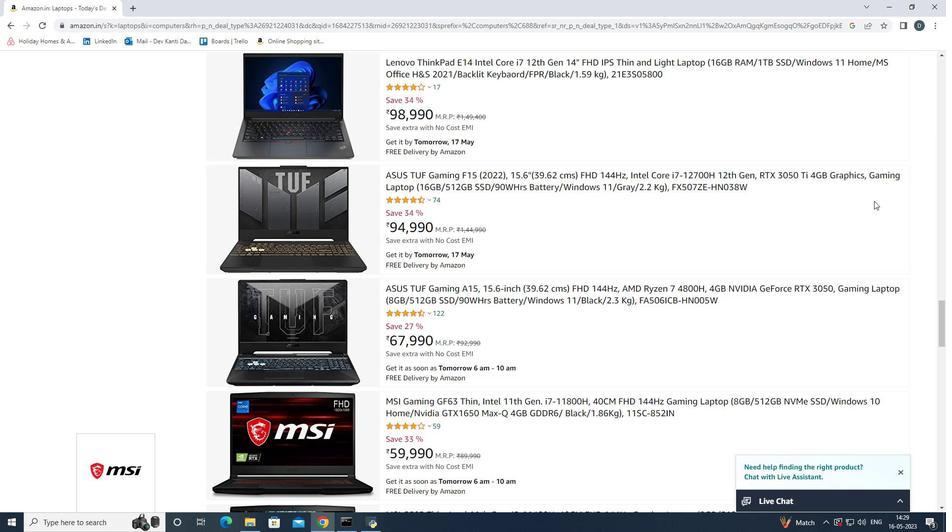 
Action: Mouse scrolled (874, 202) with delta (0, 0)
Screenshot: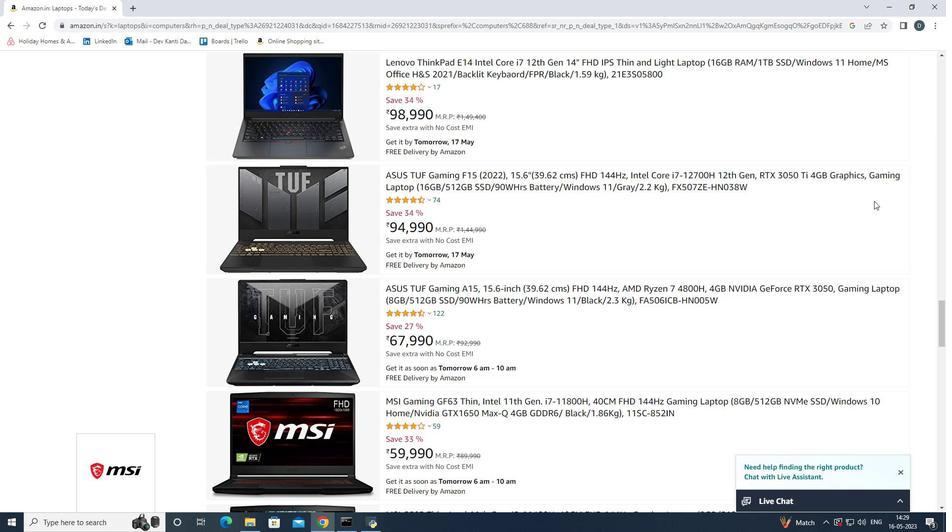 
Action: Mouse moved to (874, 201)
Screenshot: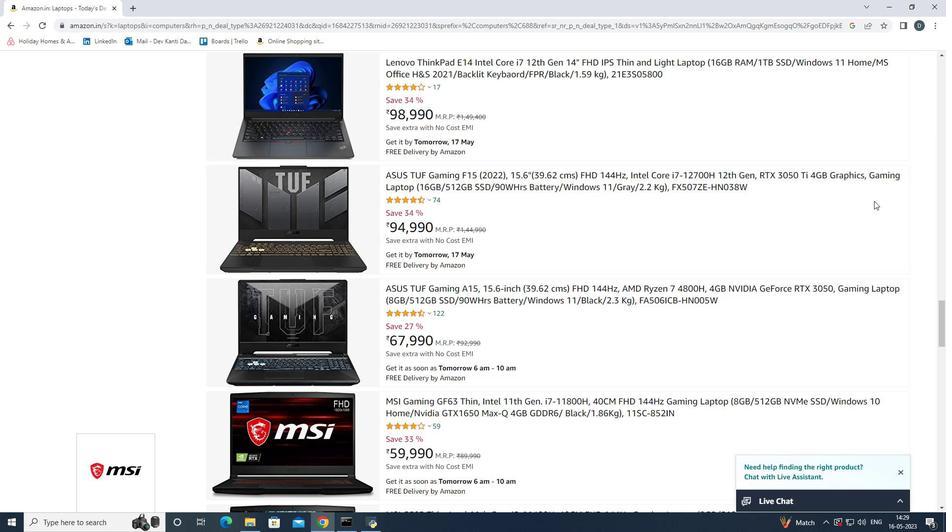 
Action: Mouse scrolled (874, 202) with delta (0, 0)
Screenshot: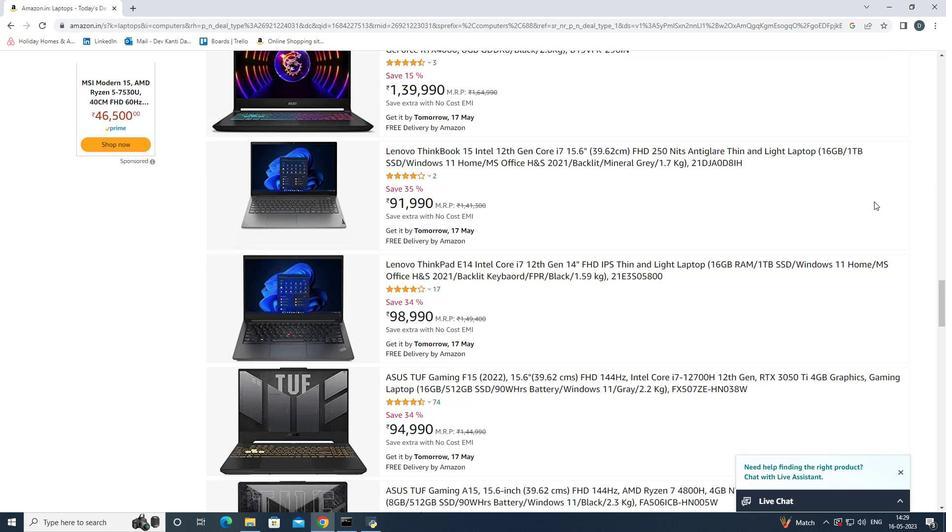
Action: Mouse scrolled (874, 202) with delta (0, 0)
Screenshot: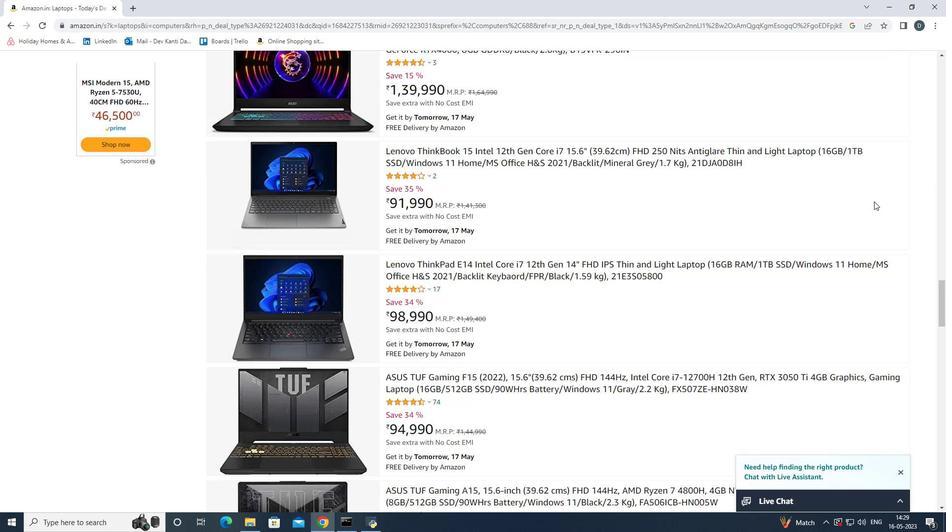 
Action: Mouse moved to (560, 242)
Screenshot: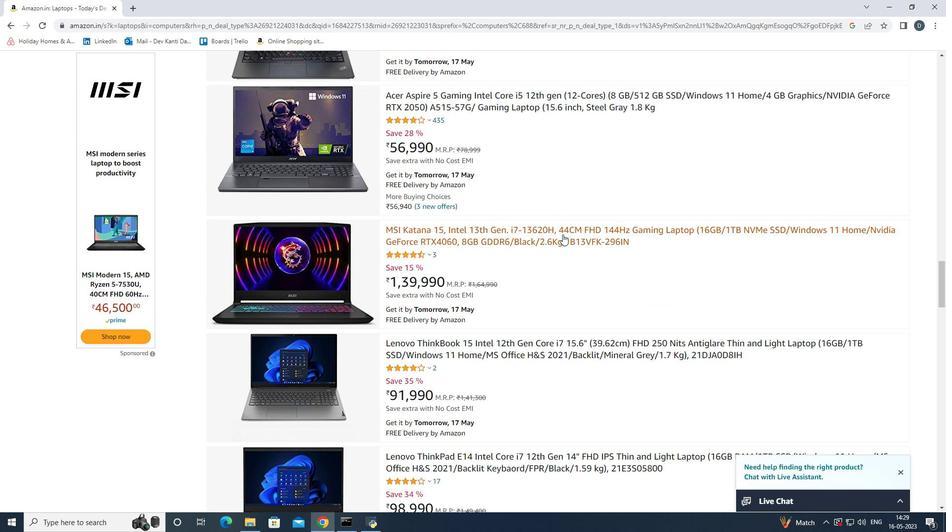 
Action: Mouse pressed left at (560, 242)
Screenshot: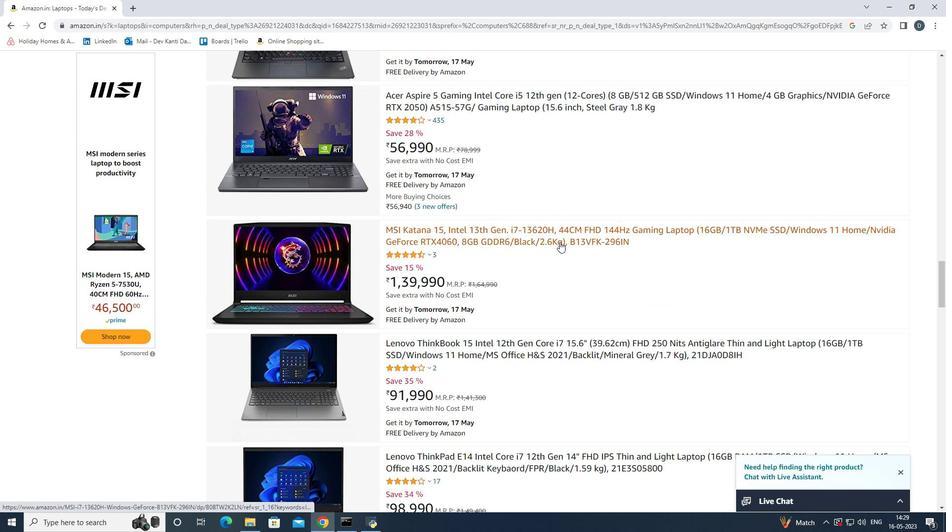 
Action: Mouse moved to (627, 298)
Screenshot: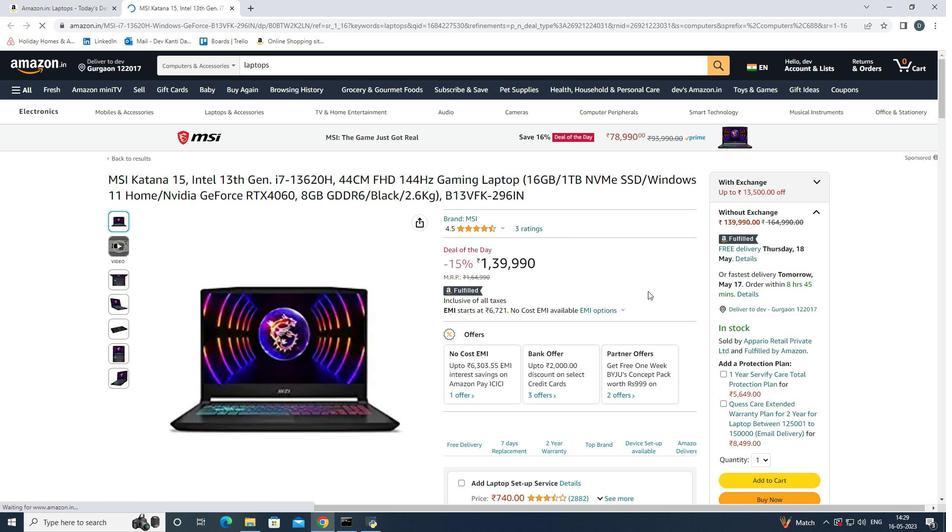 
Action: Mouse scrolled (627, 297) with delta (0, 0)
Screenshot: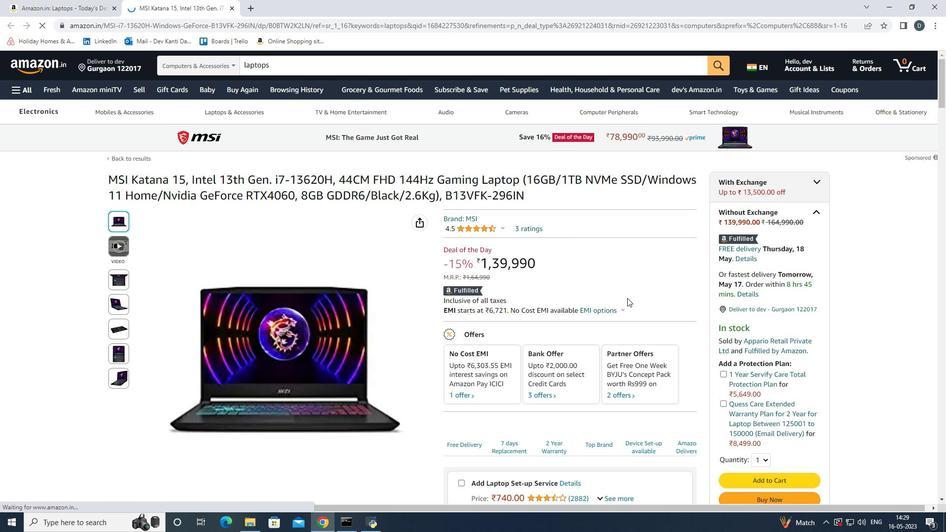 
Action: Mouse moved to (628, 298)
Screenshot: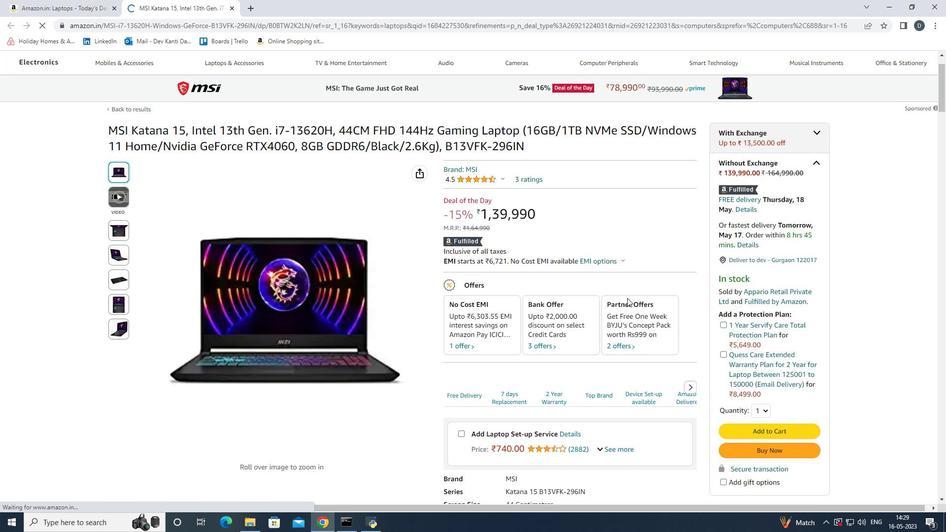 
Action: Mouse scrolled (628, 297) with delta (0, 0)
Screenshot: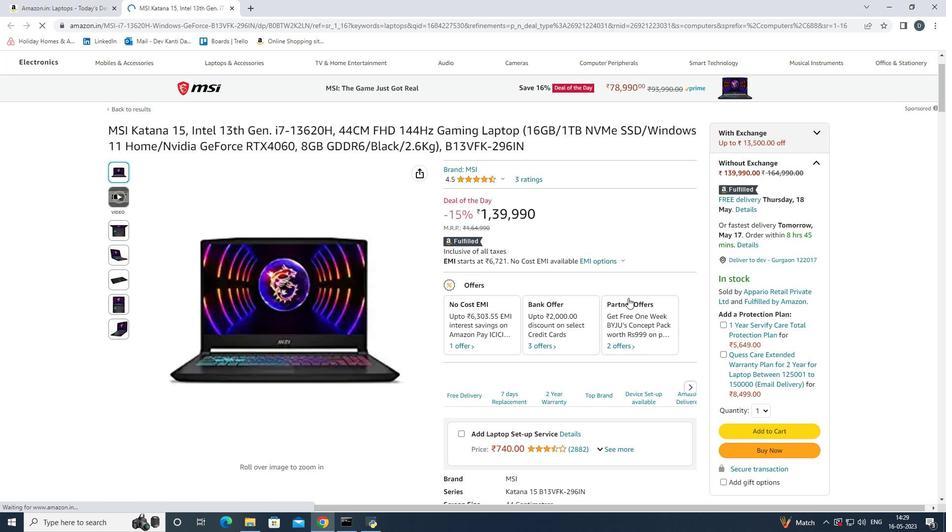 
Action: Mouse scrolled (628, 297) with delta (0, 0)
Screenshot: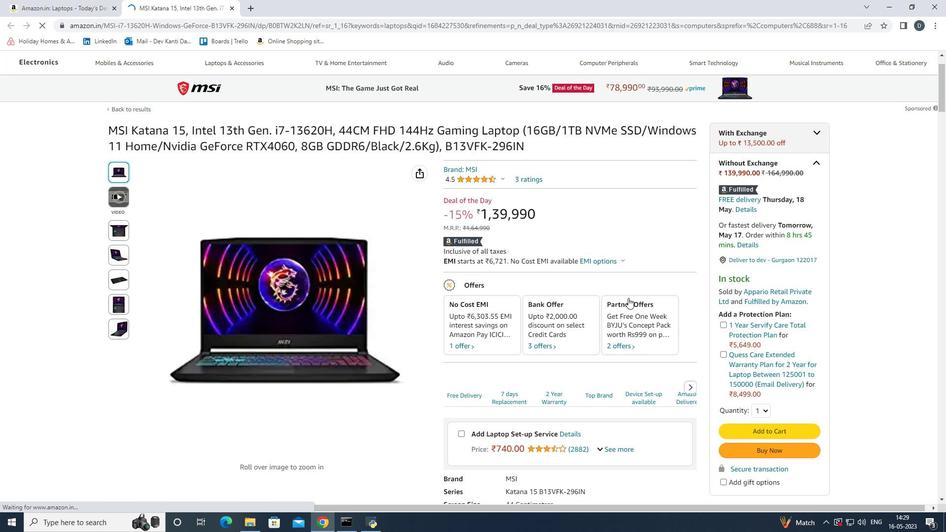
Action: Mouse moved to (629, 298)
Screenshot: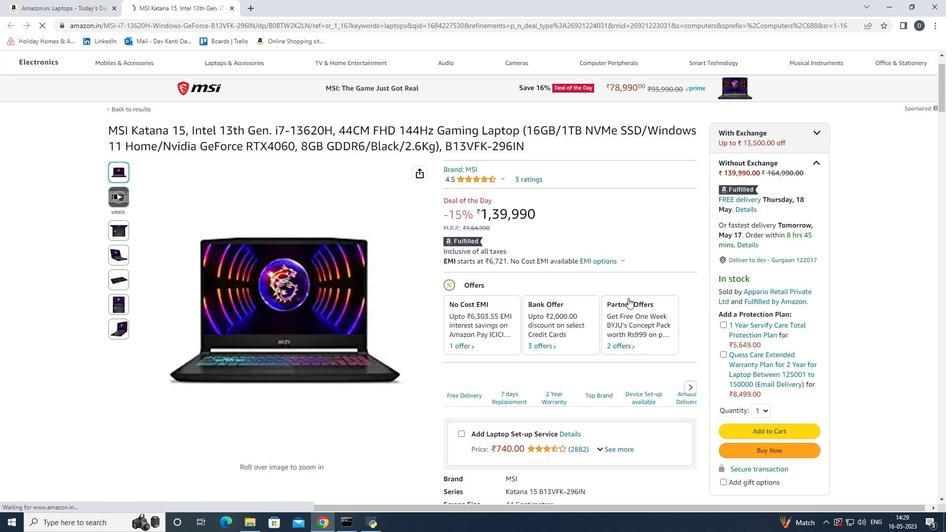 
Action: Mouse scrolled (629, 297) with delta (0, 0)
Screenshot: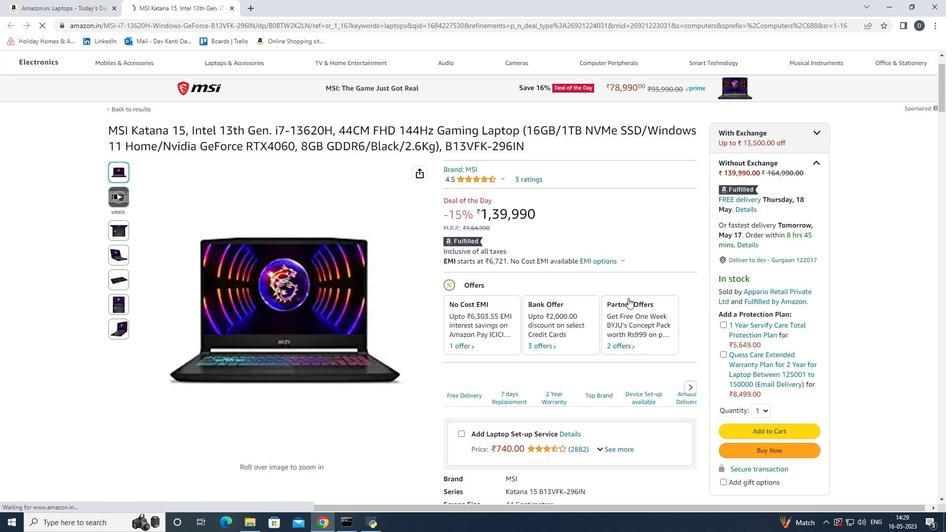 
Action: Mouse moved to (644, 293)
Screenshot: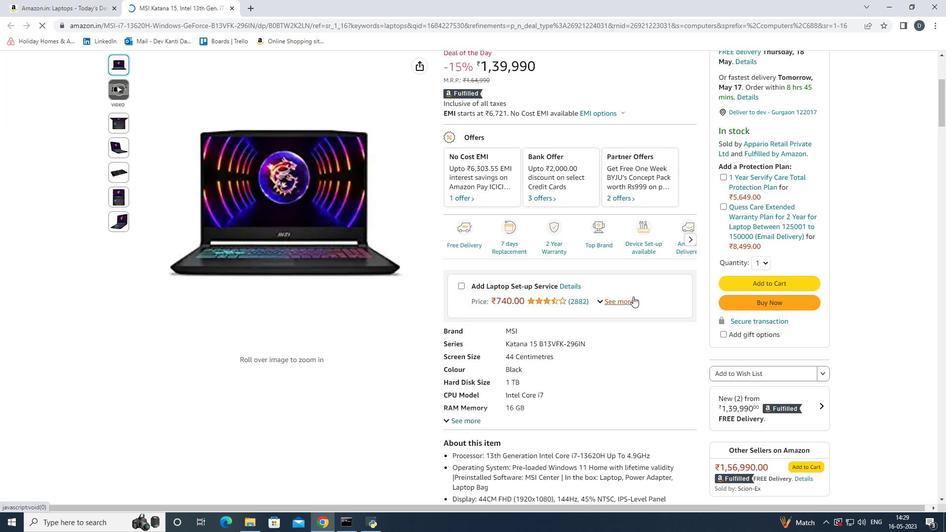 
Action: Mouse scrolled (644, 294) with delta (0, 0)
Screenshot: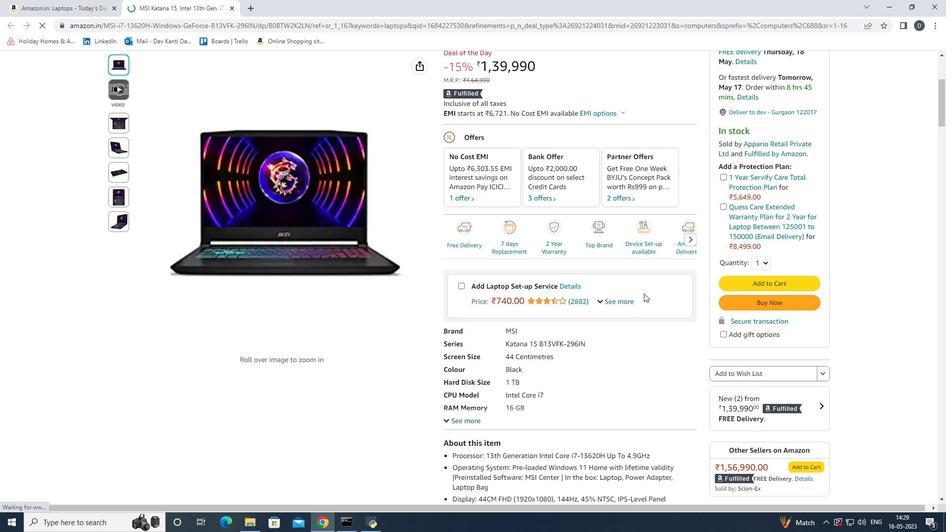 
Action: Mouse scrolled (644, 294) with delta (0, 0)
Screenshot: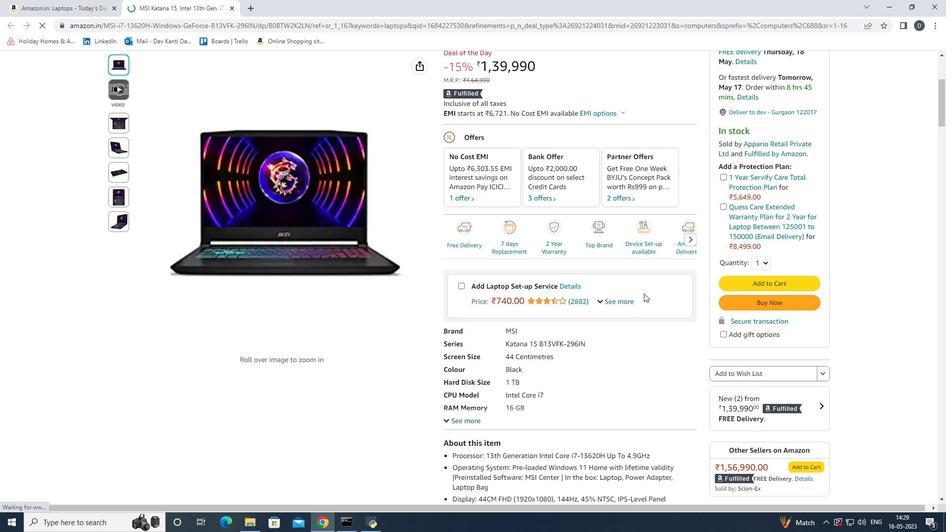 
Action: Mouse scrolled (644, 294) with delta (0, 0)
Screenshot: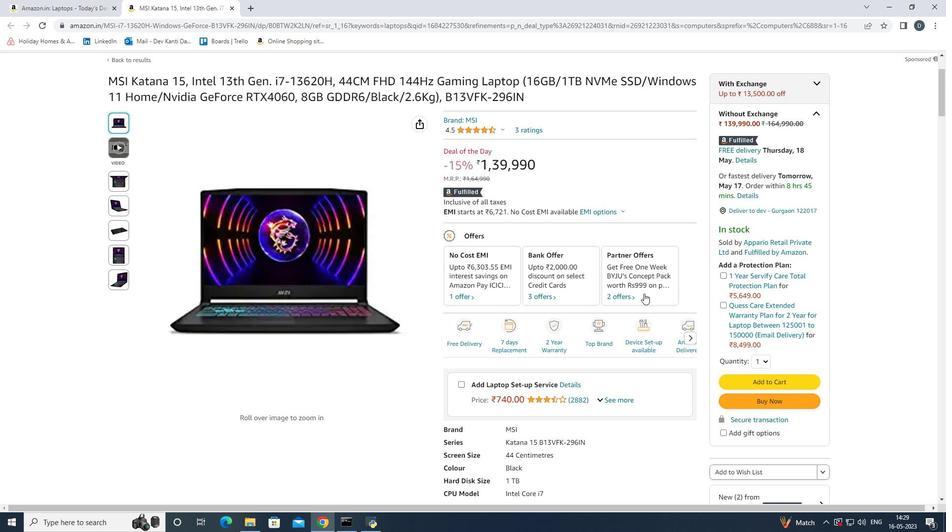 
Action: Mouse moved to (777, 432)
Screenshot: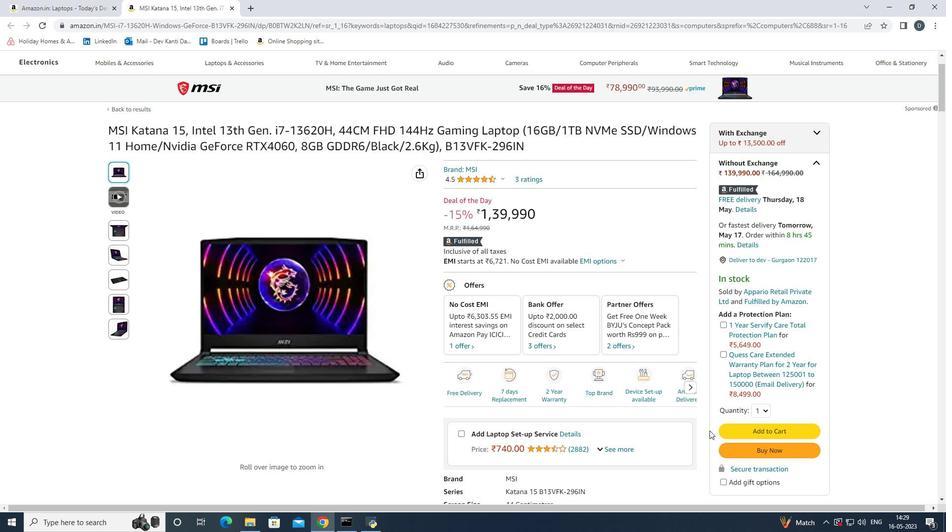 
Action: Mouse pressed left at (777, 432)
Screenshot: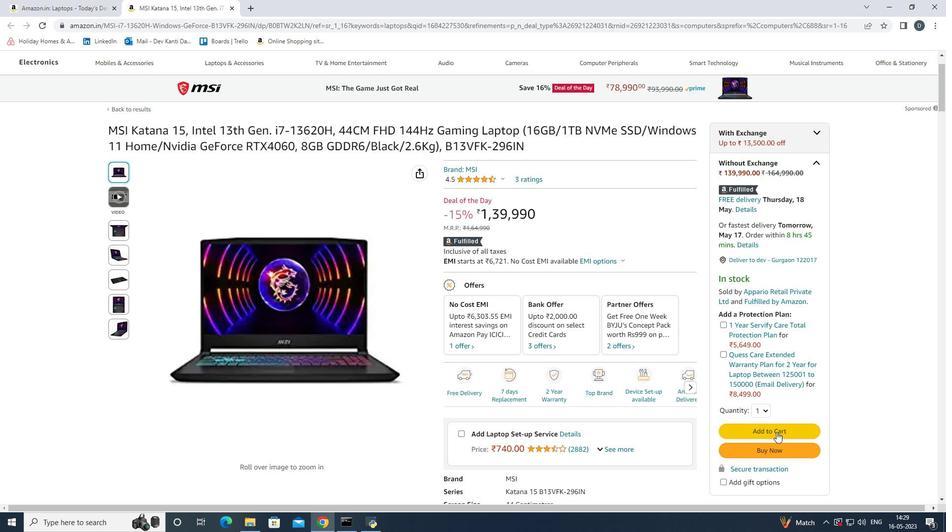 
Action: Mouse moved to (764, 94)
Screenshot: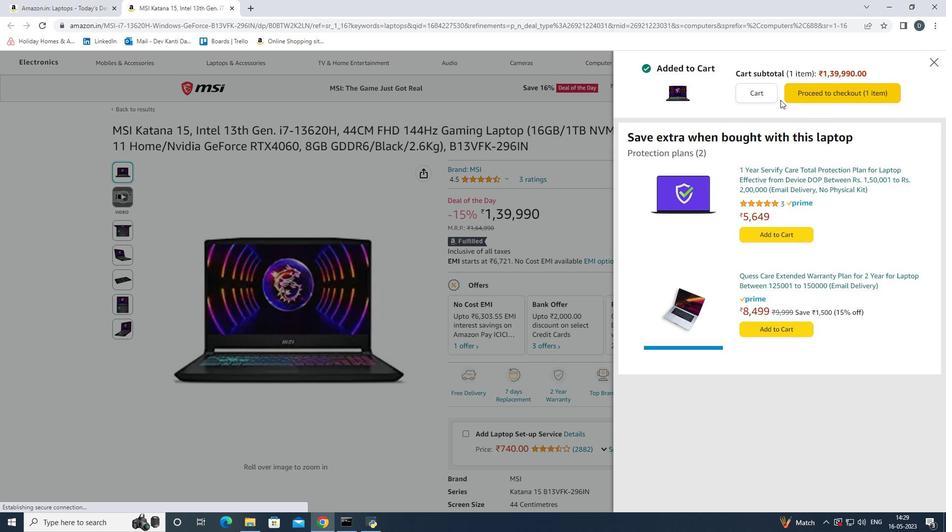 
Action: Mouse pressed left at (764, 94)
Screenshot: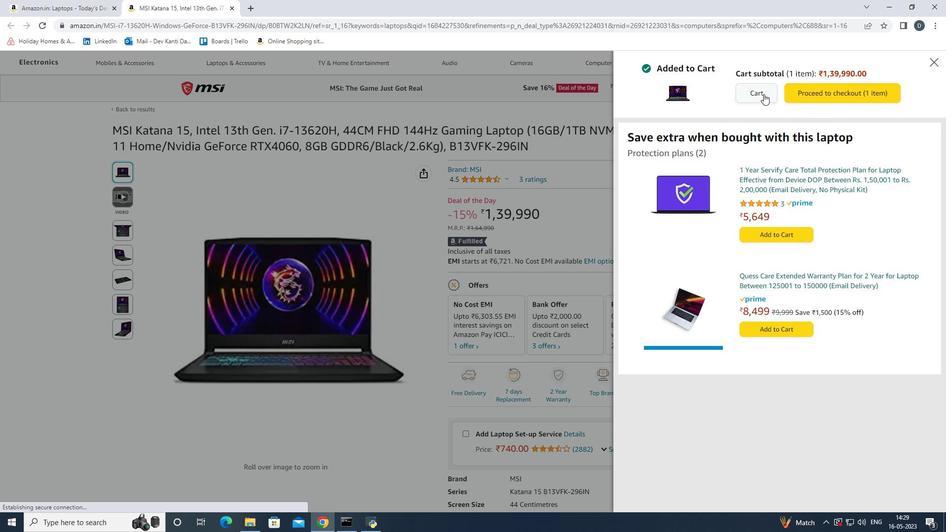 
Action: Mouse moved to (689, 330)
Screenshot: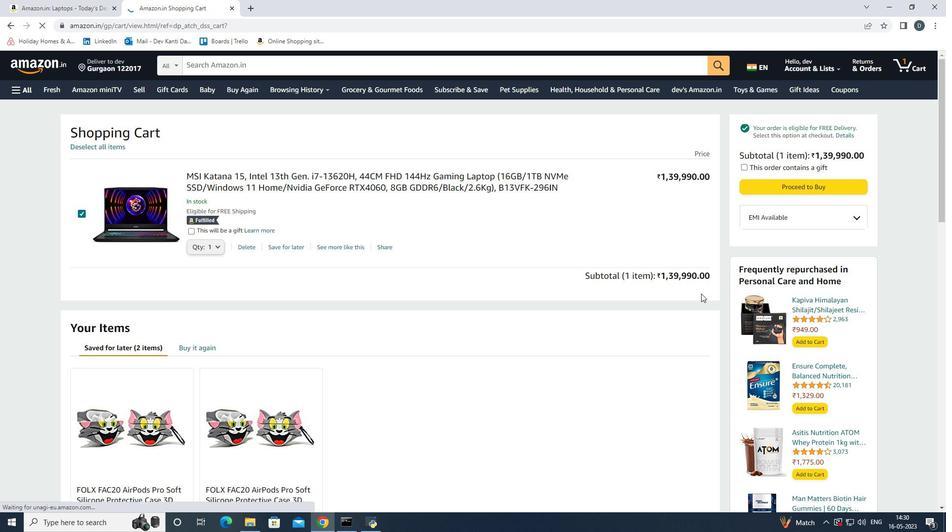 
